 Task: Add a stop at the Intrepid Sea, Air & Space Museum while en route to Hudson River Park.
Action: Mouse moved to (198, 88)
Screenshot: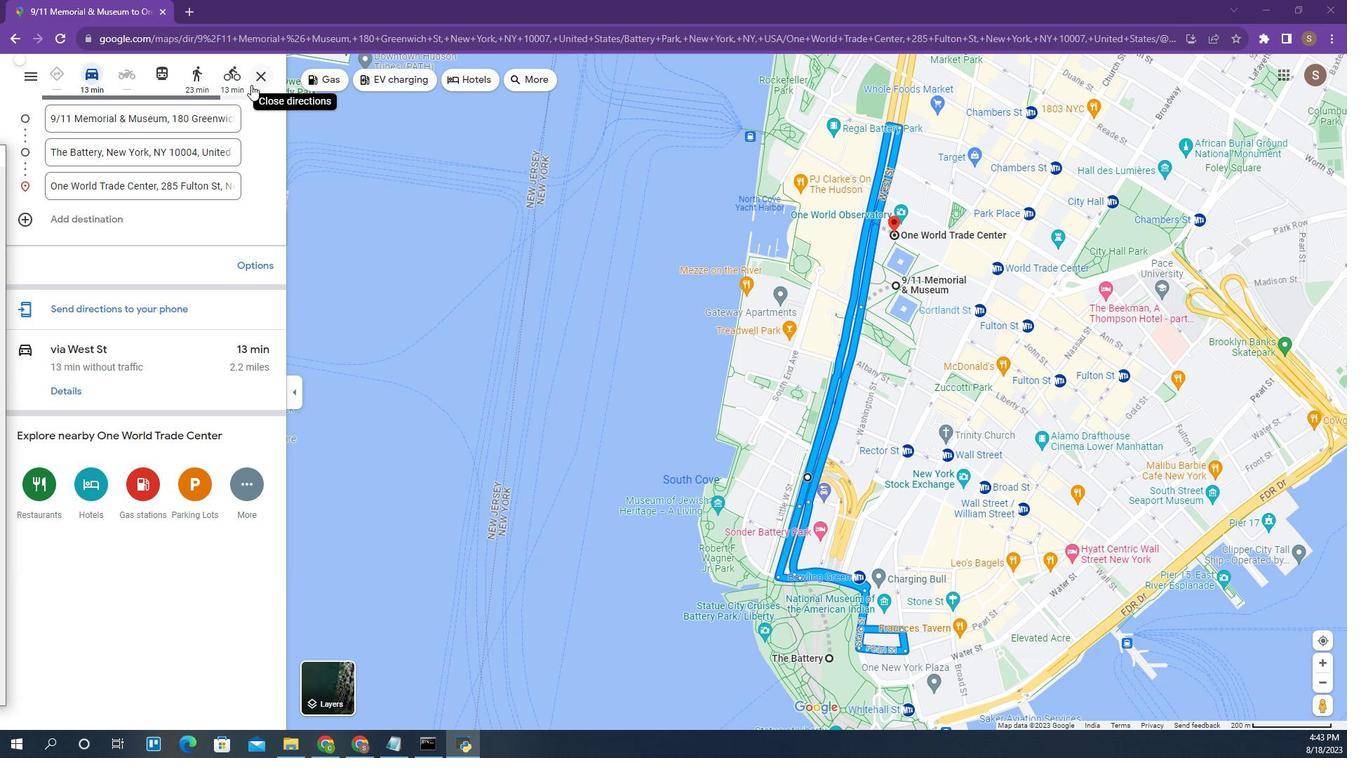 
Action: Mouse pressed left at (198, 88)
Screenshot: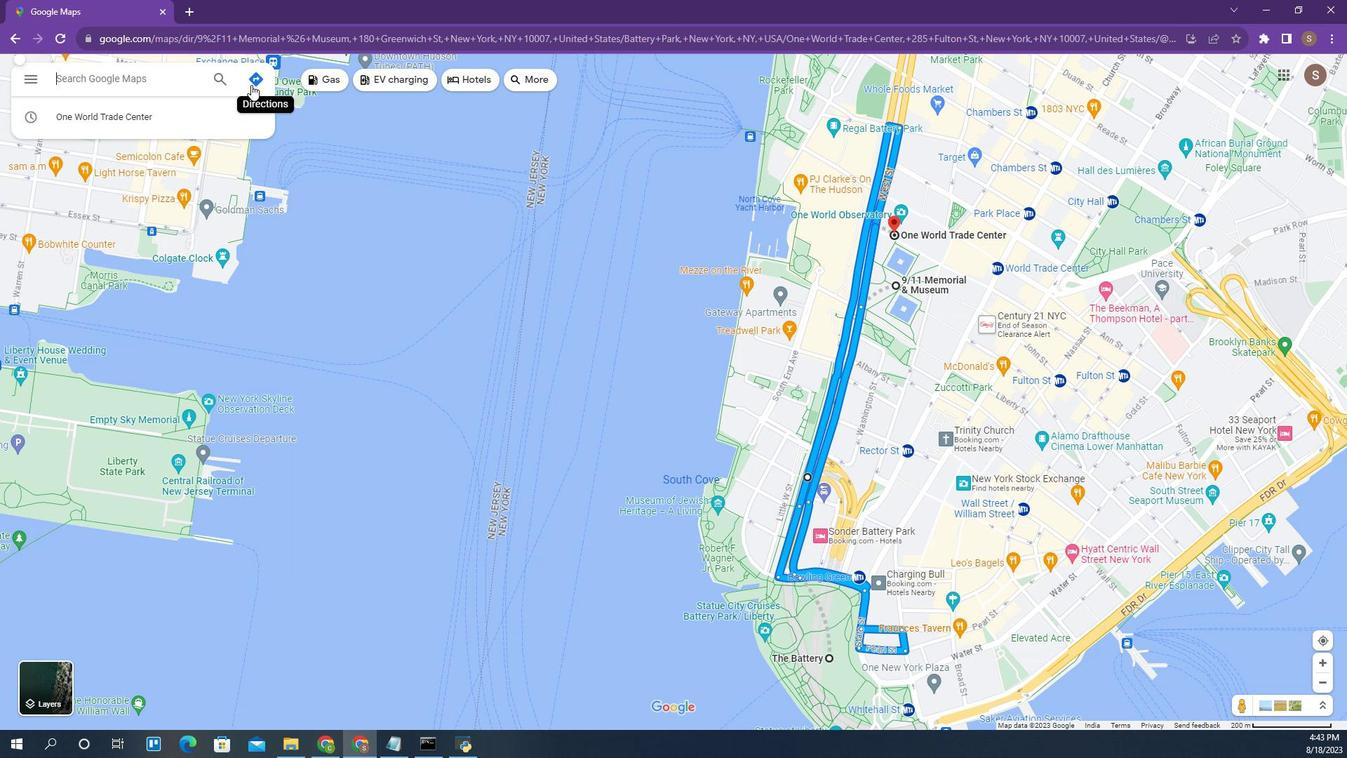 
Action: Mouse moved to (174, 84)
Screenshot: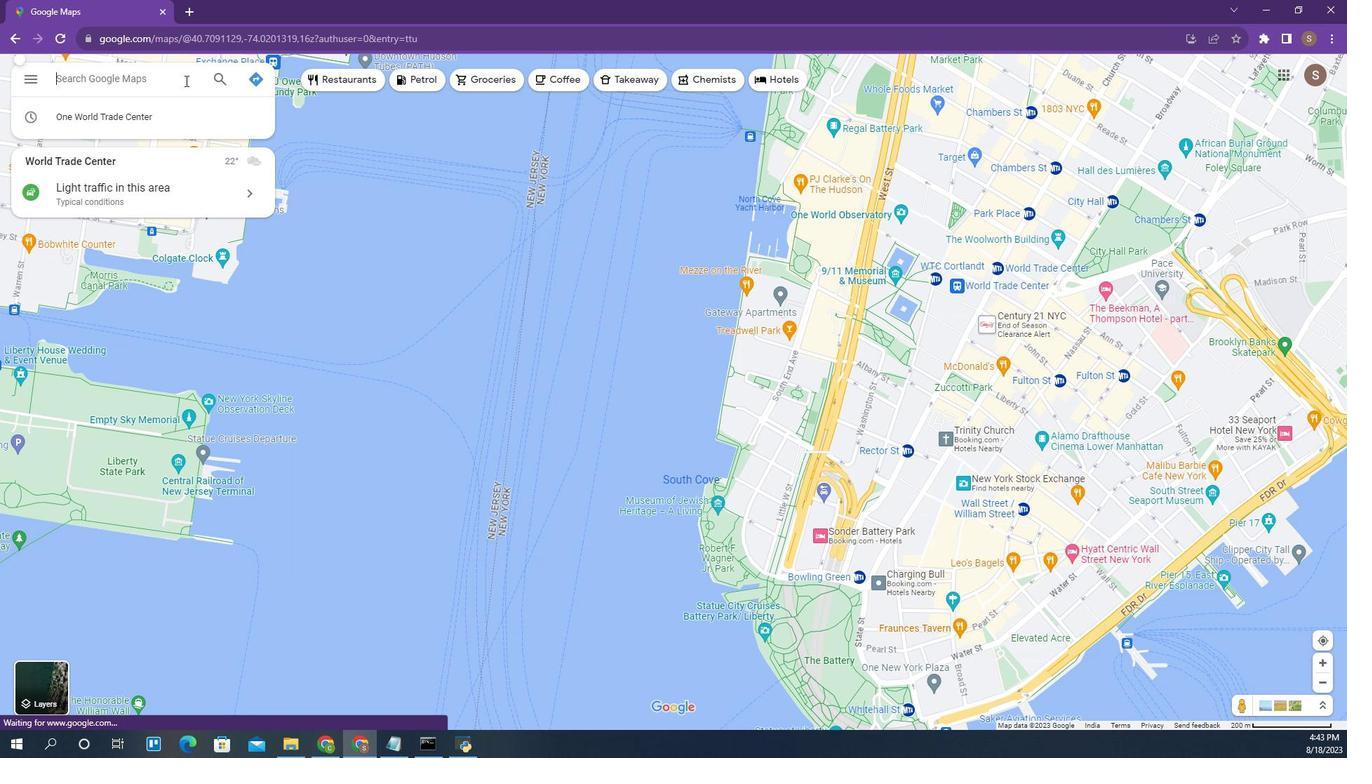 
Action: Mouse pressed left at (174, 84)
Screenshot: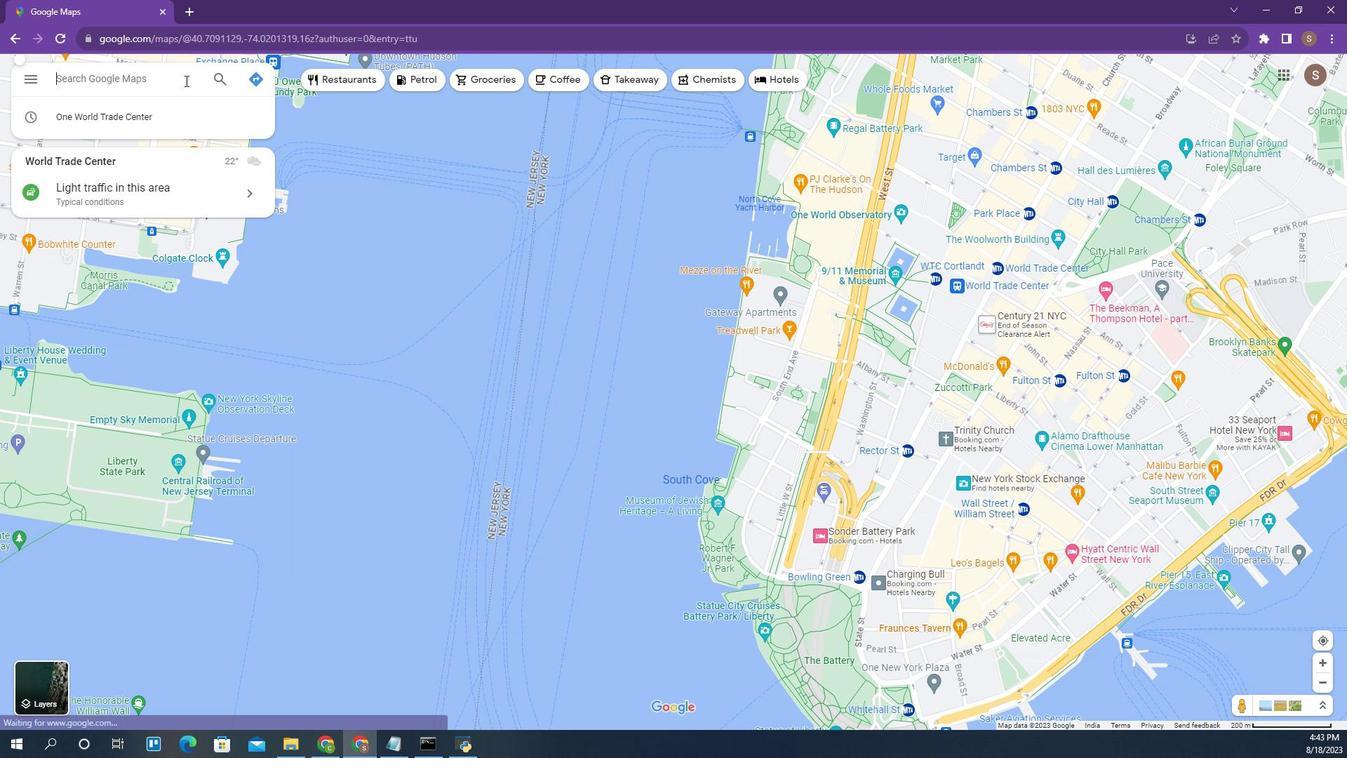 
Action: Mouse moved to (199, 86)
Screenshot: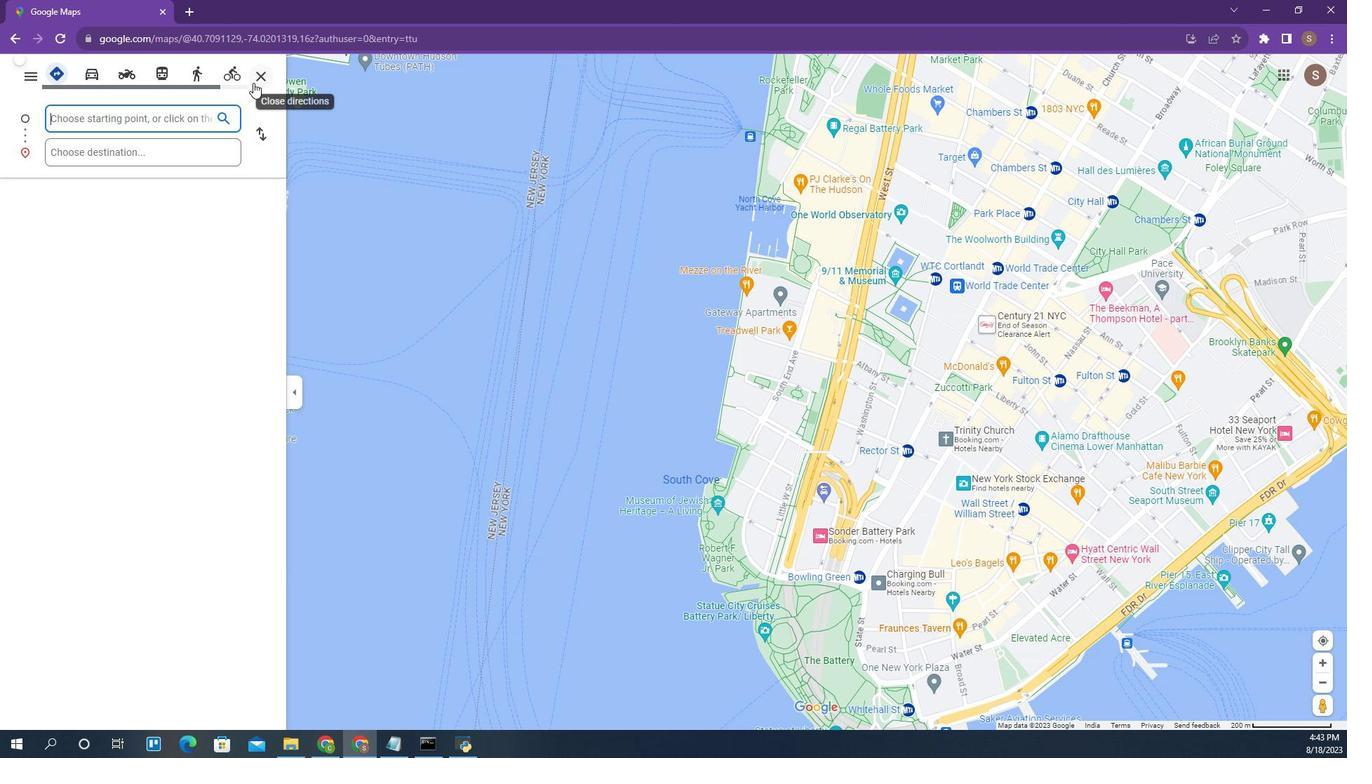
Action: Mouse pressed left at (199, 86)
Screenshot: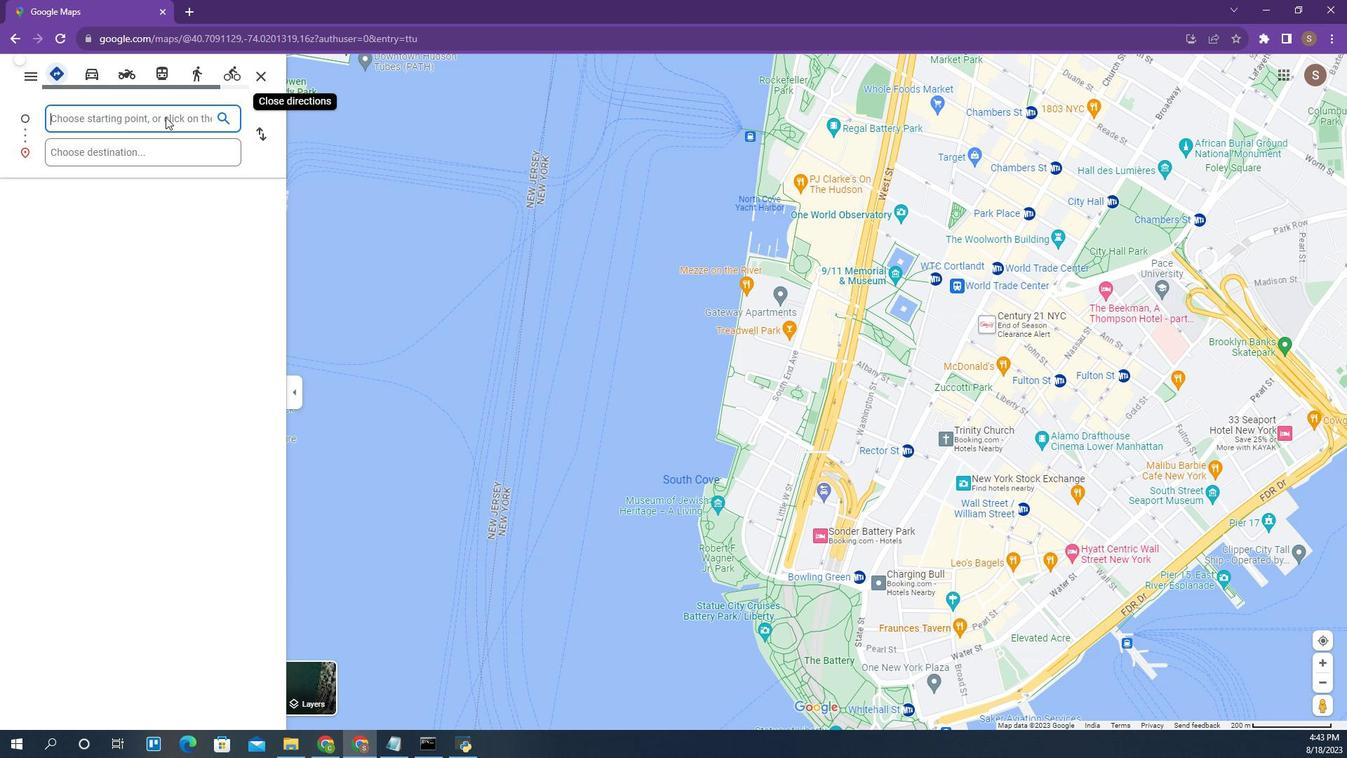 
Action: Mouse moved to (162, 116)
Screenshot: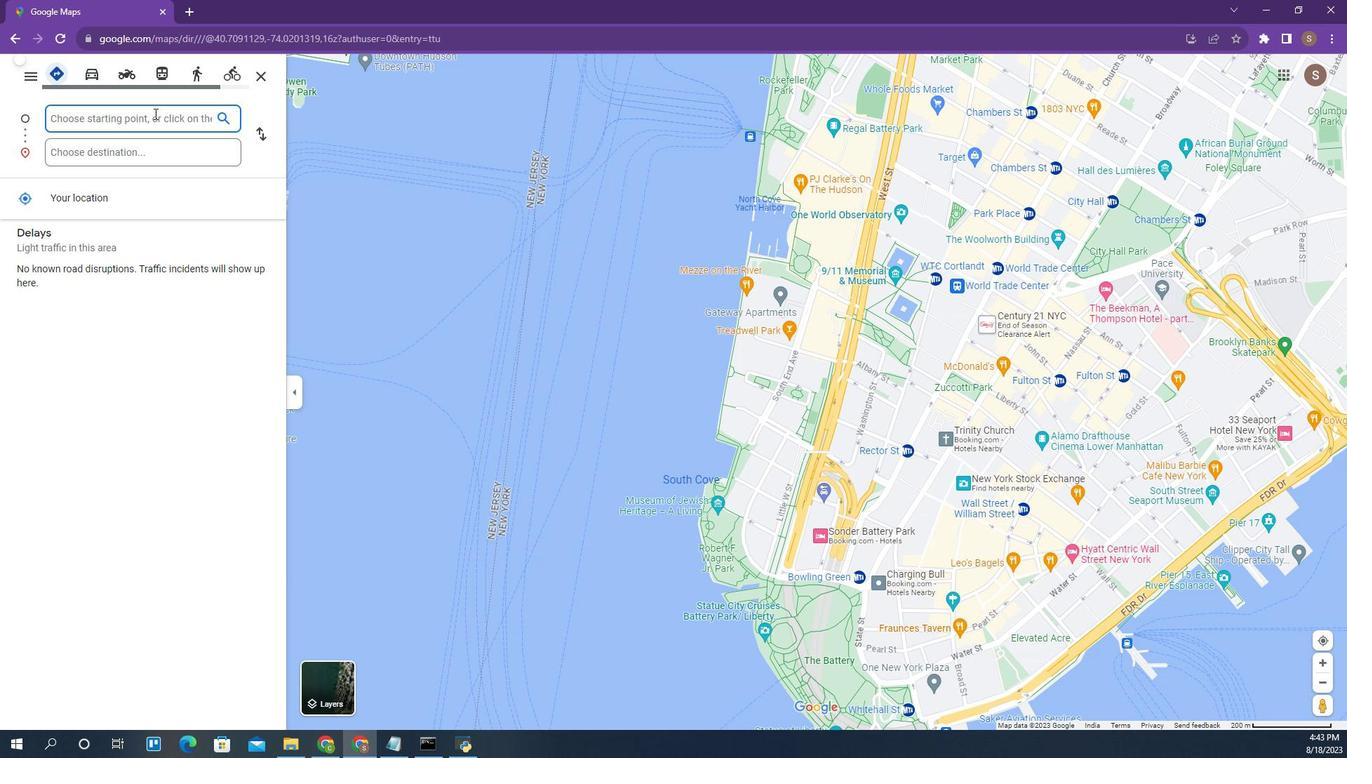 
Action: Mouse pressed left at (162, 116)
Screenshot: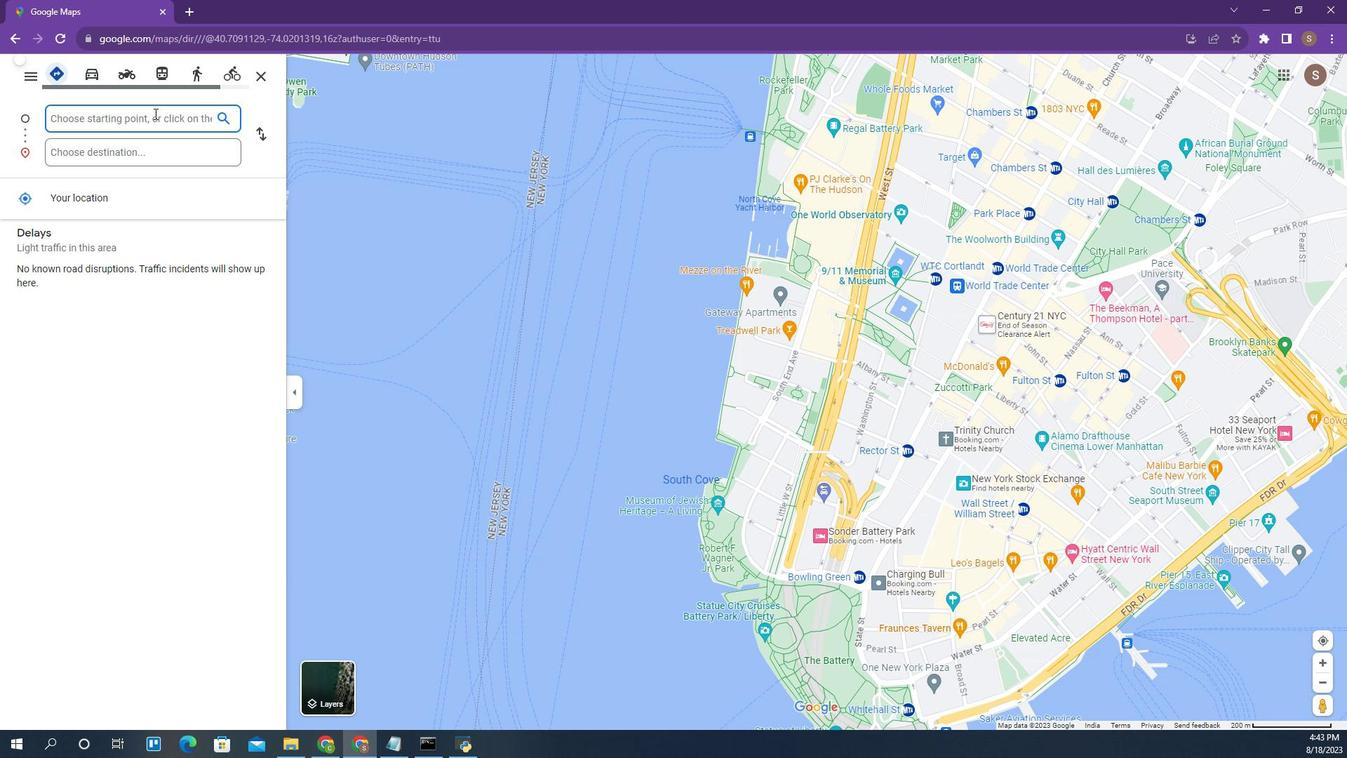 
Action: Mouse moved to (156, 121)
Screenshot: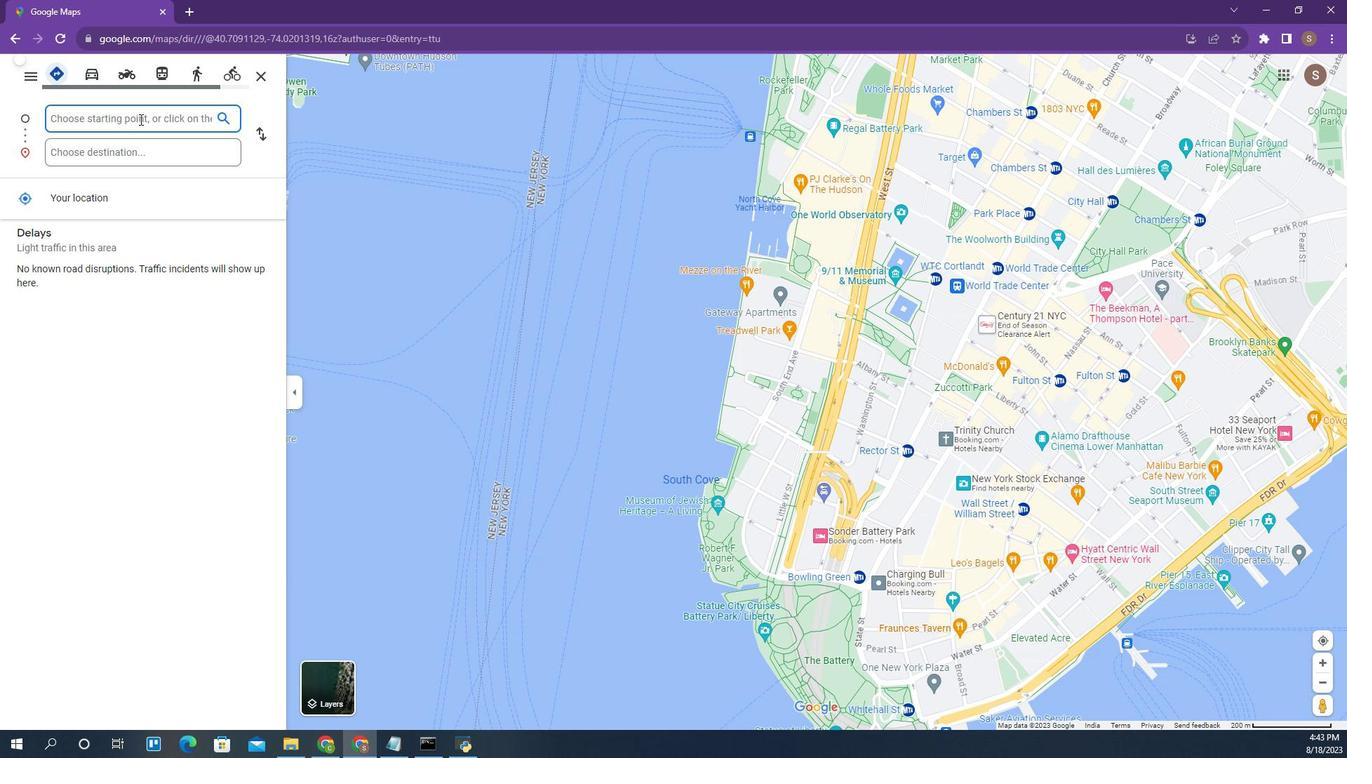 
Action: Mouse pressed left at (156, 121)
Screenshot: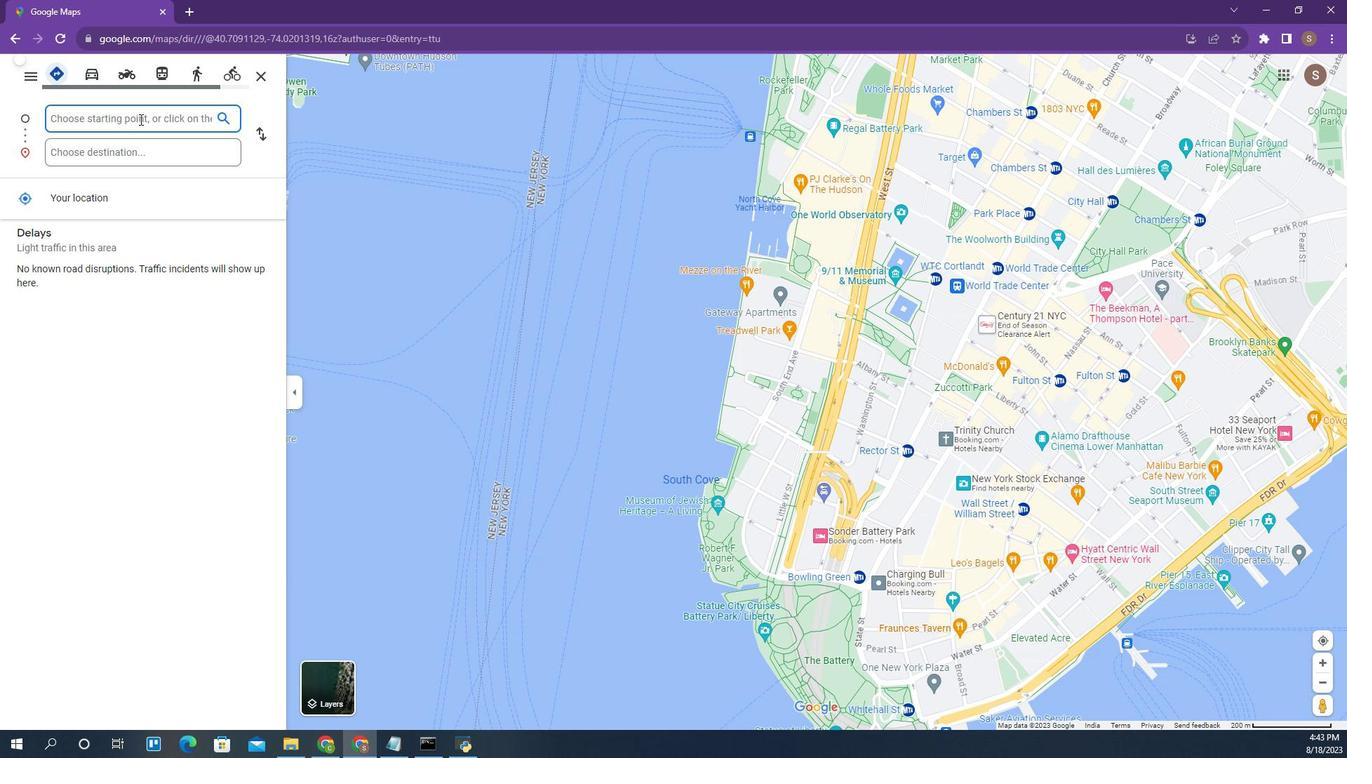 
Action: Mouse moved to (156, 122)
Screenshot: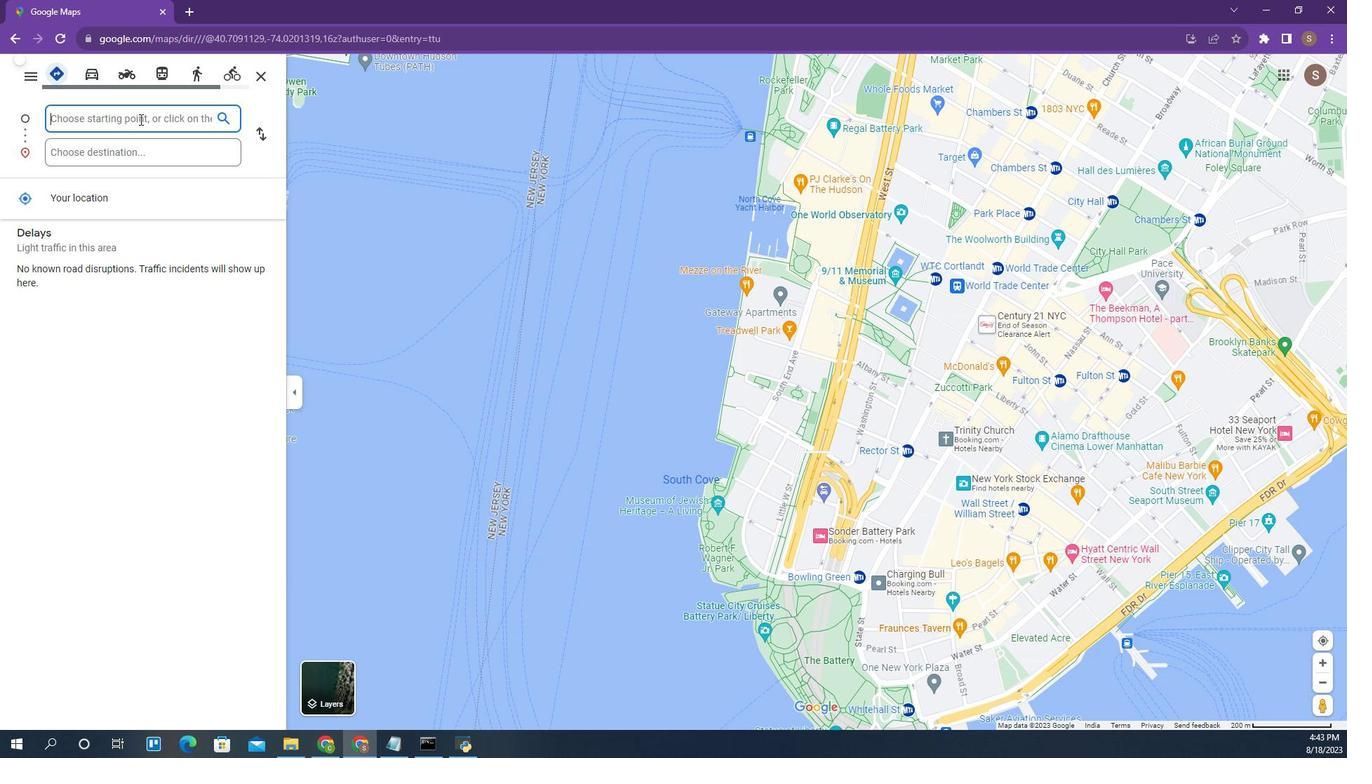 
Action: Key pressed <Key.caps_lock>A<Key.caps_lock>ir<Key.space><Key.shift><Key.shift><Key.shift><Key.shift><Key.shift>$<Key.backspace><Key.shift>&<Key.space>space<Key.space><Key.caps_lock>M<Key.caps_lock>useum<Key.space>e<Key.backspace>while<Key.space>en<Key.space>route
Screenshot: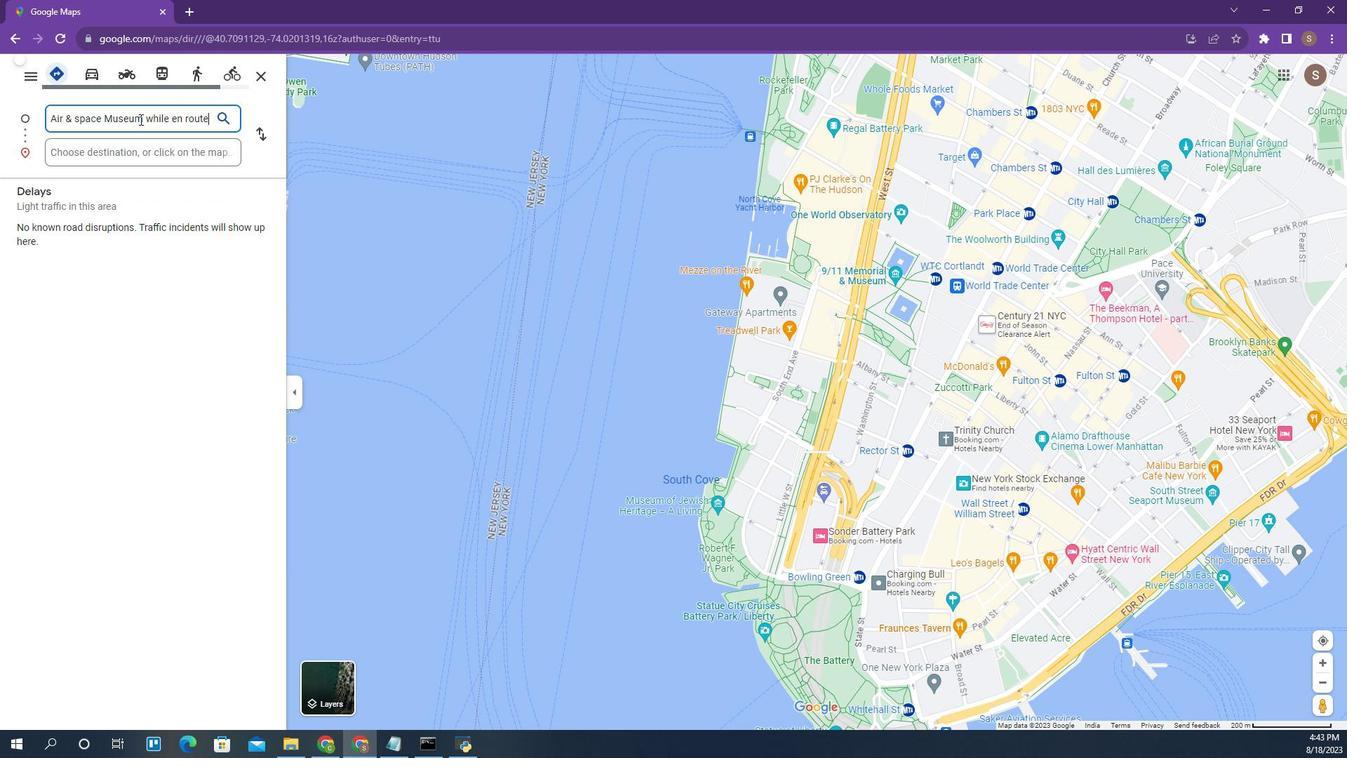 
Action: Mouse moved to (153, 155)
Screenshot: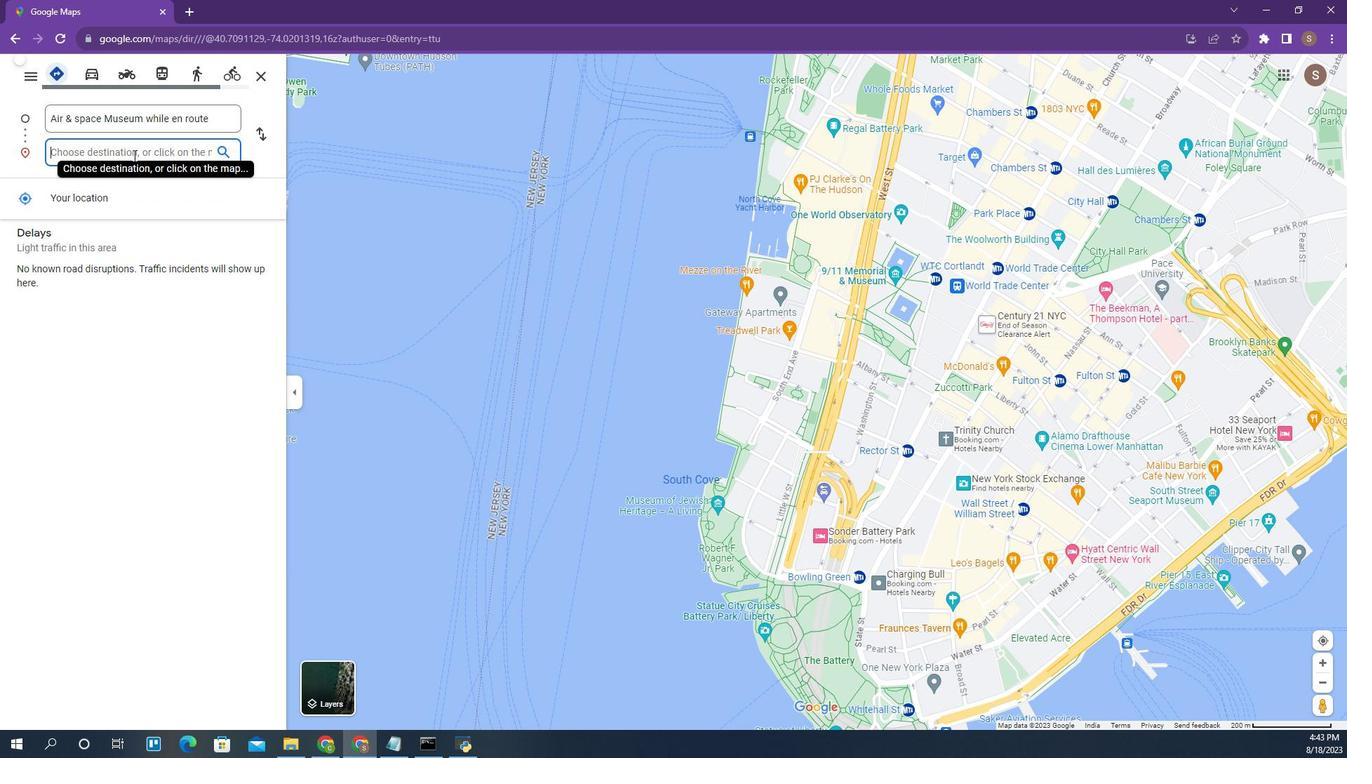 
Action: Mouse pressed left at (153, 155)
Screenshot: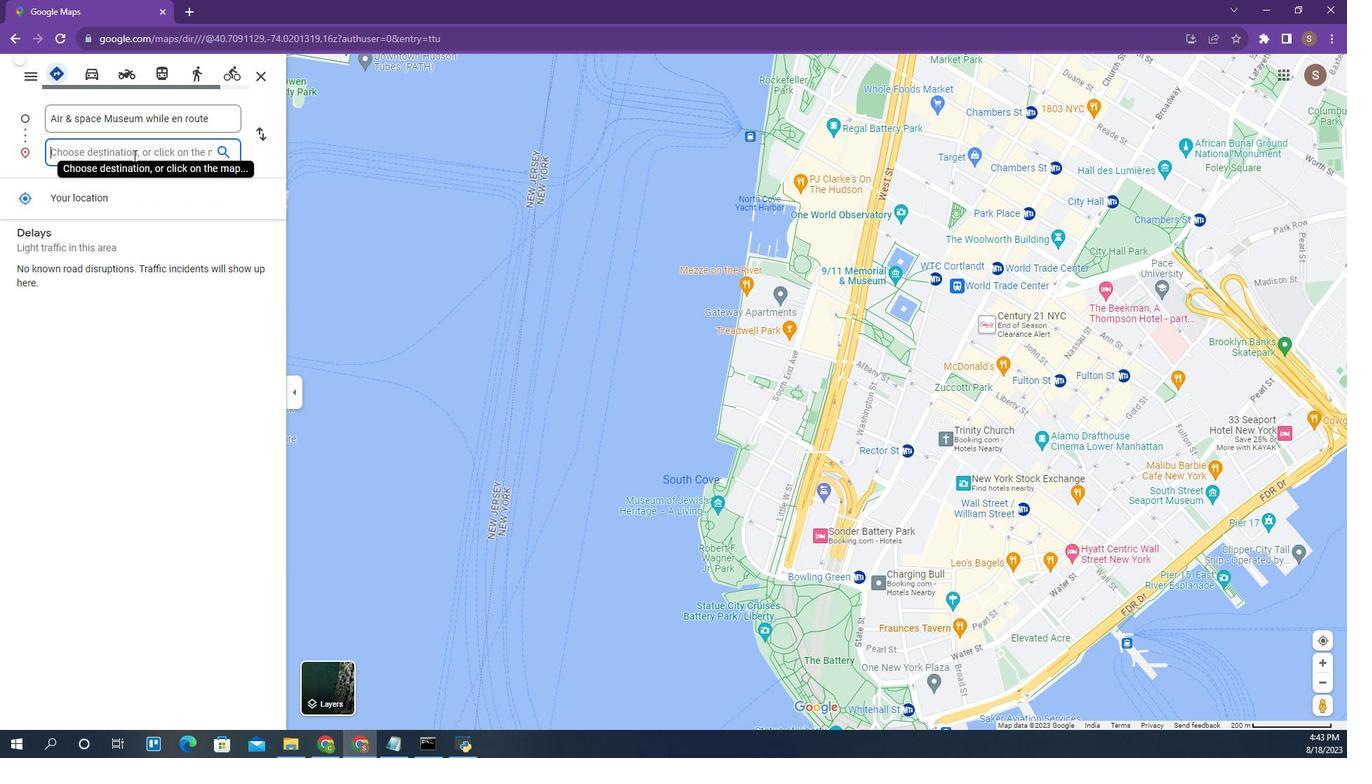 
Action: Mouse moved to (154, 157)
Screenshot: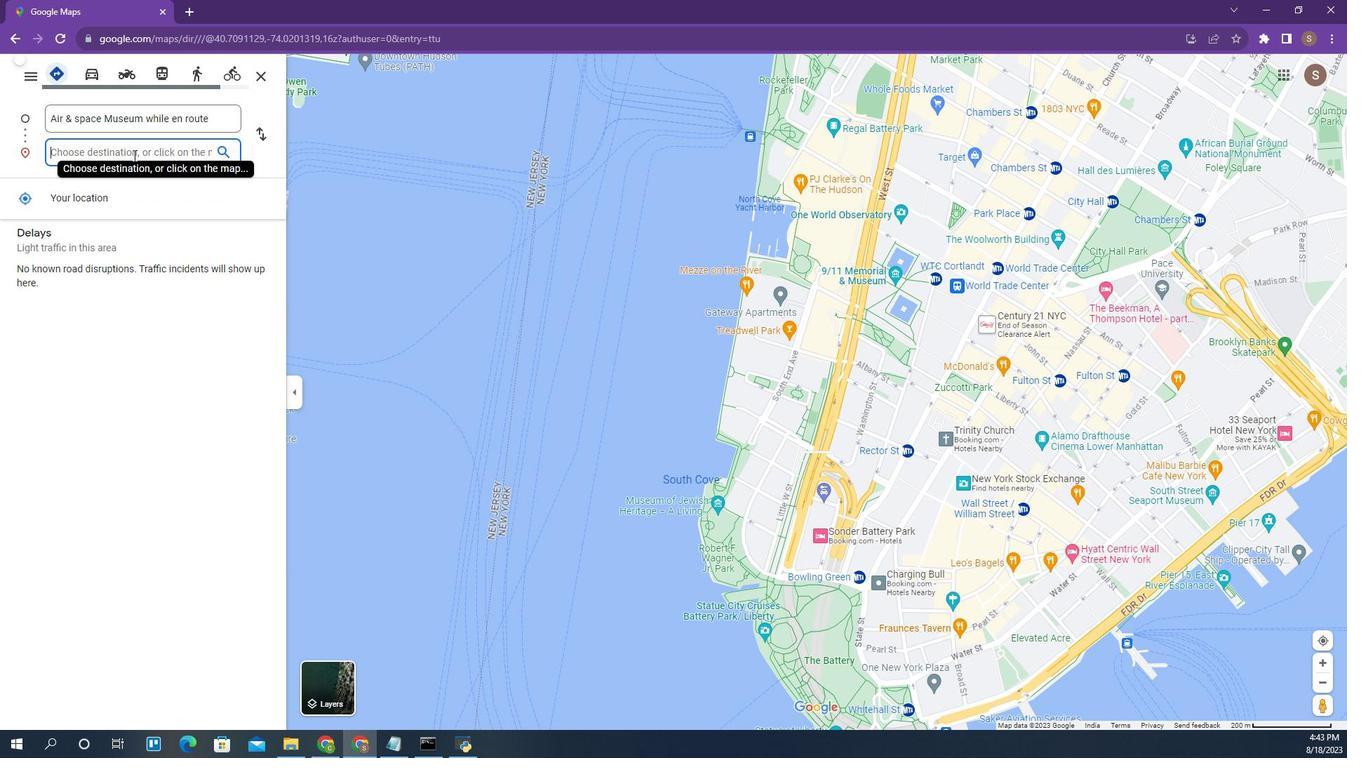 
Action: Key pressed <Key.caps_lock>H<Key.caps_lock>udson<Key.space><Key.caps_lock>R<Key.caps_lock>iver<Key.space><Key.caps_lock>P<Key.caps_lock>ark
Screenshot: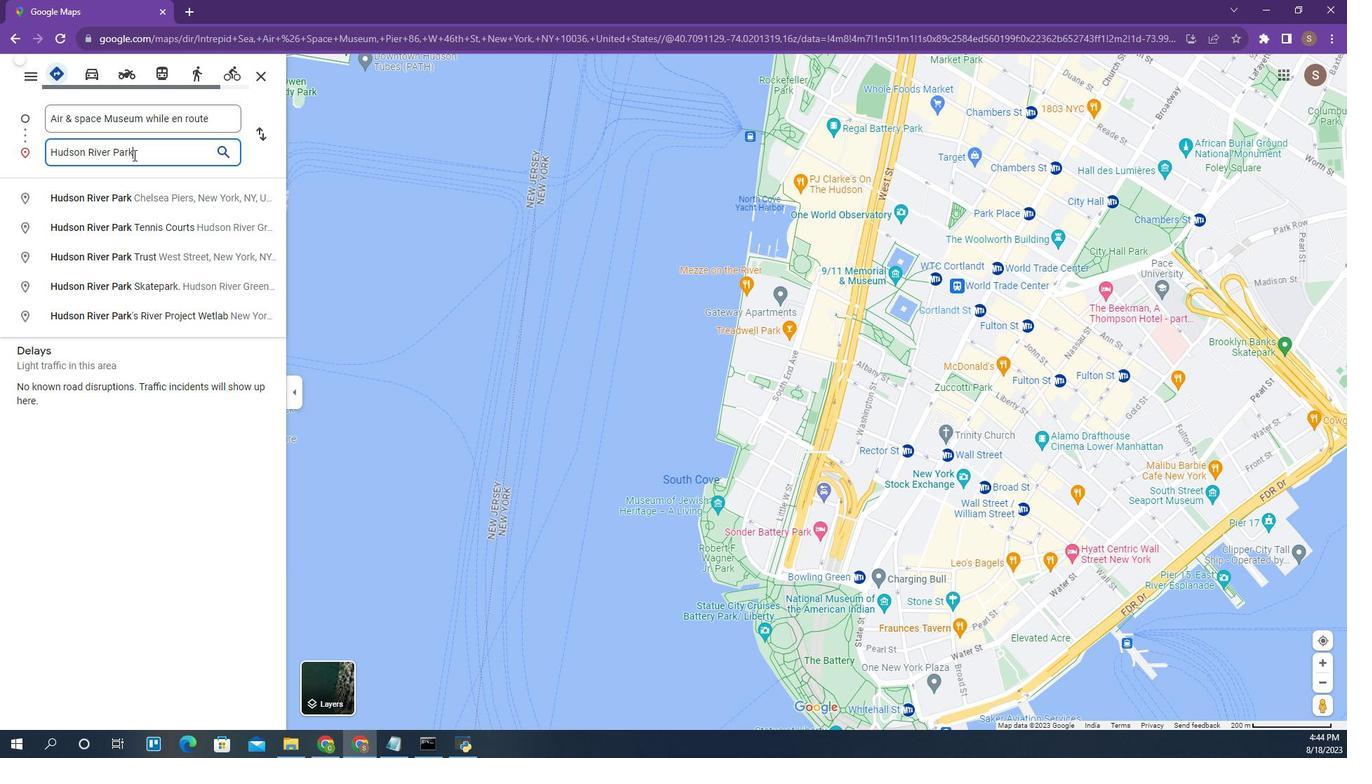 
Action: Mouse moved to (168, 195)
Screenshot: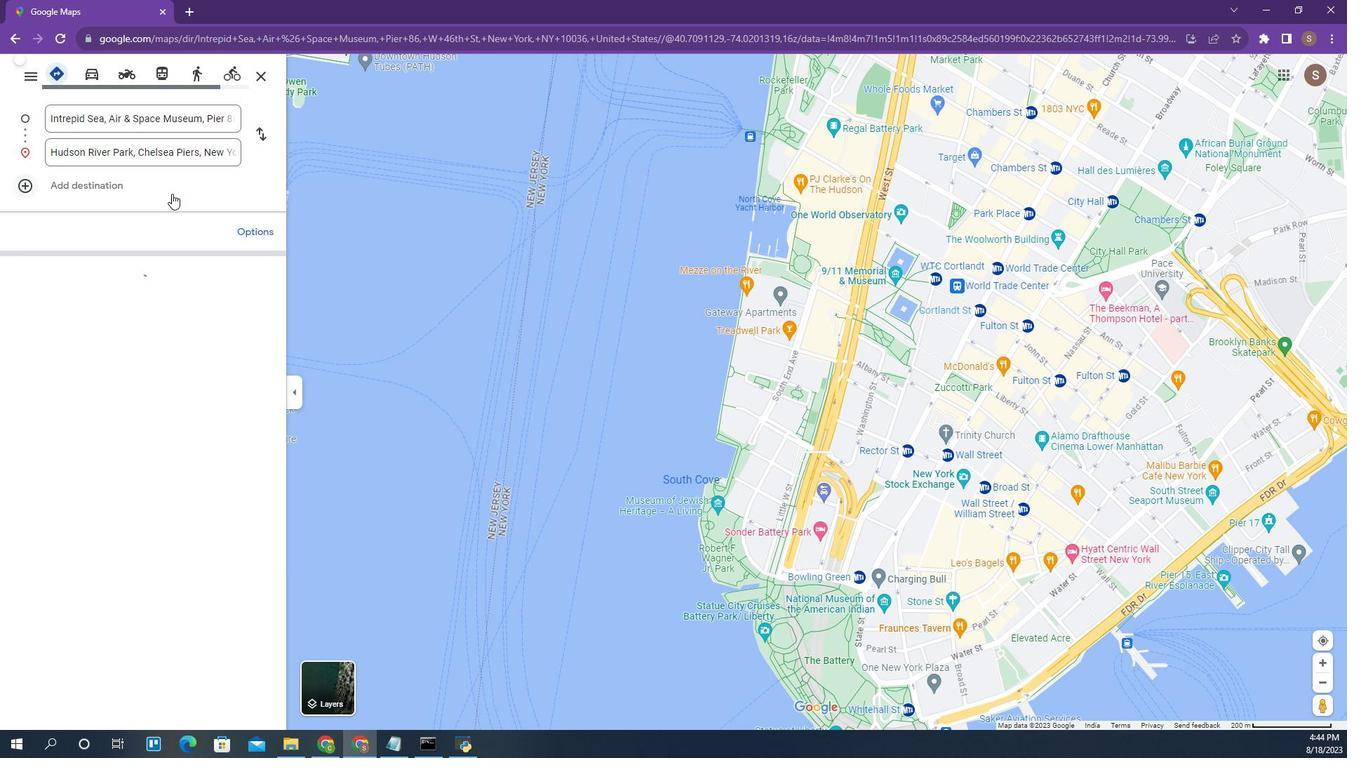 
Action: Mouse pressed left at (168, 195)
Screenshot: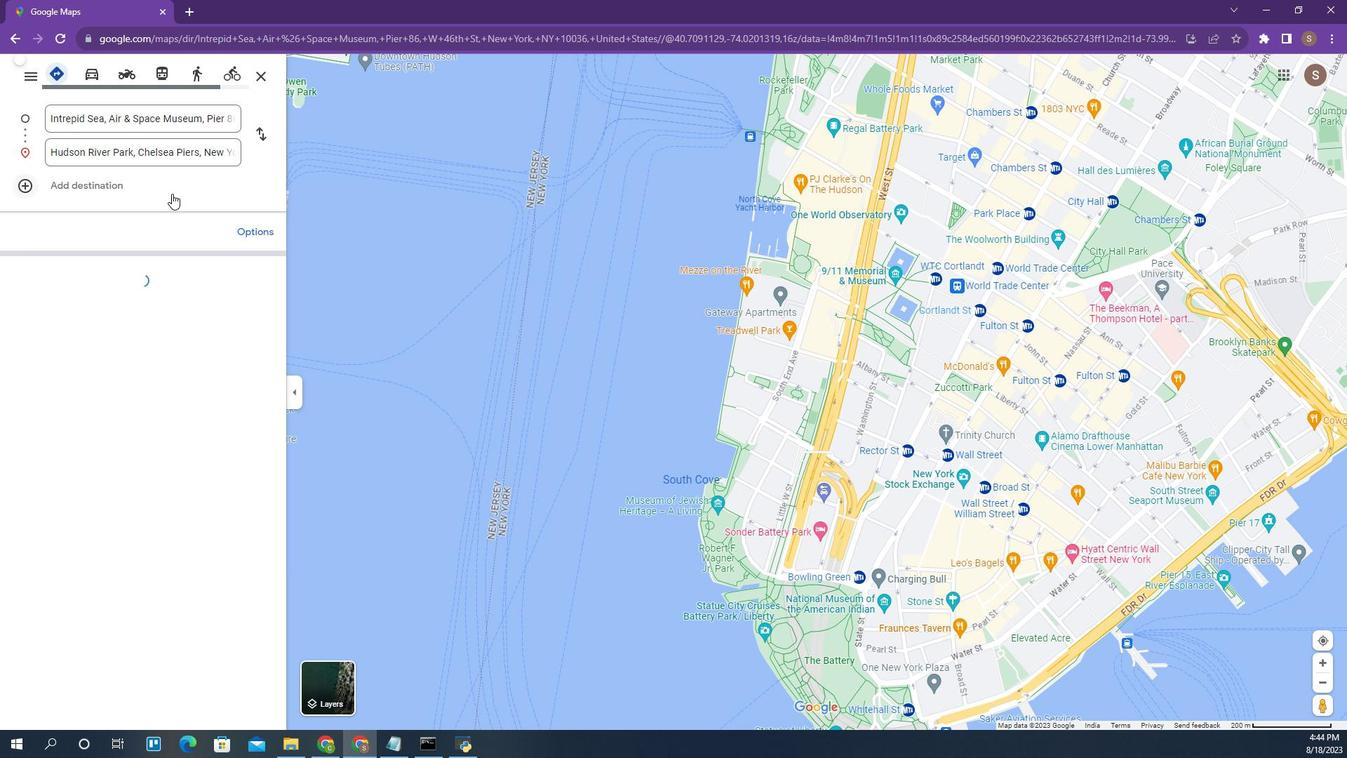 
Action: Mouse moved to (385, 514)
Screenshot: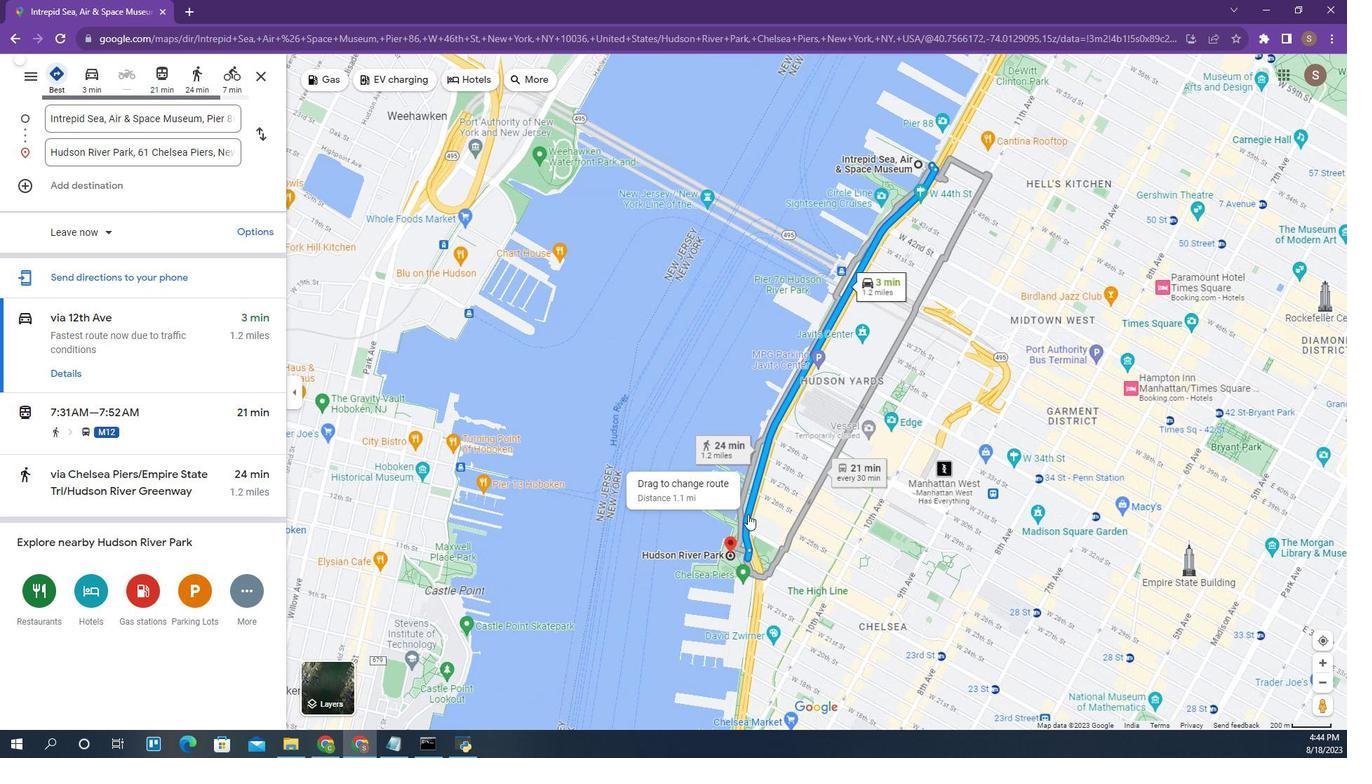 
Action: Mouse scrolled (385, 515) with delta (0, 0)
Screenshot: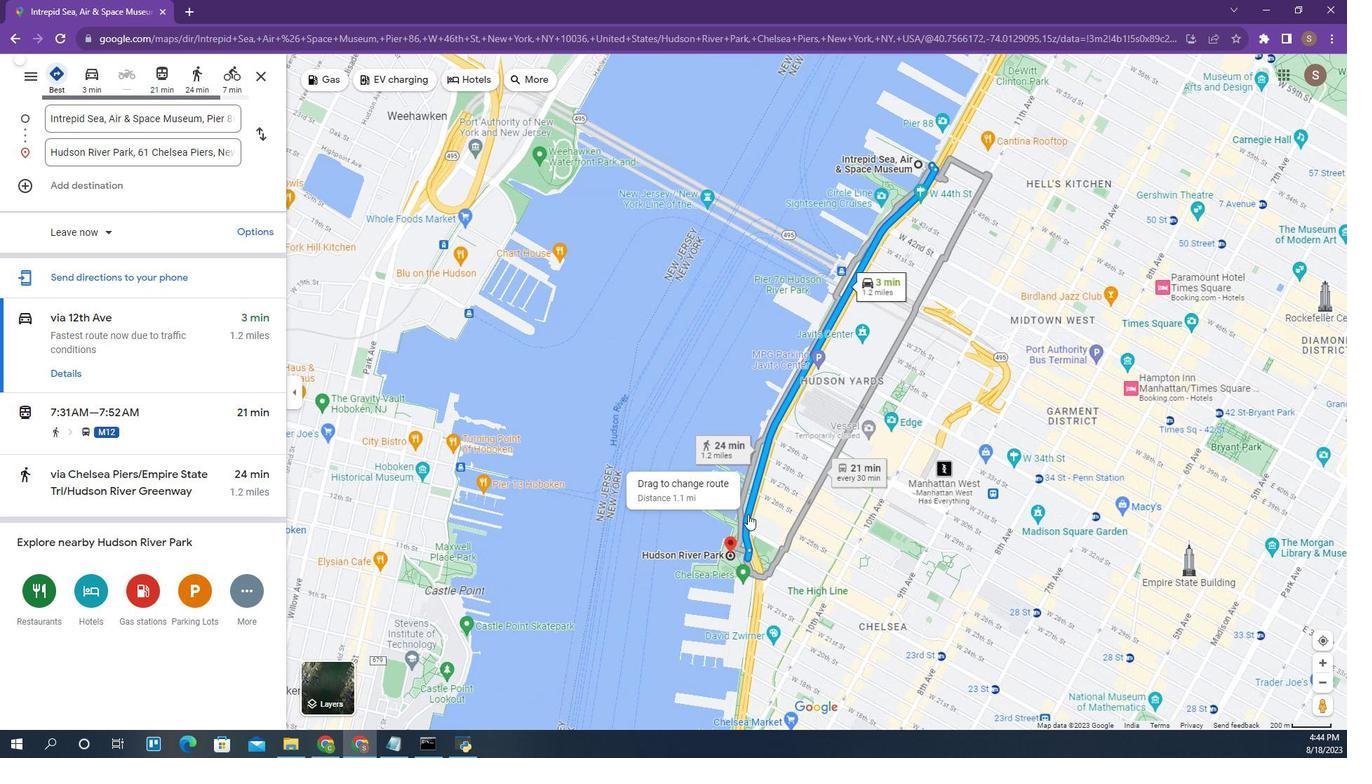 
Action: Mouse moved to (386, 508)
Screenshot: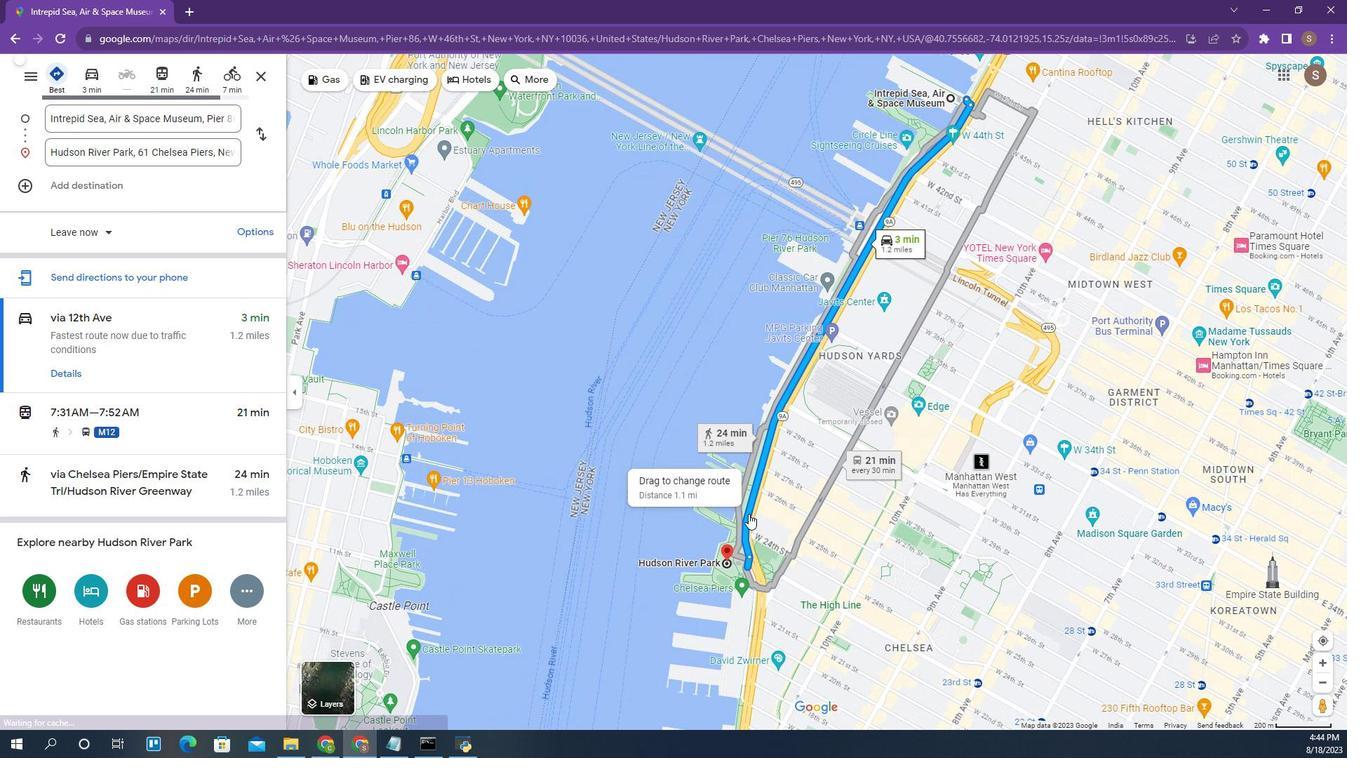 
Action: Mouse scrolled (386, 509) with delta (0, 0)
Screenshot: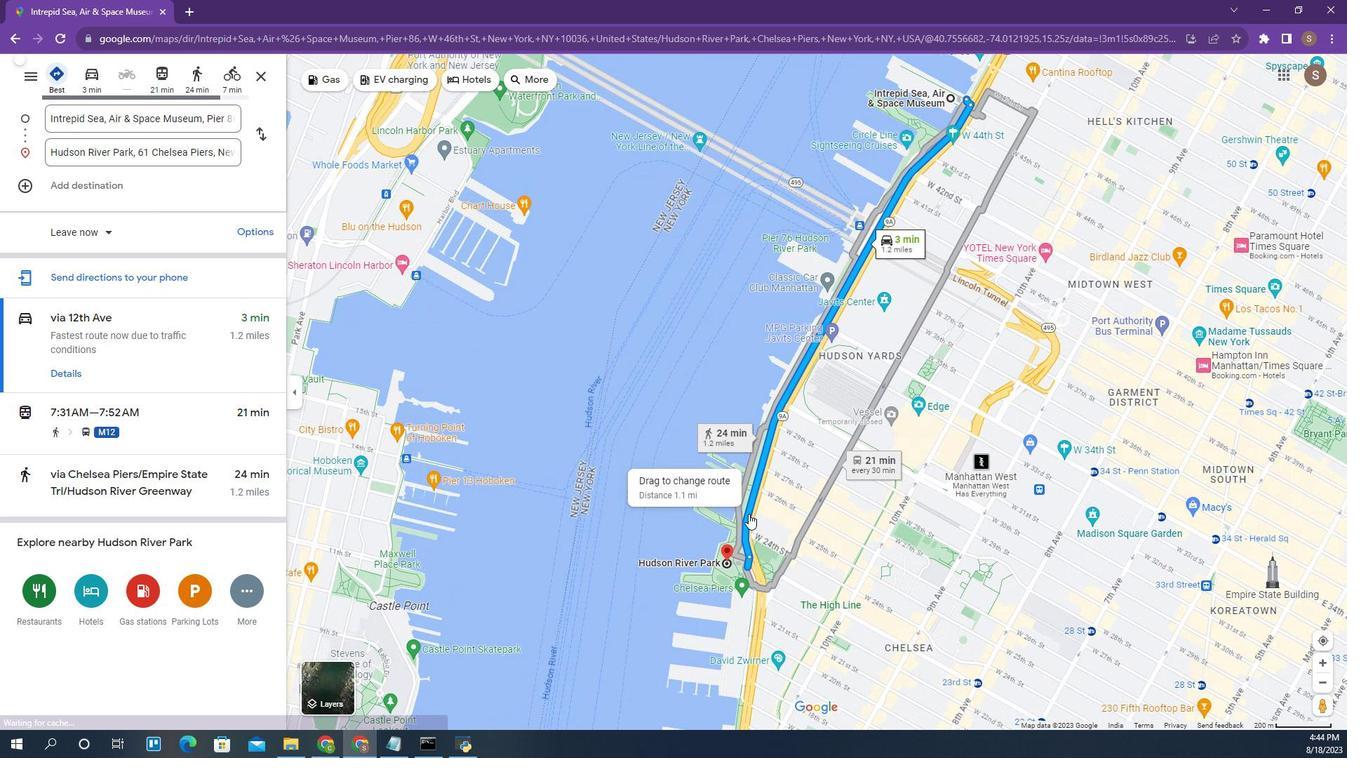 
Action: Mouse moved to (391, 476)
Screenshot: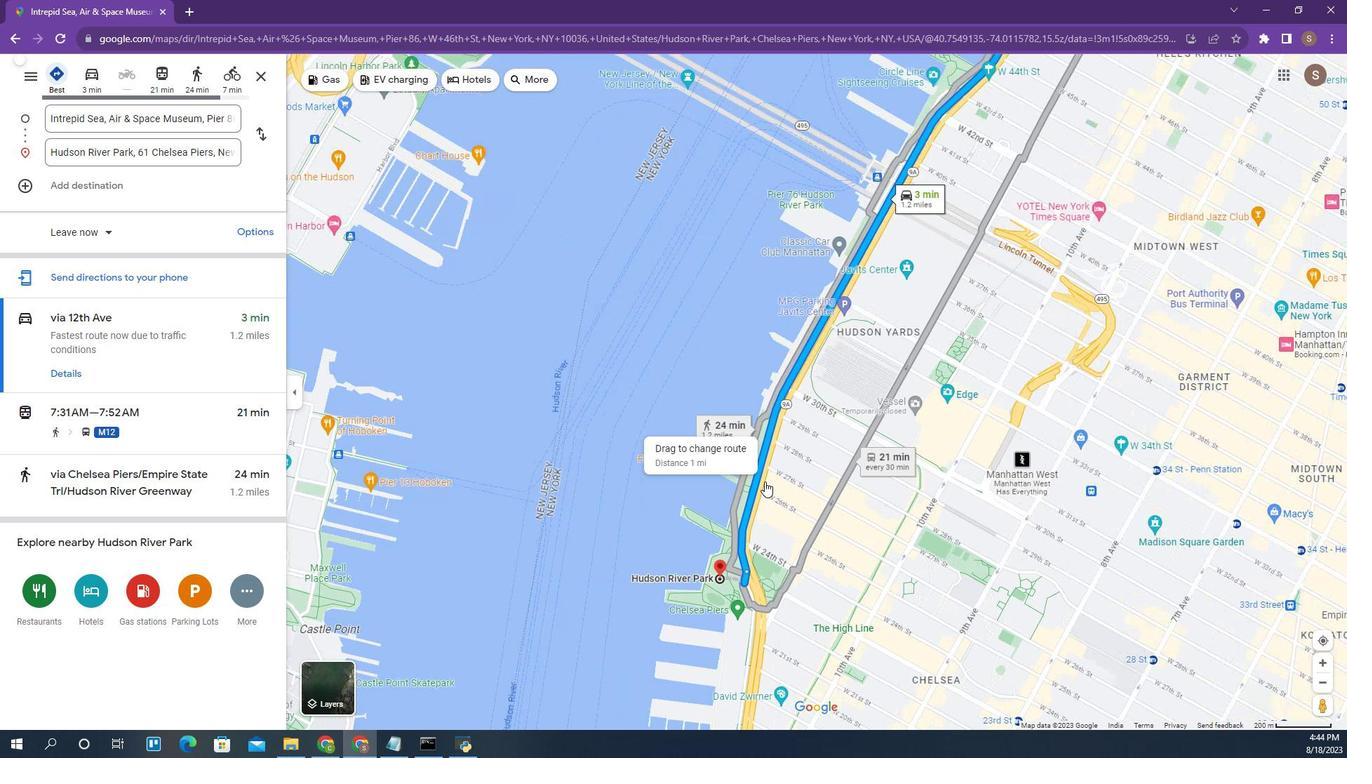 
Action: Mouse scrolled (391, 477) with delta (0, 0)
Screenshot: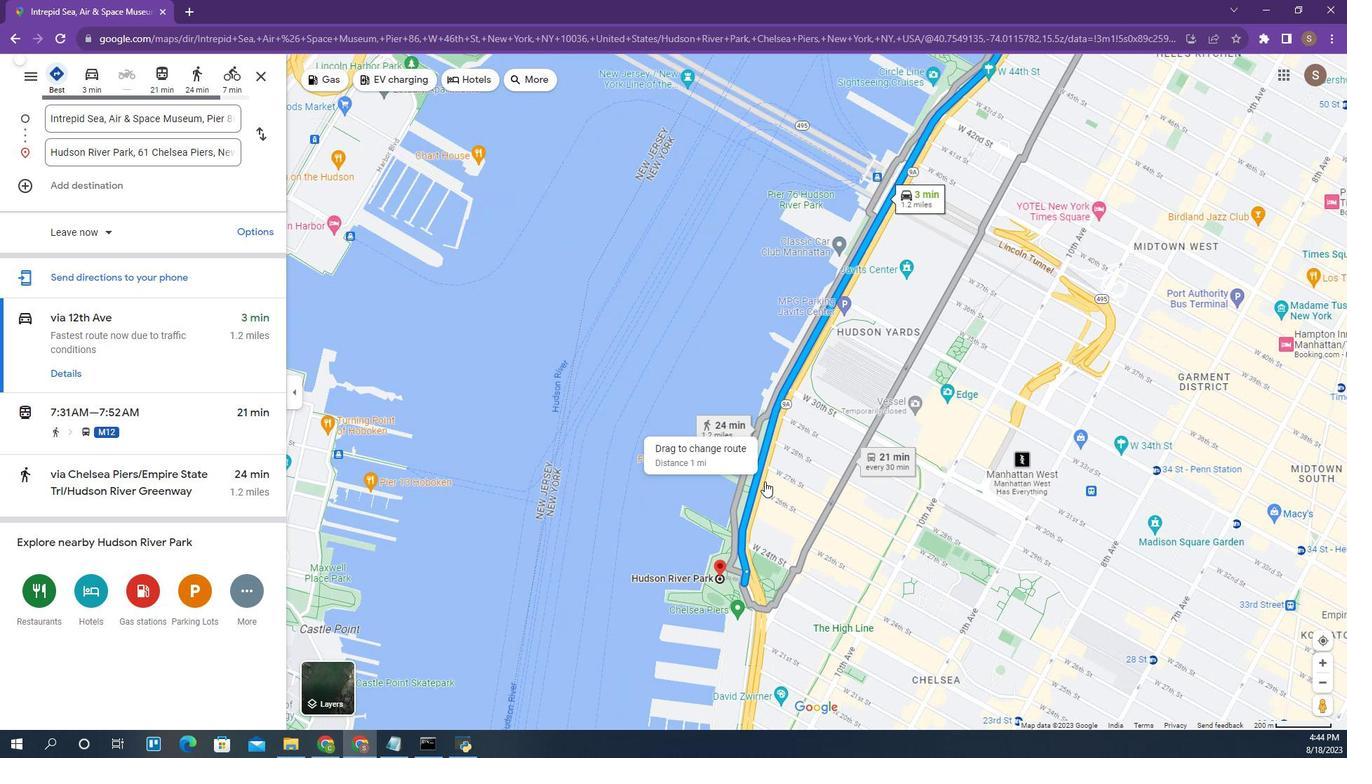 
Action: Mouse scrolled (391, 477) with delta (0, 0)
Screenshot: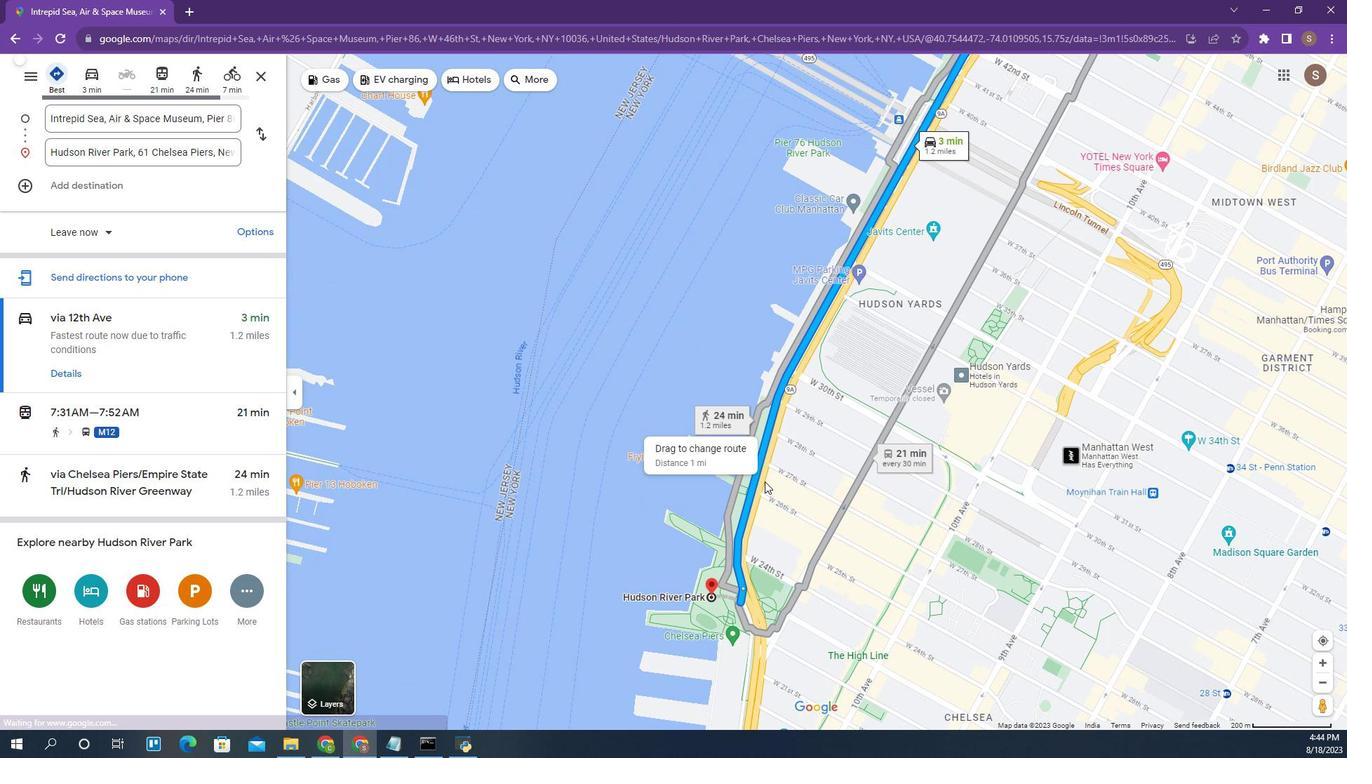 
Action: Mouse moved to (431, 222)
Screenshot: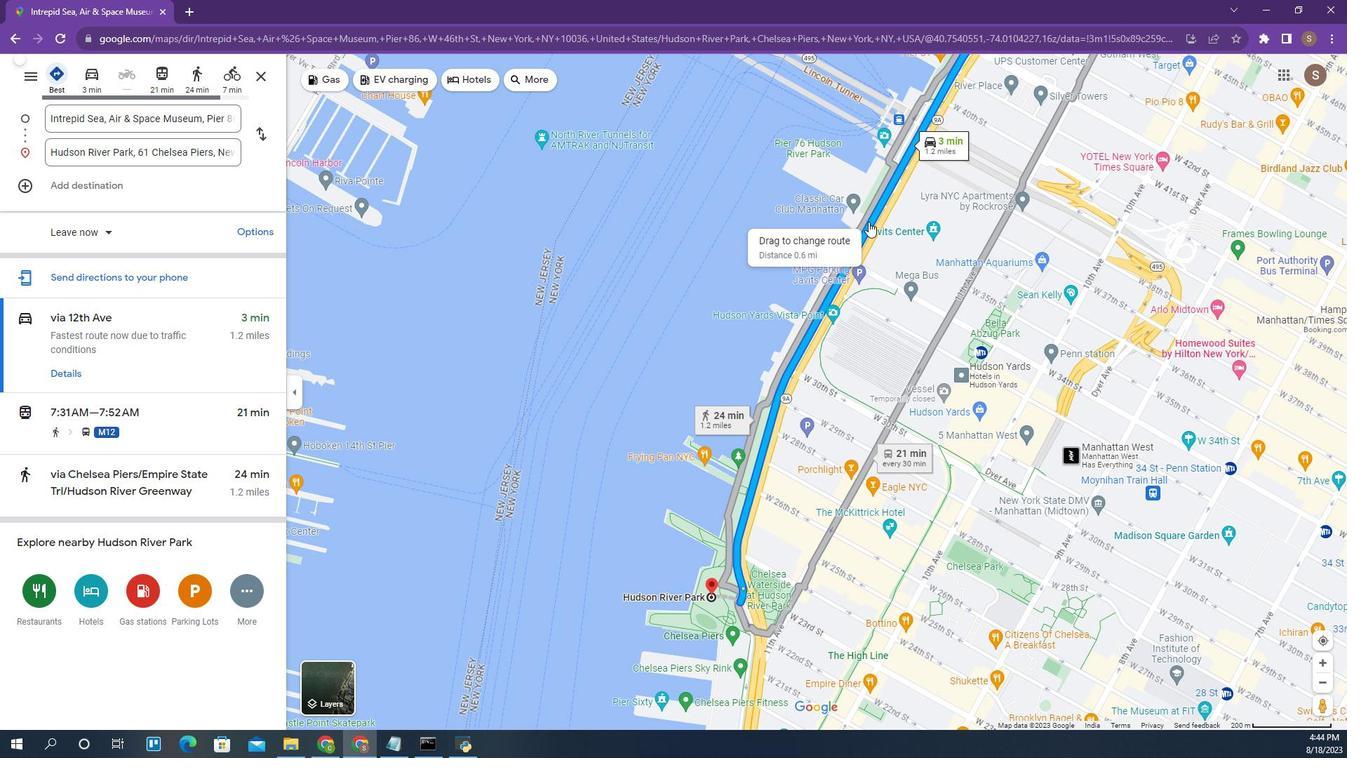 
Action: Mouse scrolled (431, 223) with delta (0, 0)
Screenshot: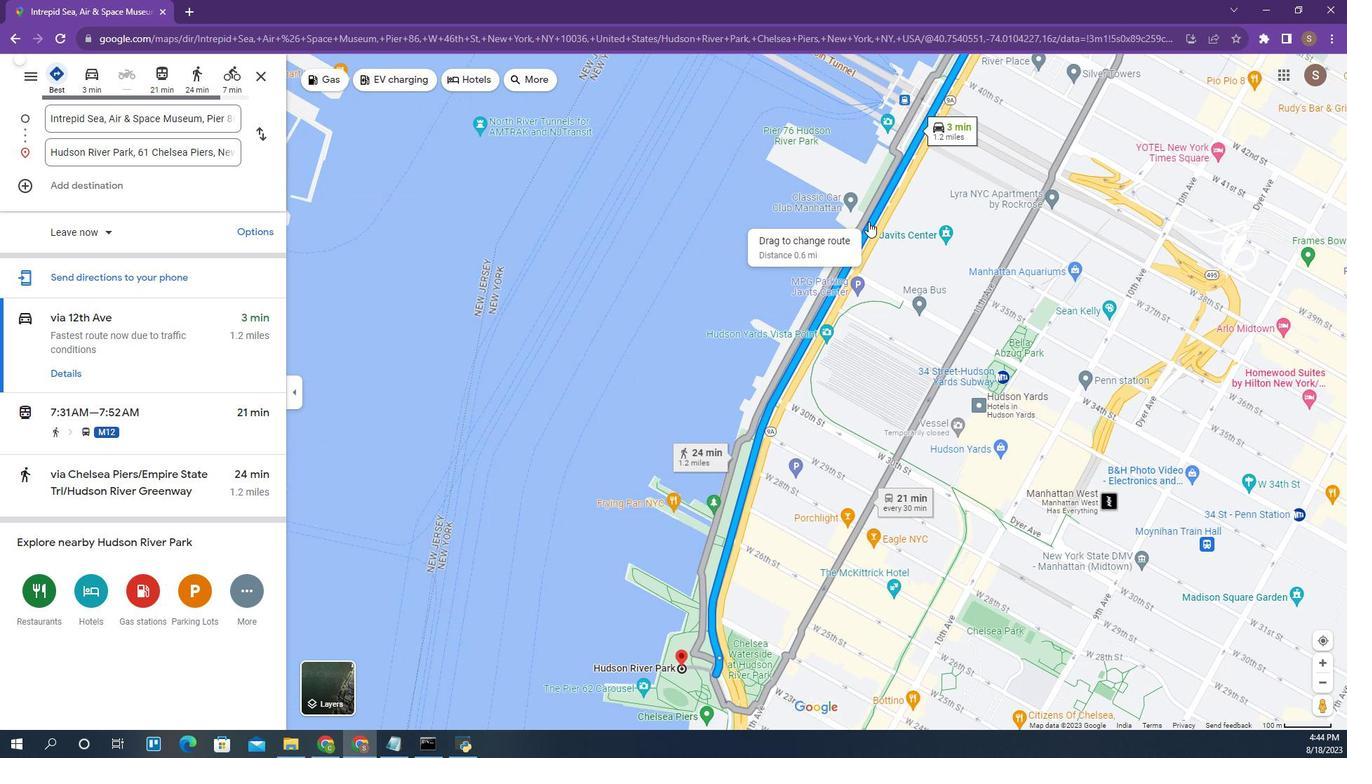 
Action: Mouse moved to (434, 226)
Screenshot: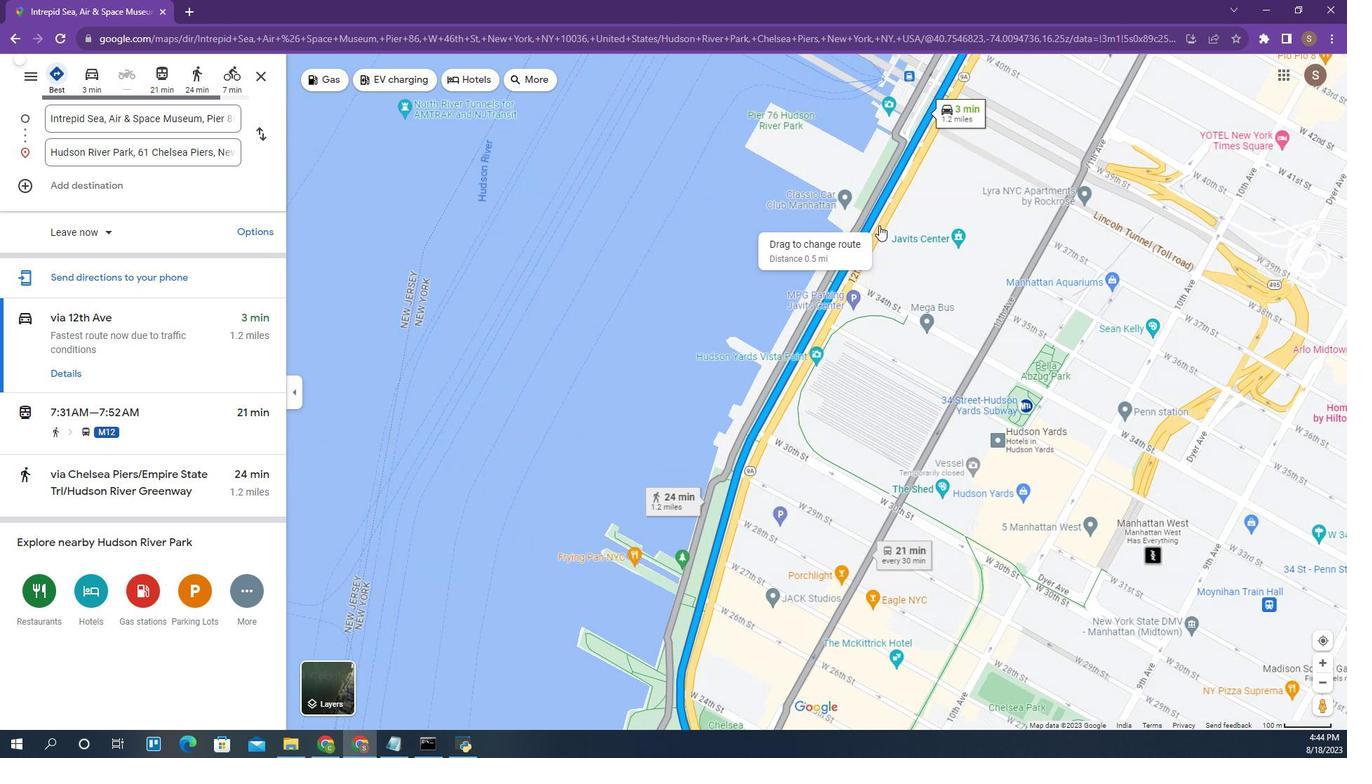 
Action: Mouse scrolled (434, 226) with delta (0, 0)
Screenshot: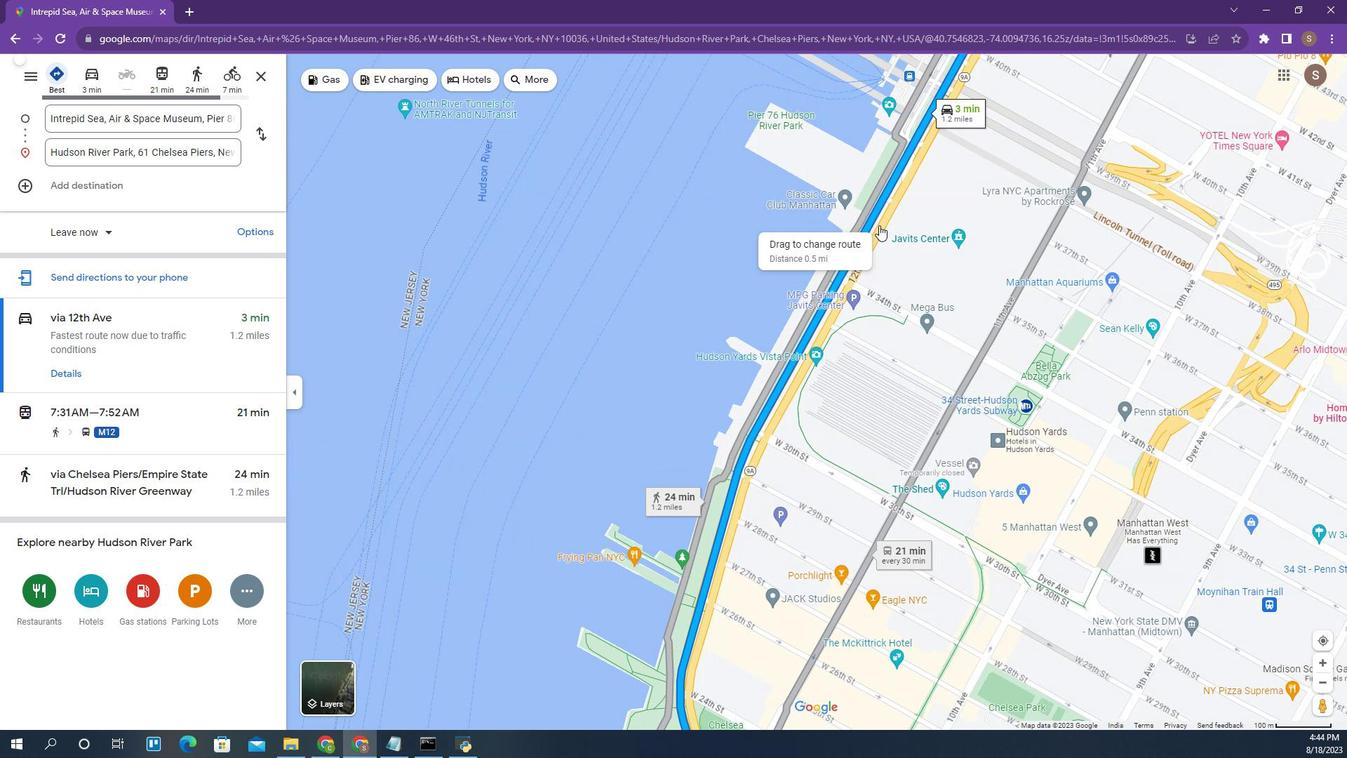
Action: Mouse moved to (442, 170)
Screenshot: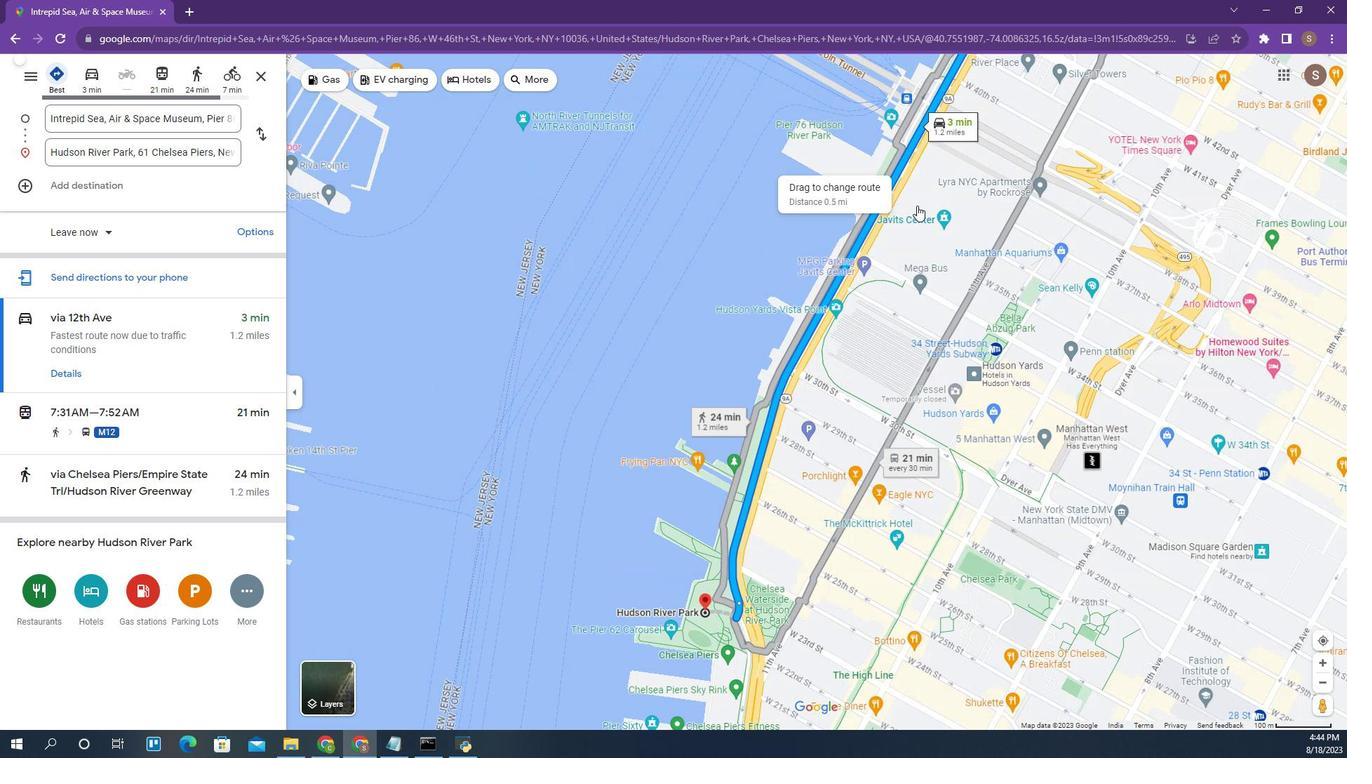 
Action: Mouse scrolled (442, 169) with delta (0, 0)
Screenshot: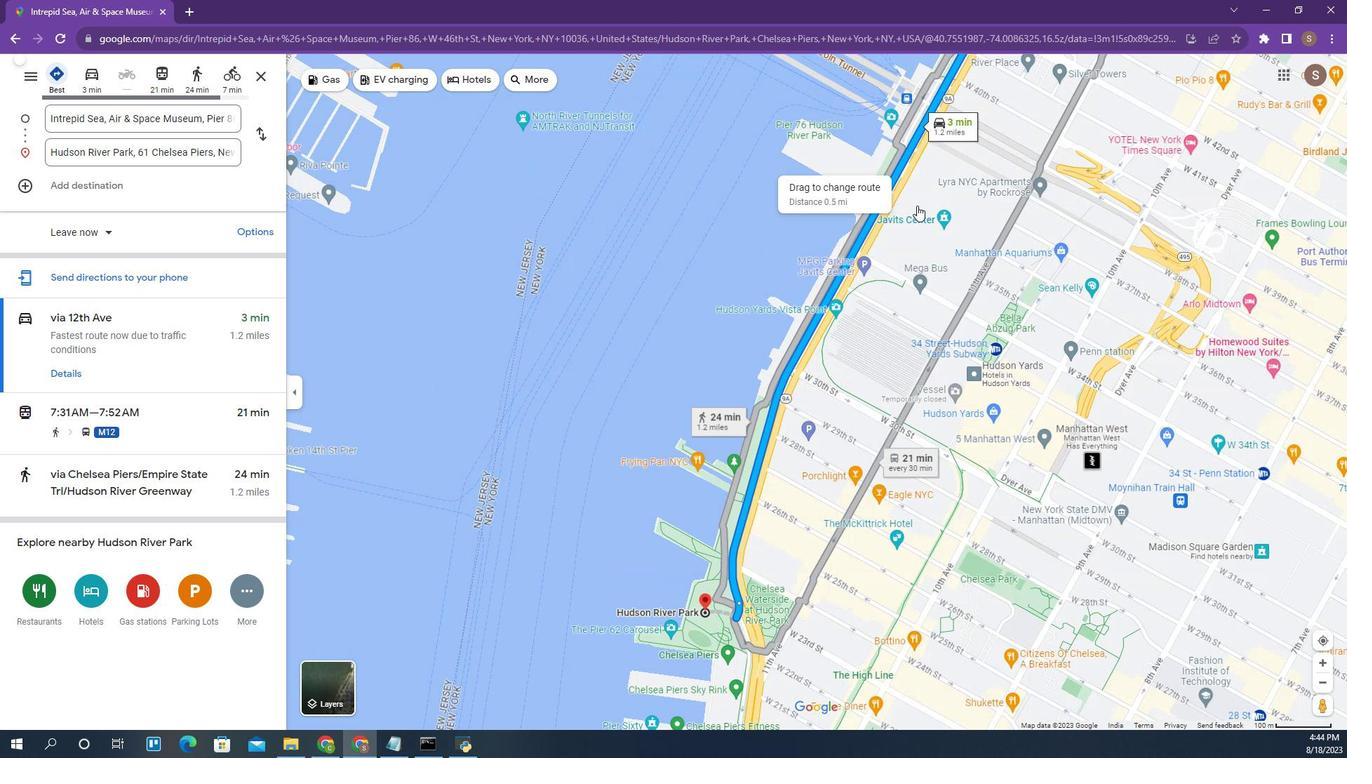 
Action: Mouse scrolled (442, 169) with delta (0, 0)
Screenshot: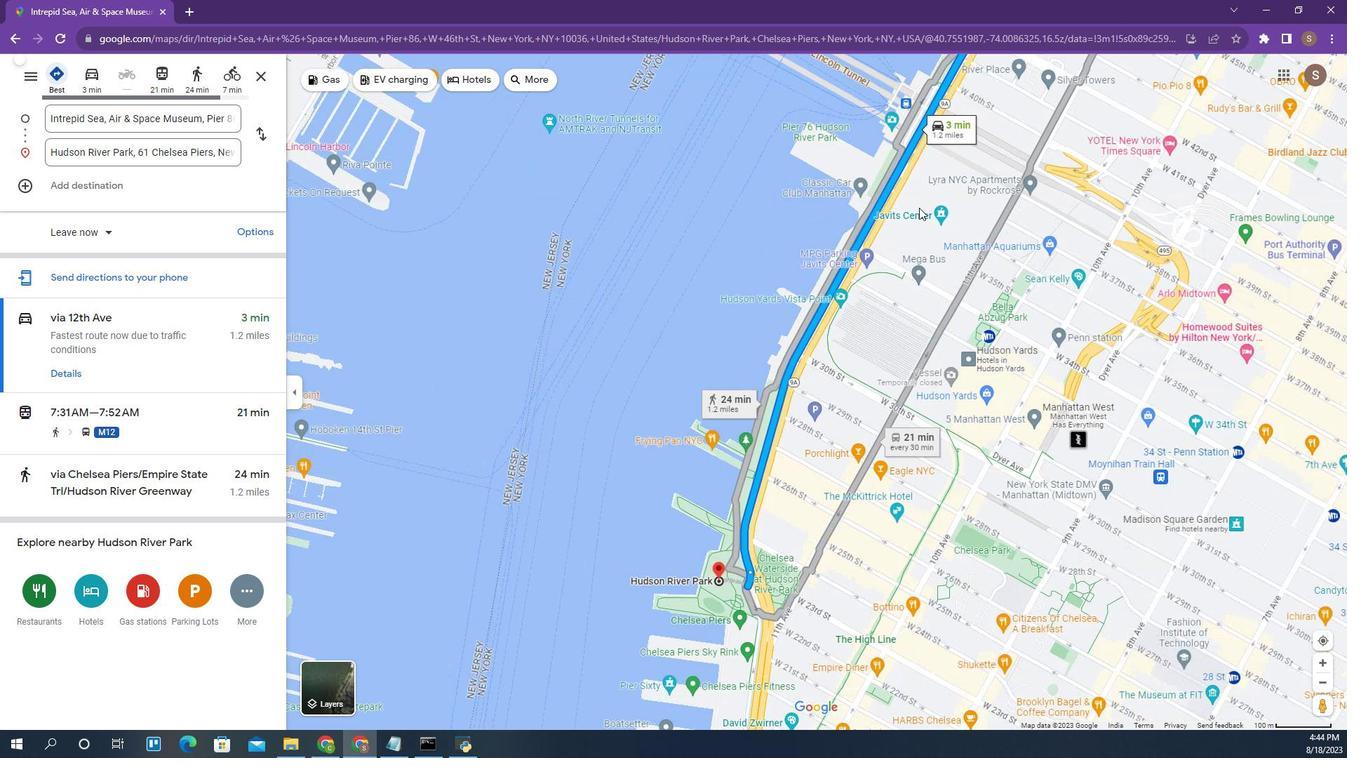 
Action: Mouse moved to (450, 208)
Screenshot: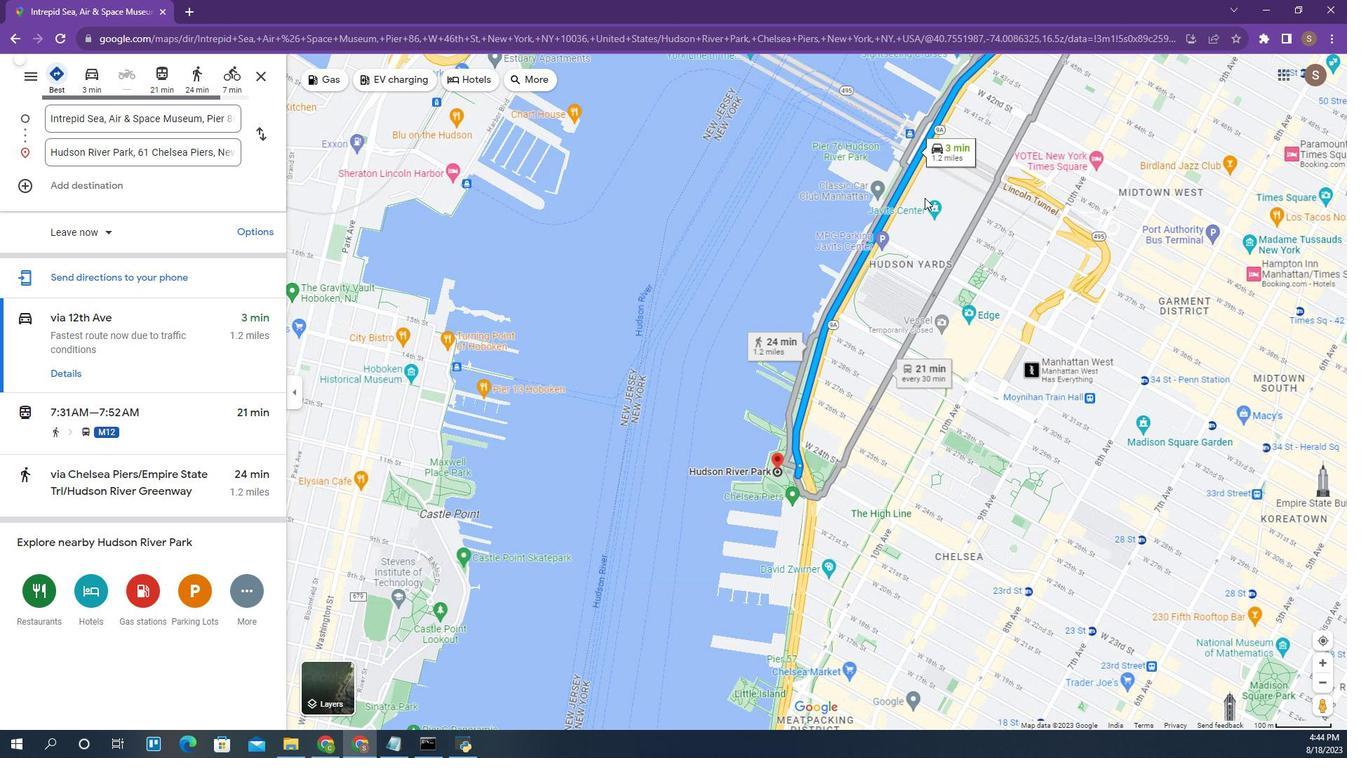 
Action: Mouse scrolled (450, 207) with delta (0, 0)
Screenshot: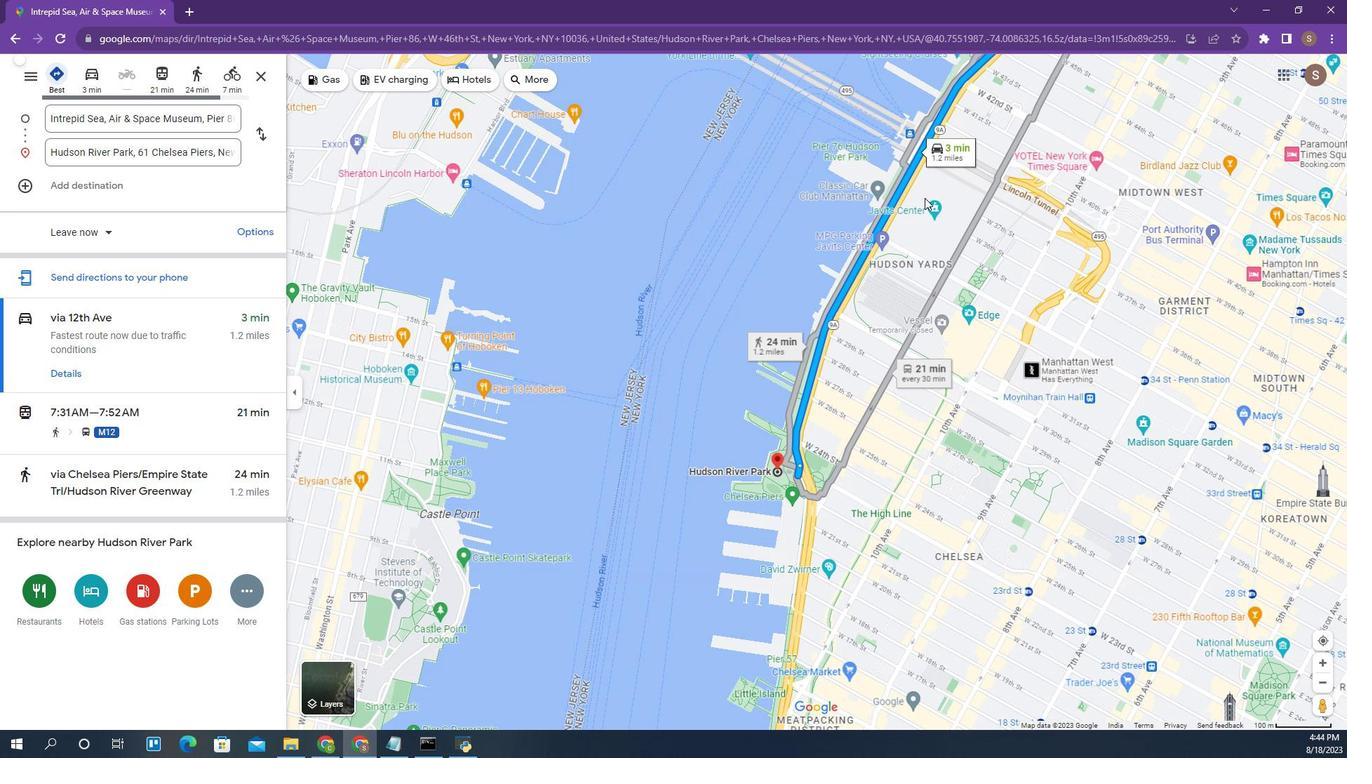 
Action: Mouse scrolled (450, 207) with delta (0, 0)
Screenshot: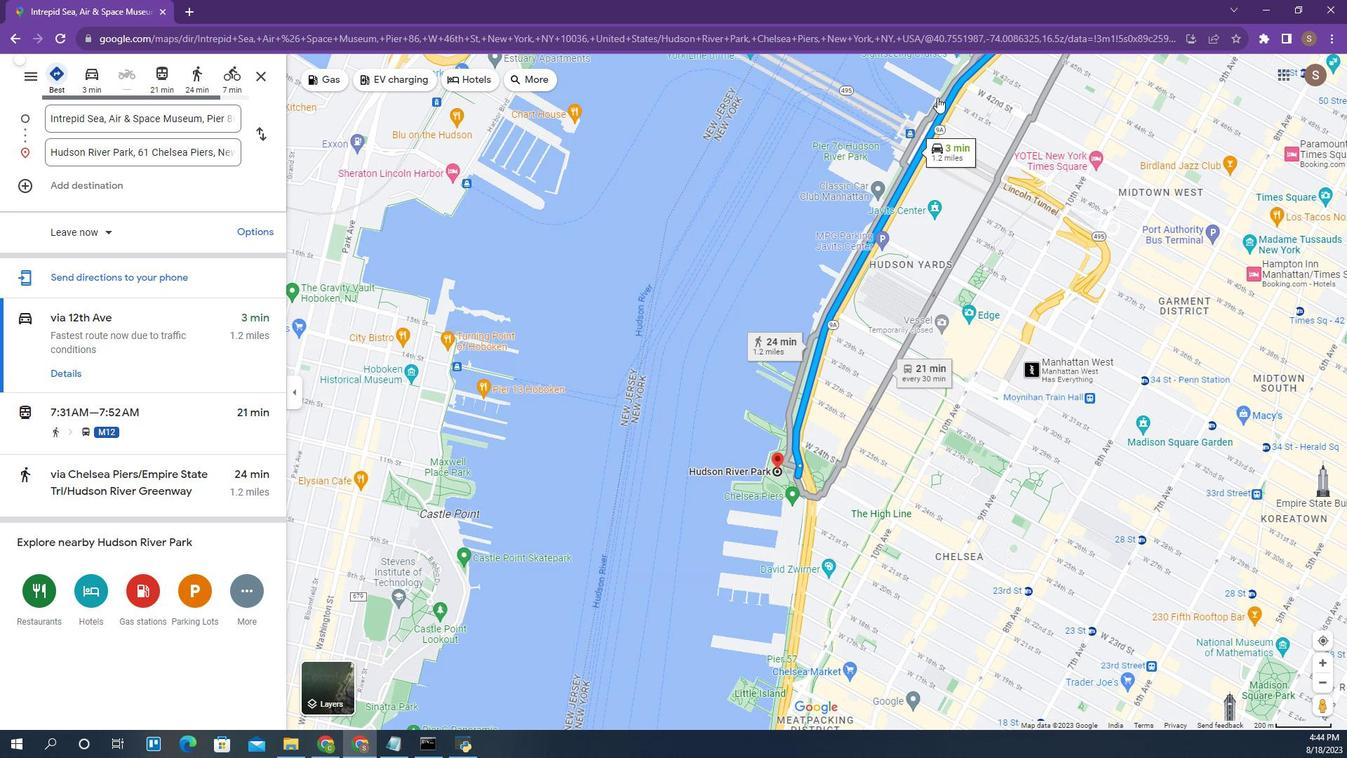 
Action: Mouse moved to (457, 142)
Screenshot: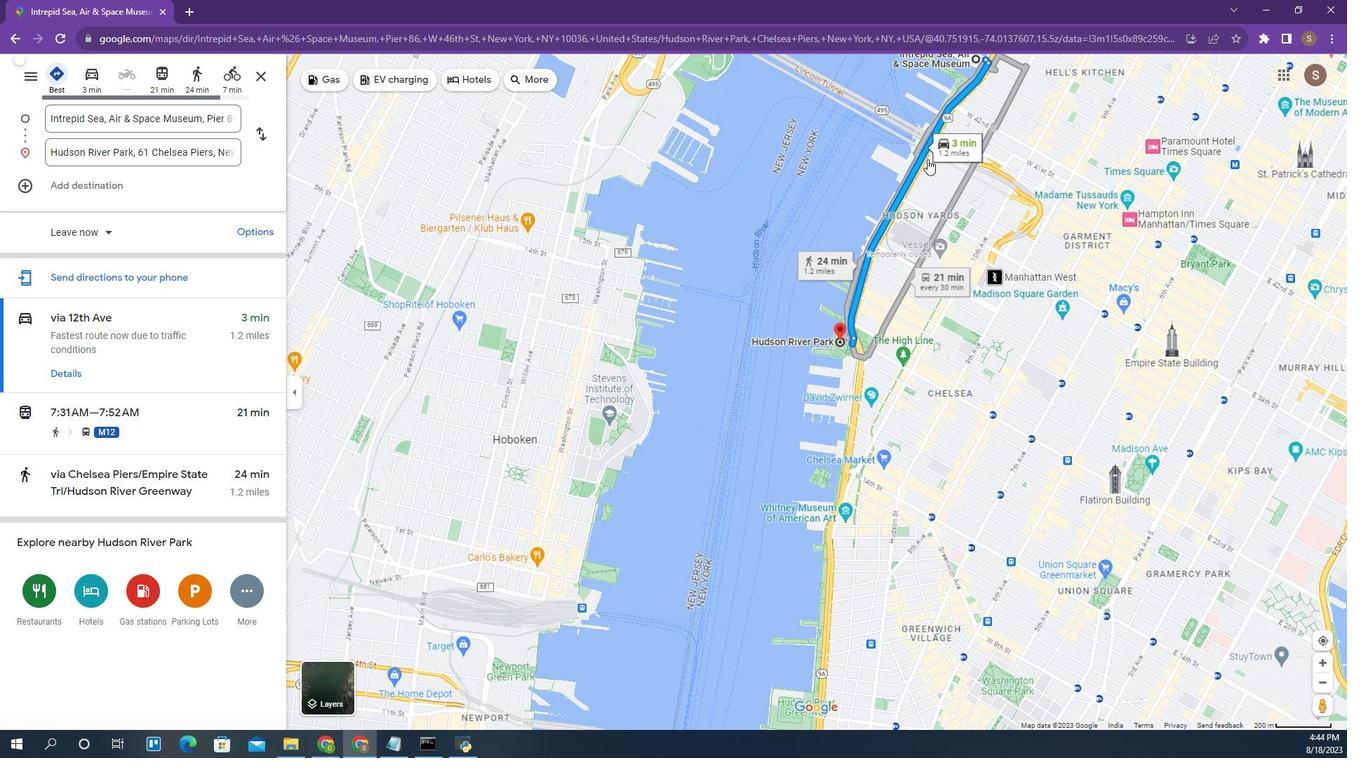 
Action: Mouse scrolled (457, 141) with delta (0, 0)
Screenshot: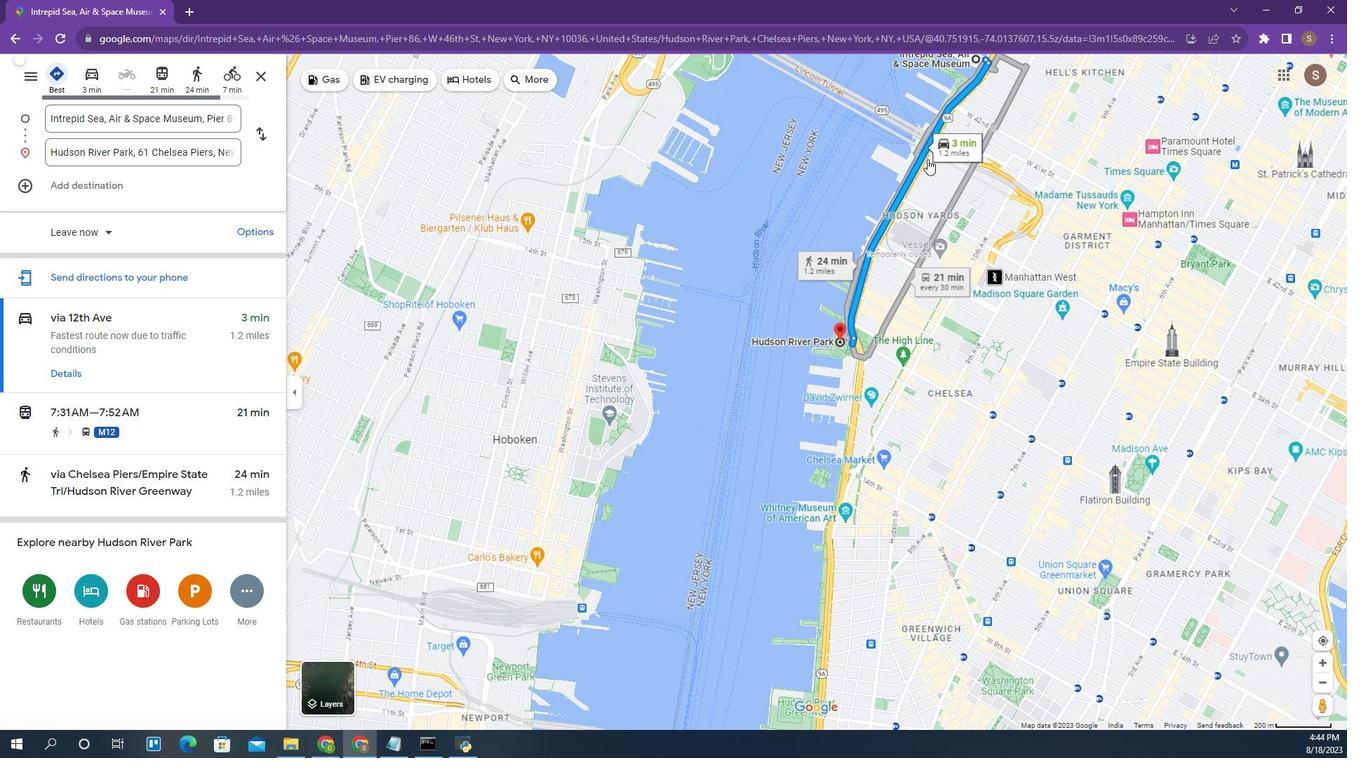 
Action: Mouse moved to (457, 142)
Screenshot: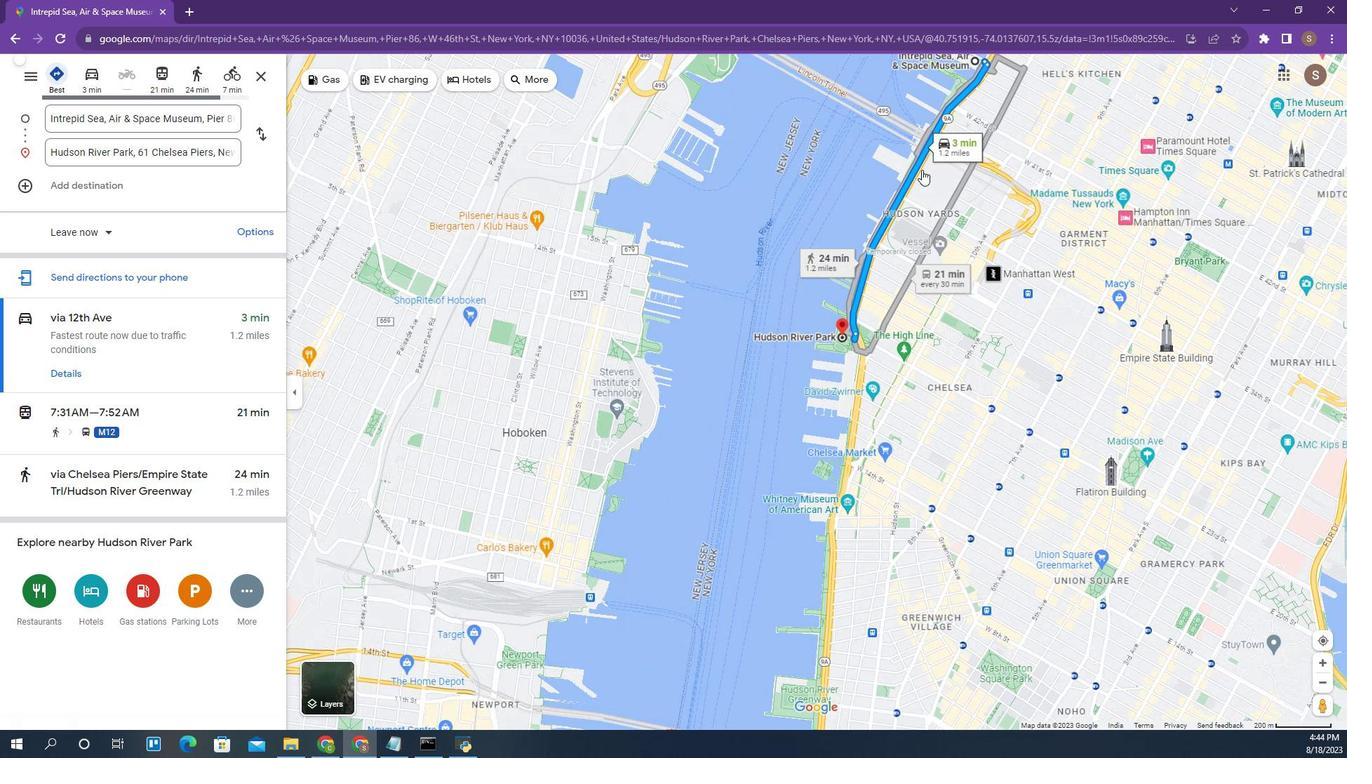
Action: Mouse scrolled (457, 141) with delta (0, 0)
Screenshot: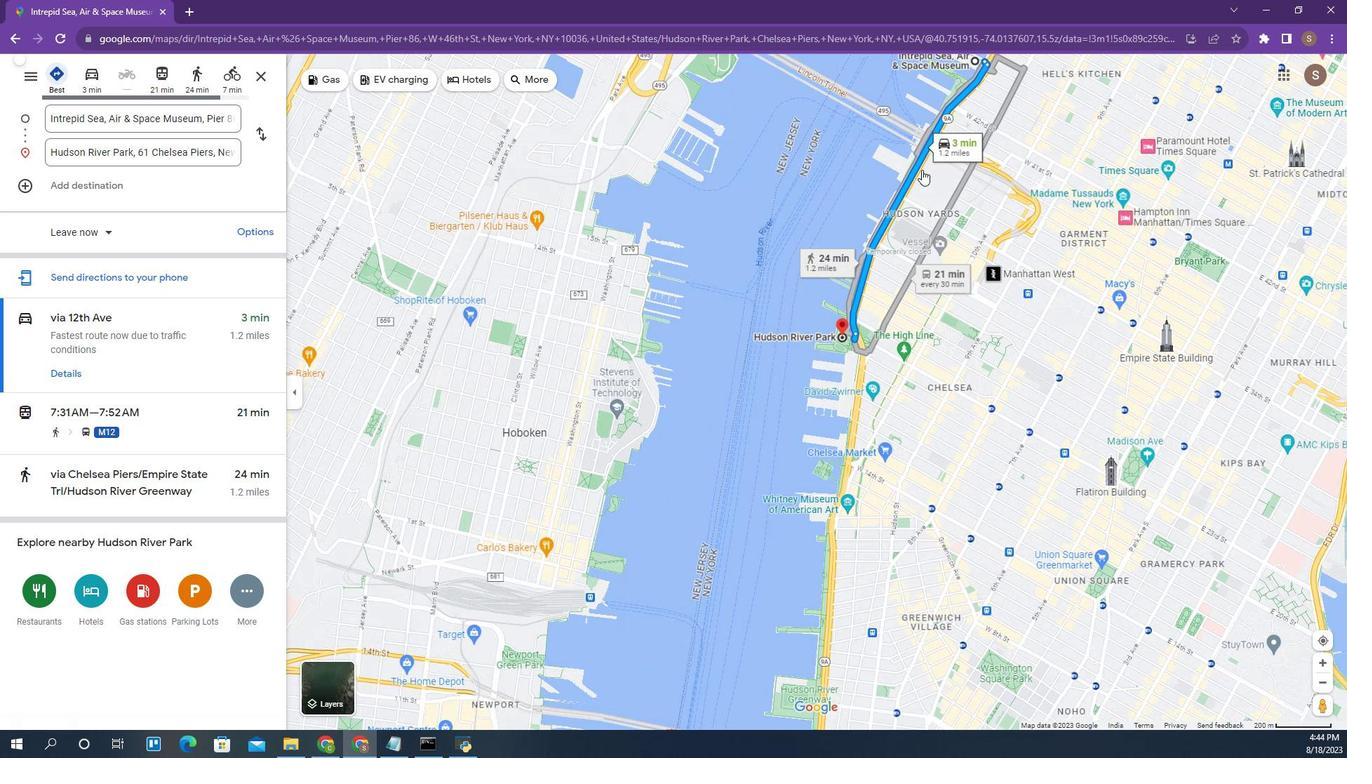 
Action: Mouse scrolled (457, 141) with delta (0, 0)
Screenshot: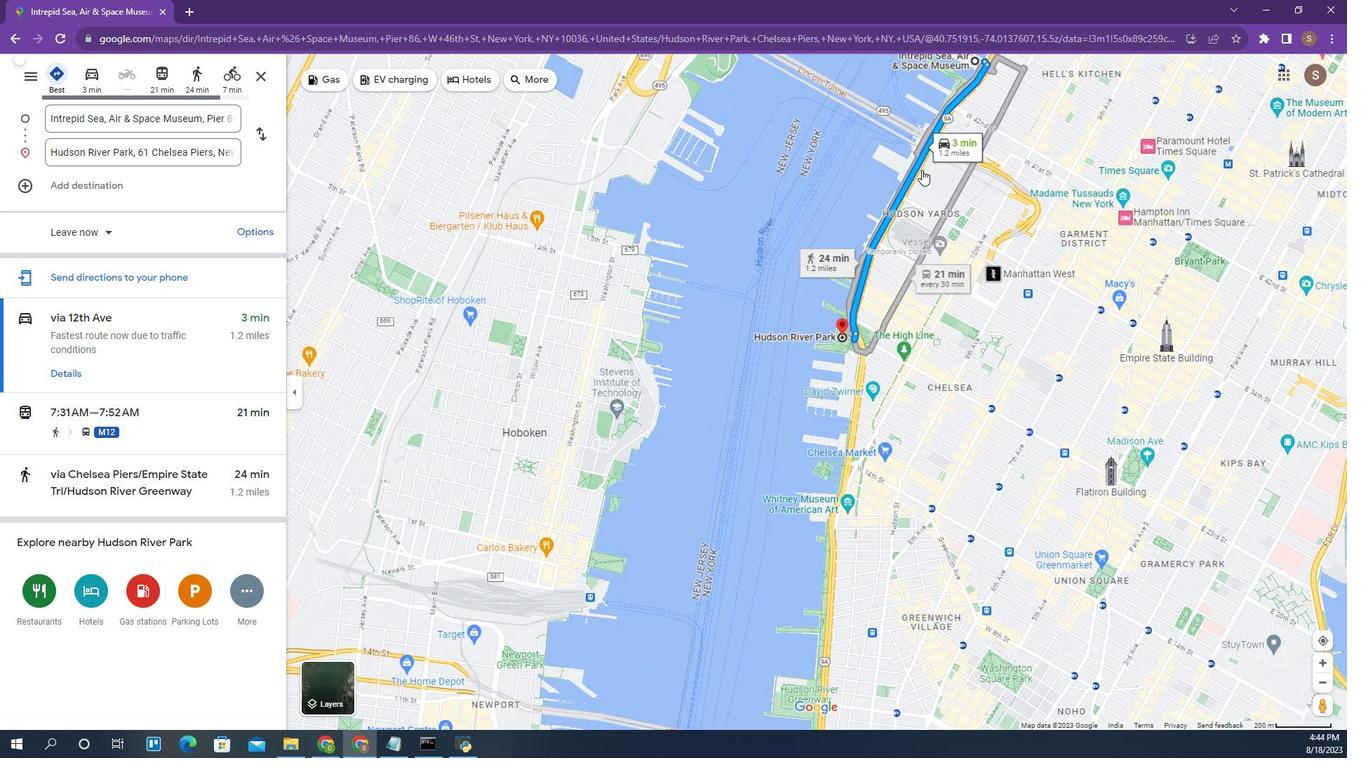 
Action: Mouse moved to (450, 172)
Screenshot: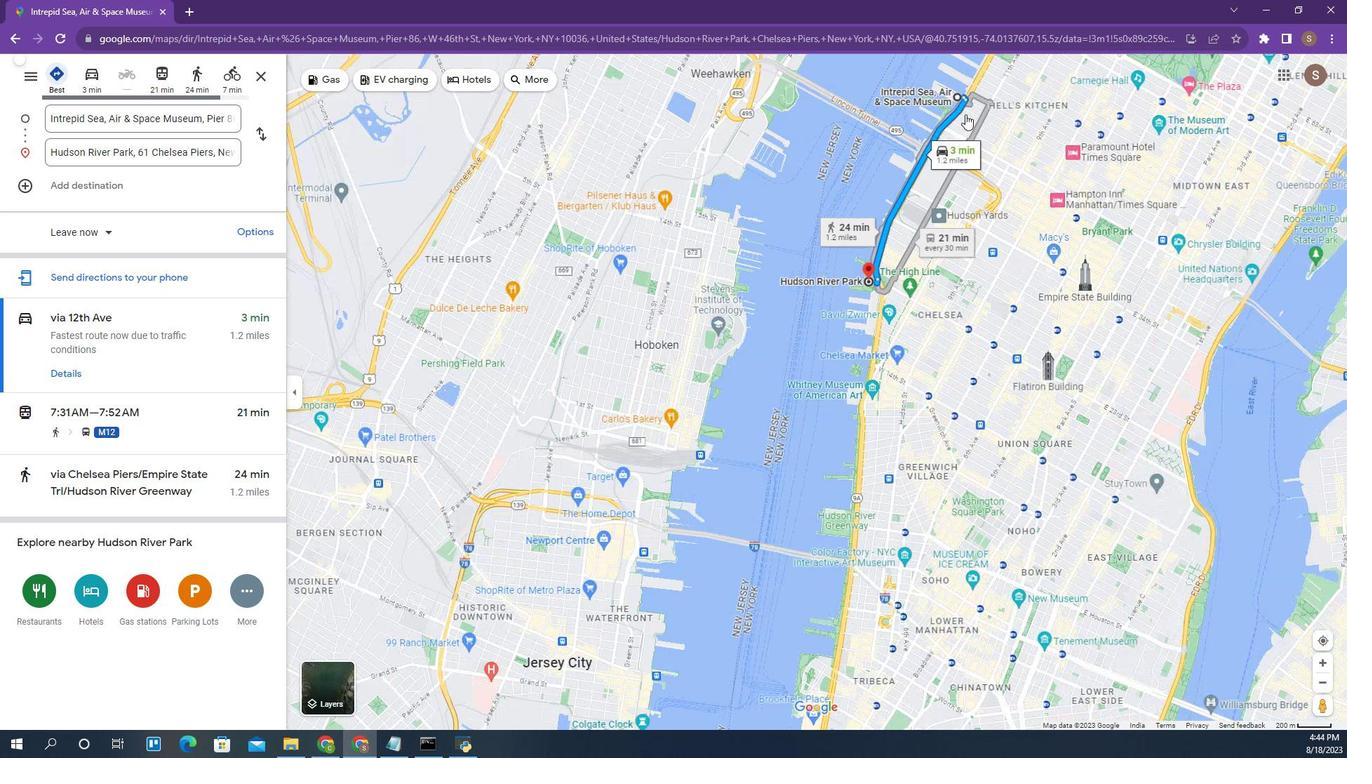 
Action: Mouse scrolled (450, 171) with delta (0, 0)
Screenshot: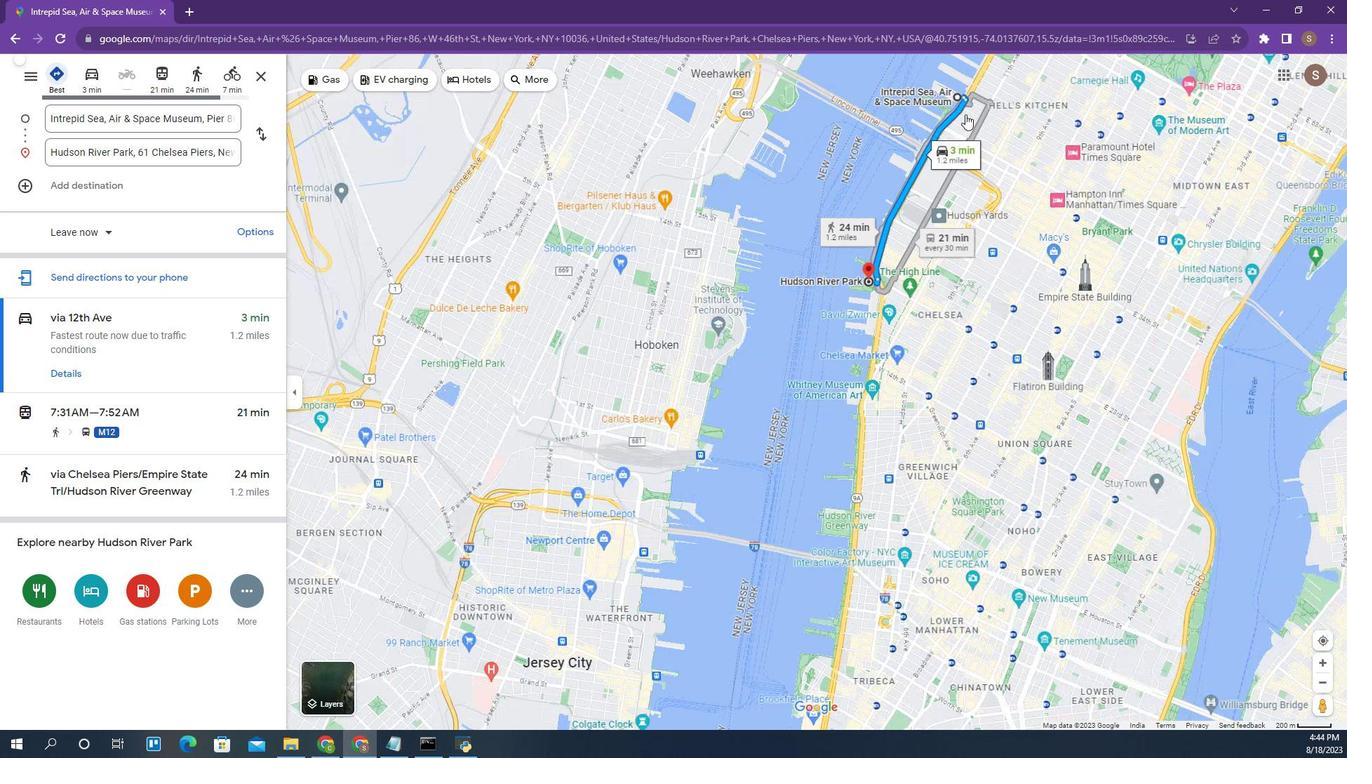 
Action: Mouse scrolled (450, 171) with delta (0, 0)
Screenshot: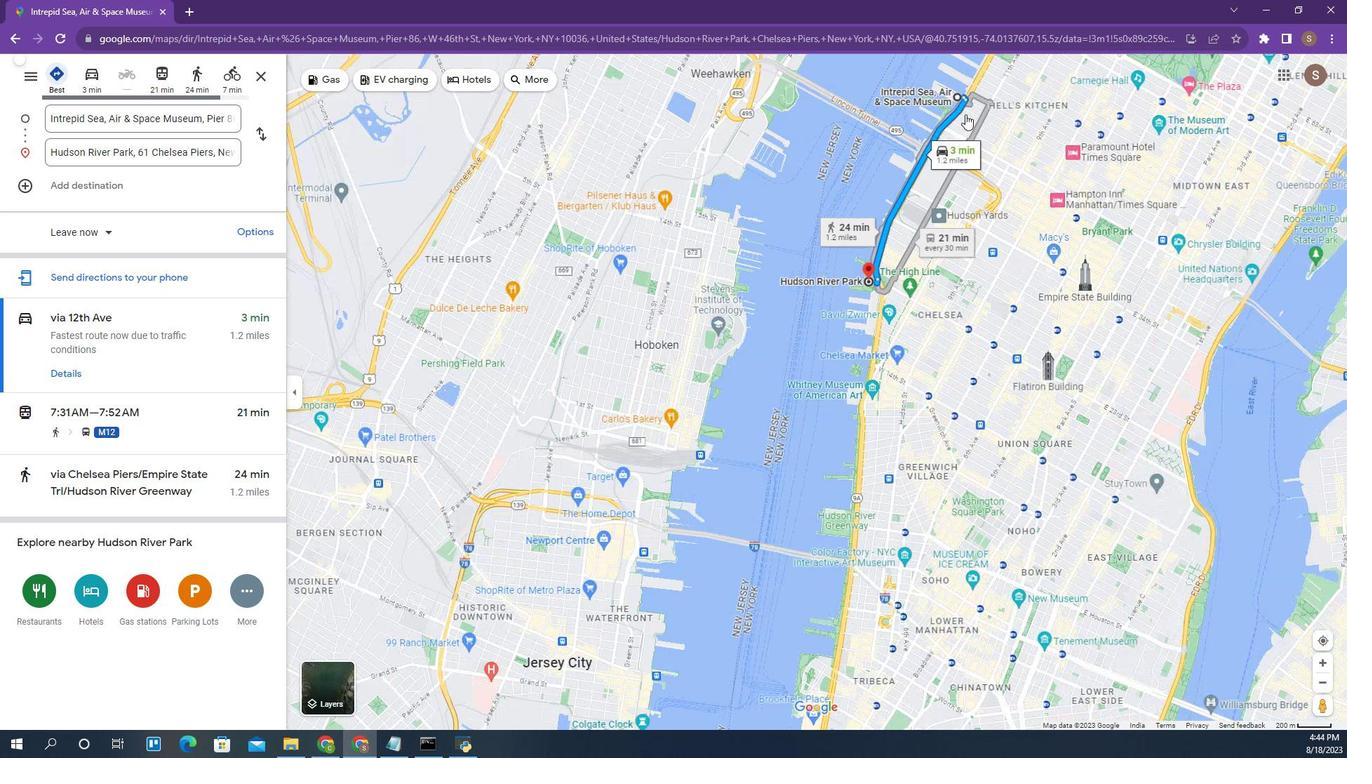 
Action: Mouse scrolled (450, 171) with delta (0, 0)
Screenshot: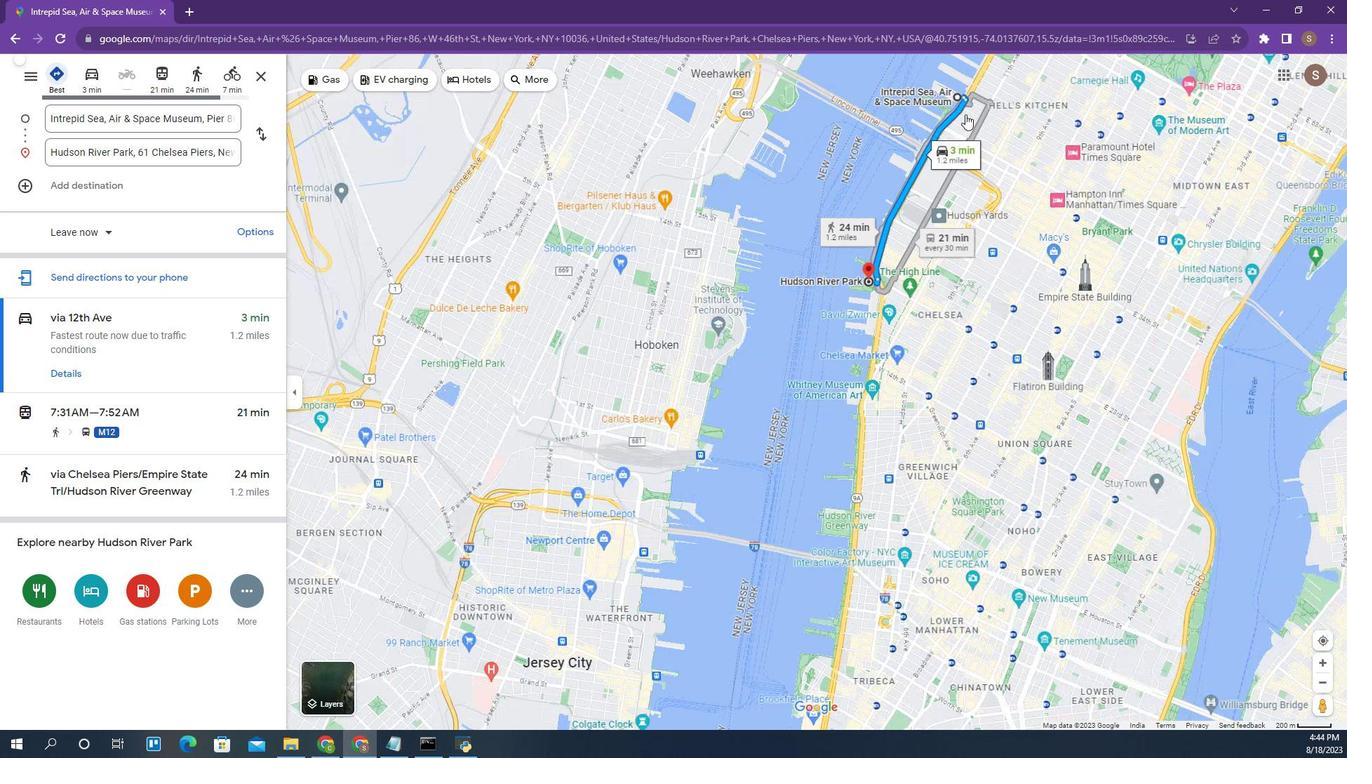 
Action: Mouse scrolled (450, 171) with delta (0, 0)
Screenshot: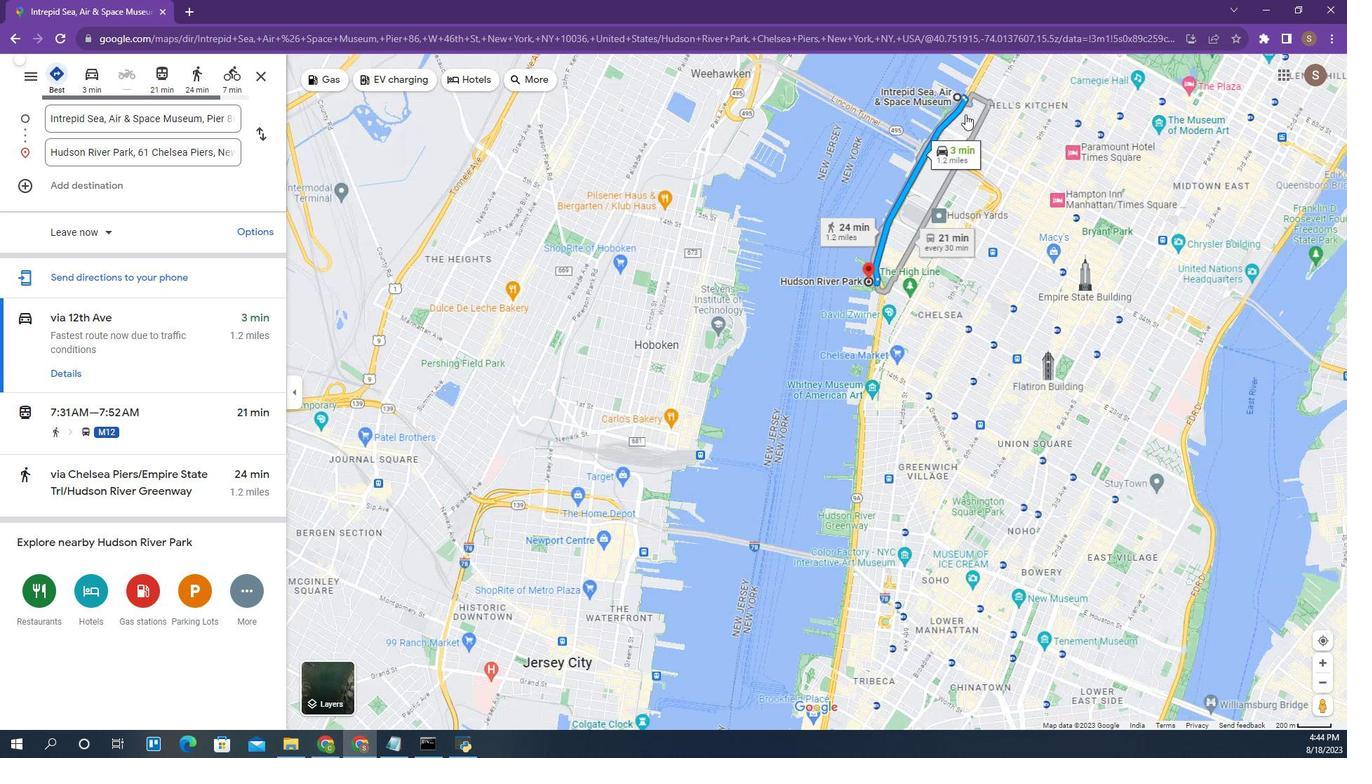 
Action: Mouse moved to (447, 97)
Screenshot: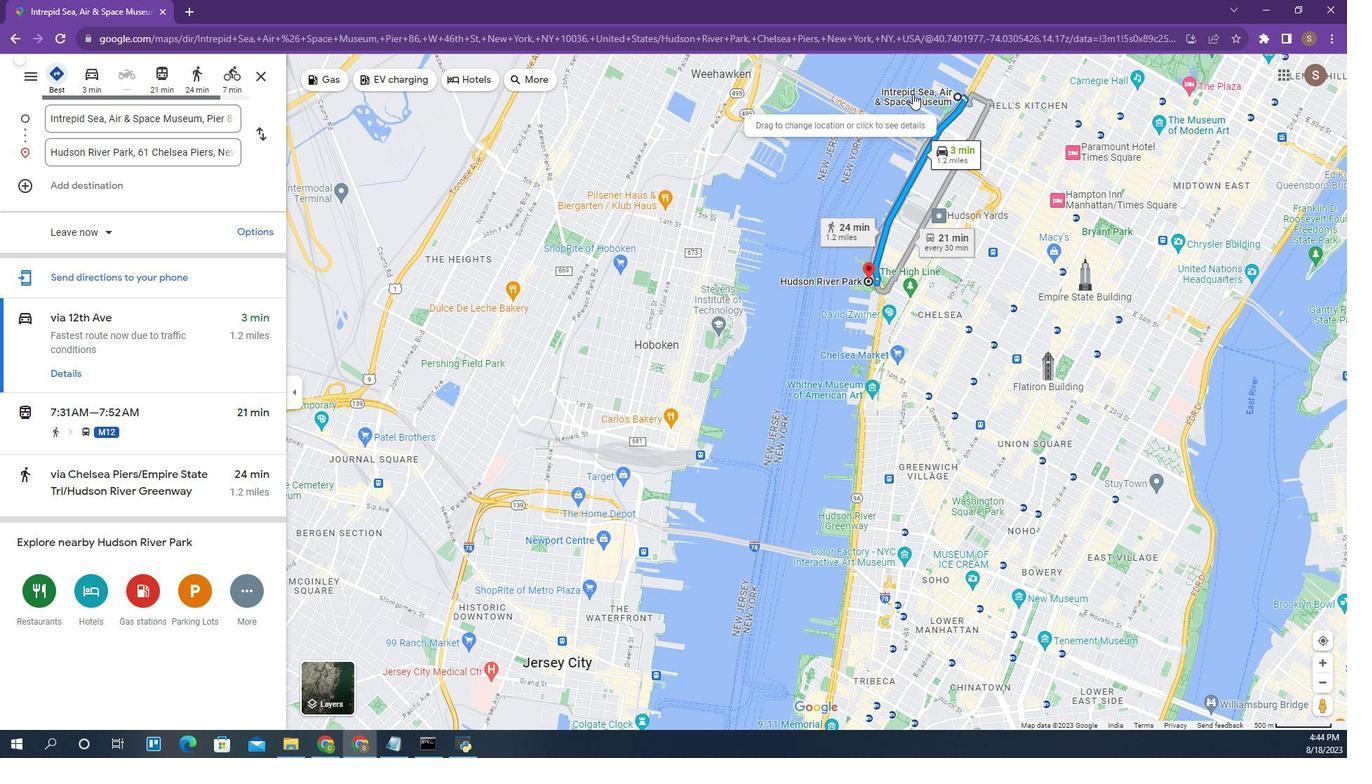 
Action: Mouse pressed left at (447, 97)
Screenshot: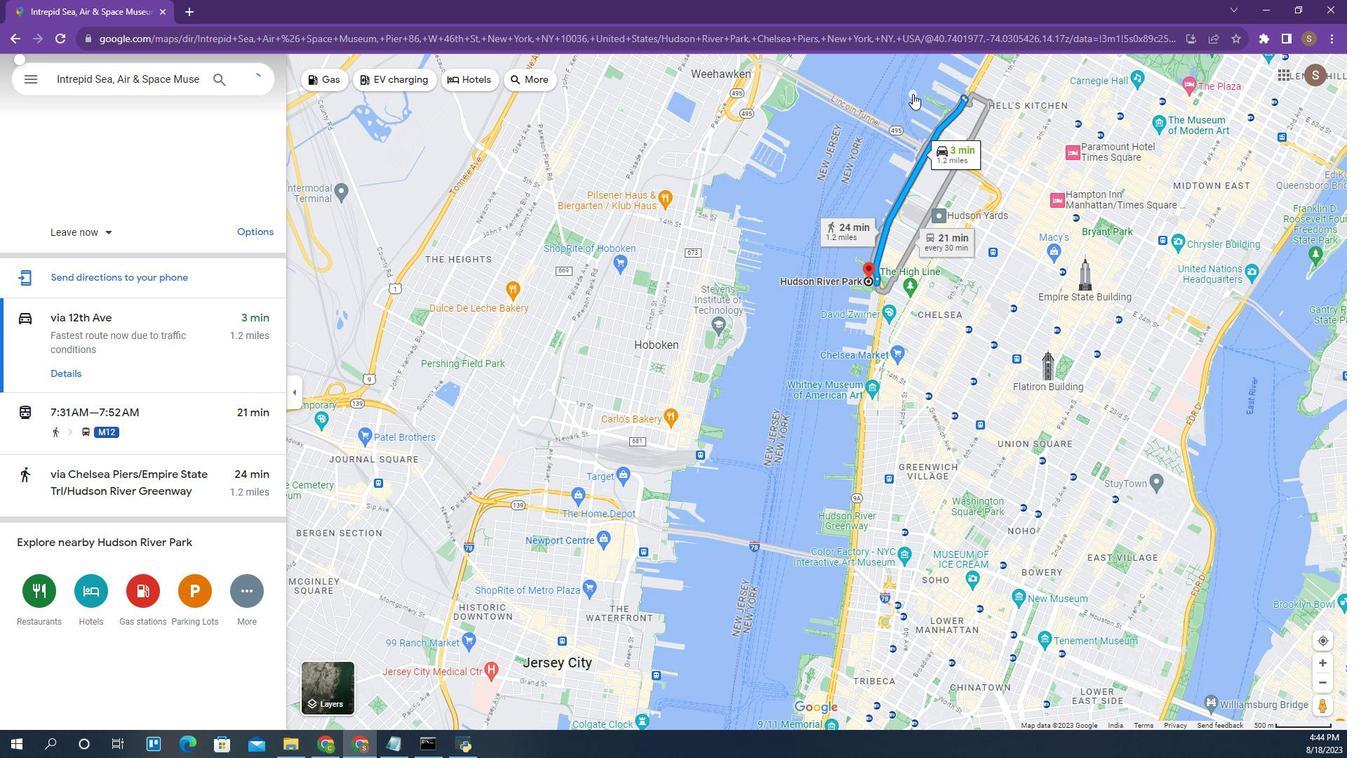 
Action: Mouse moved to (464, 100)
Screenshot: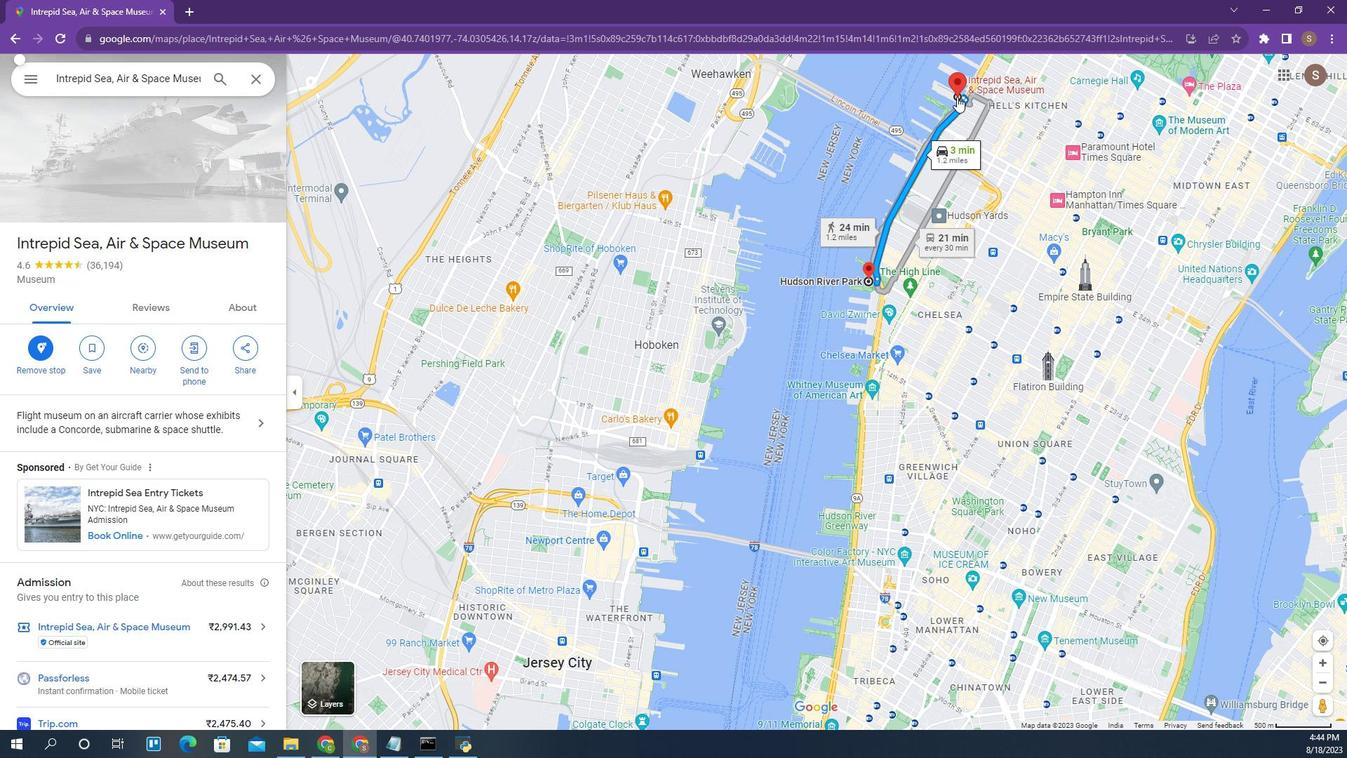 
Action: Mouse pressed left at (464, 100)
Screenshot: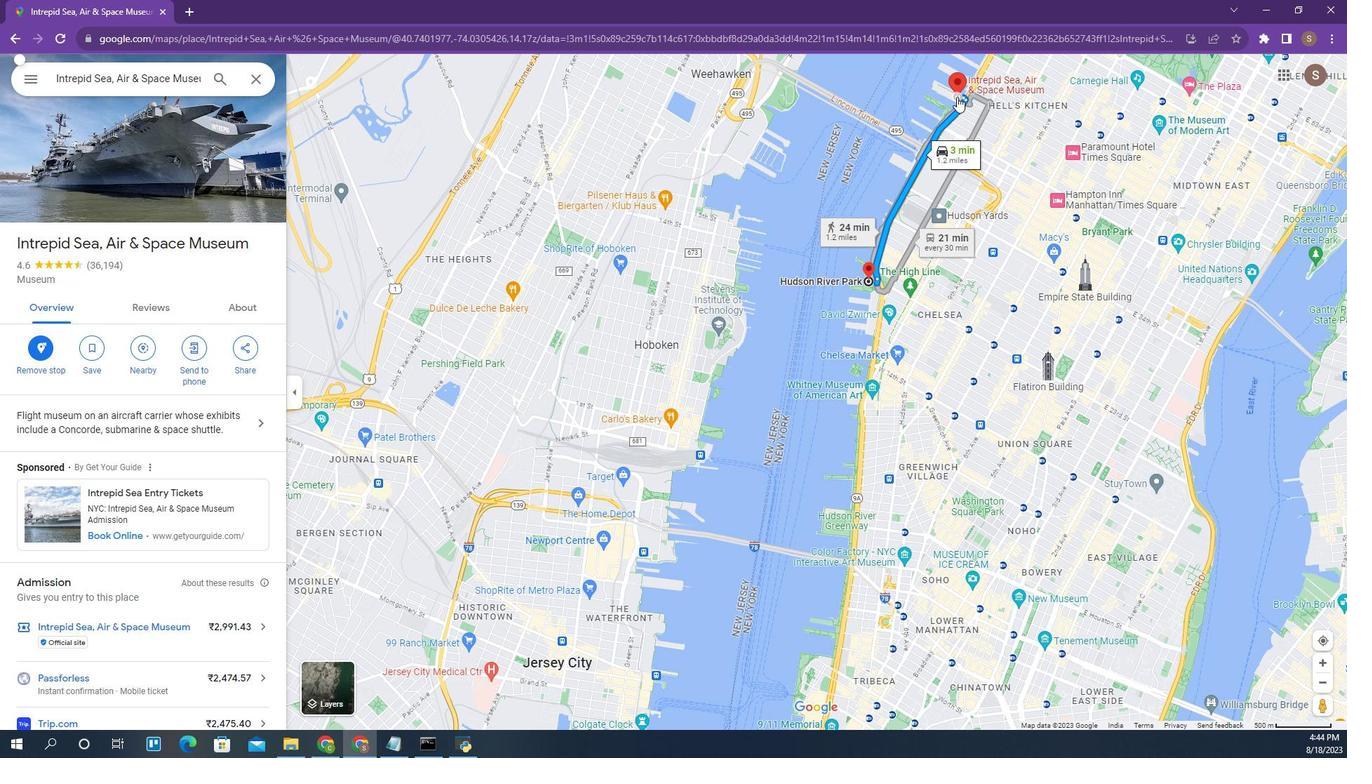 
Action: Mouse moved to (165, 373)
Screenshot: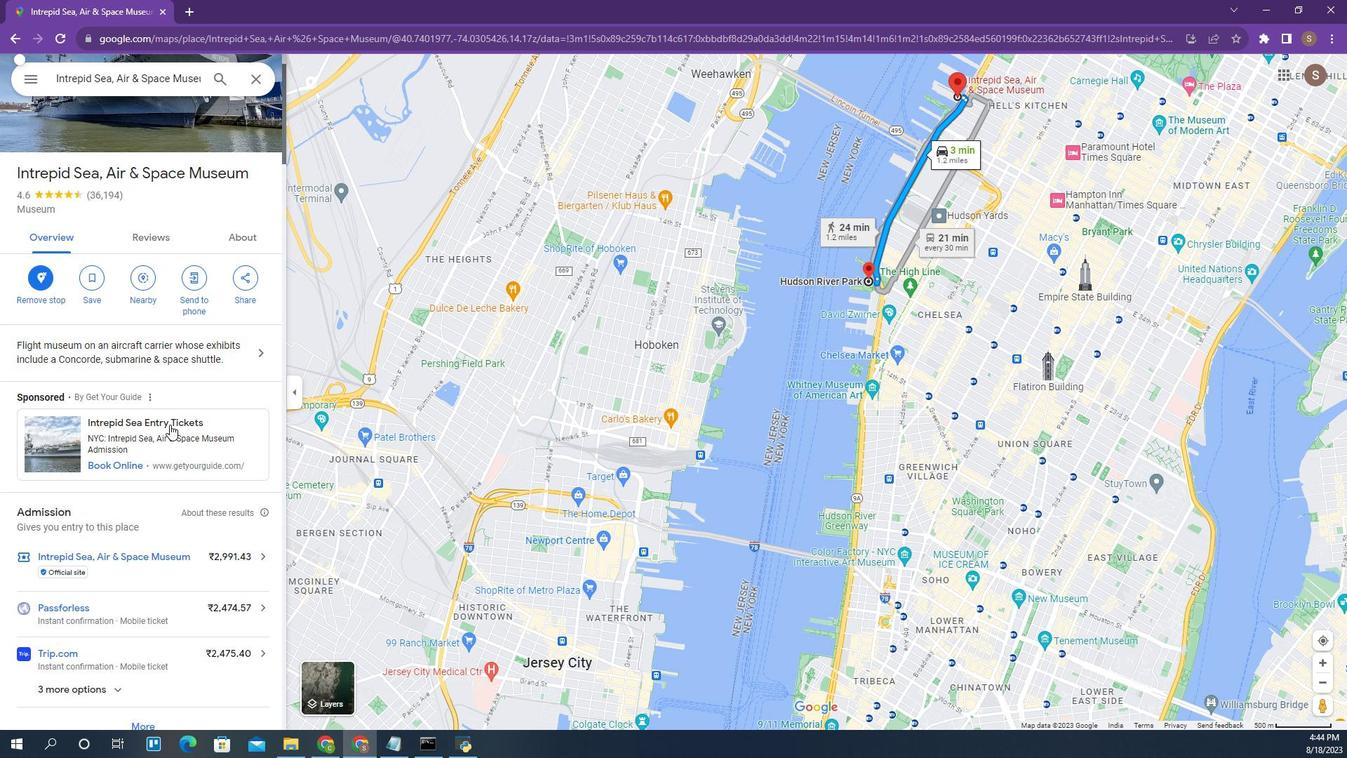 
Action: Mouse scrolled (165, 372) with delta (0, 0)
Screenshot: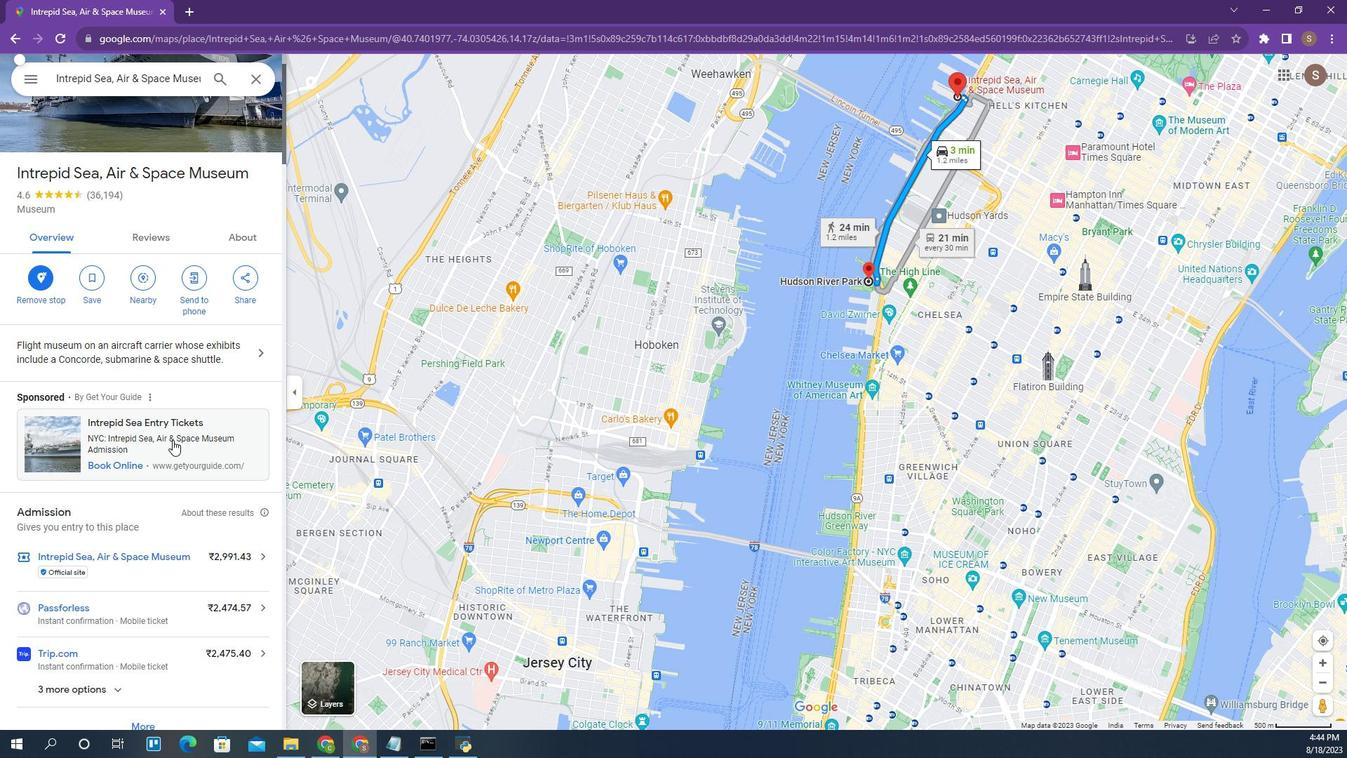 
Action: Mouse moved to (169, 436)
Screenshot: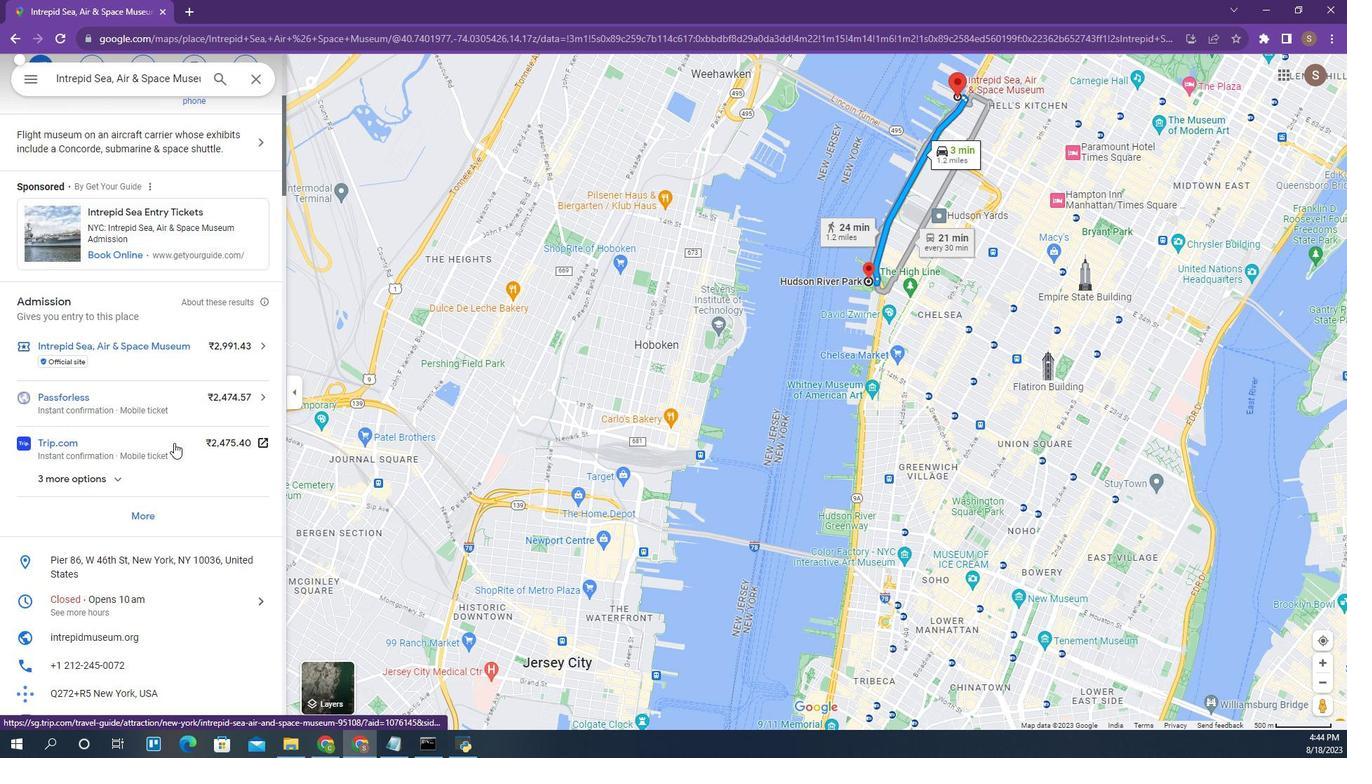
Action: Mouse scrolled (169, 435) with delta (0, 0)
Screenshot: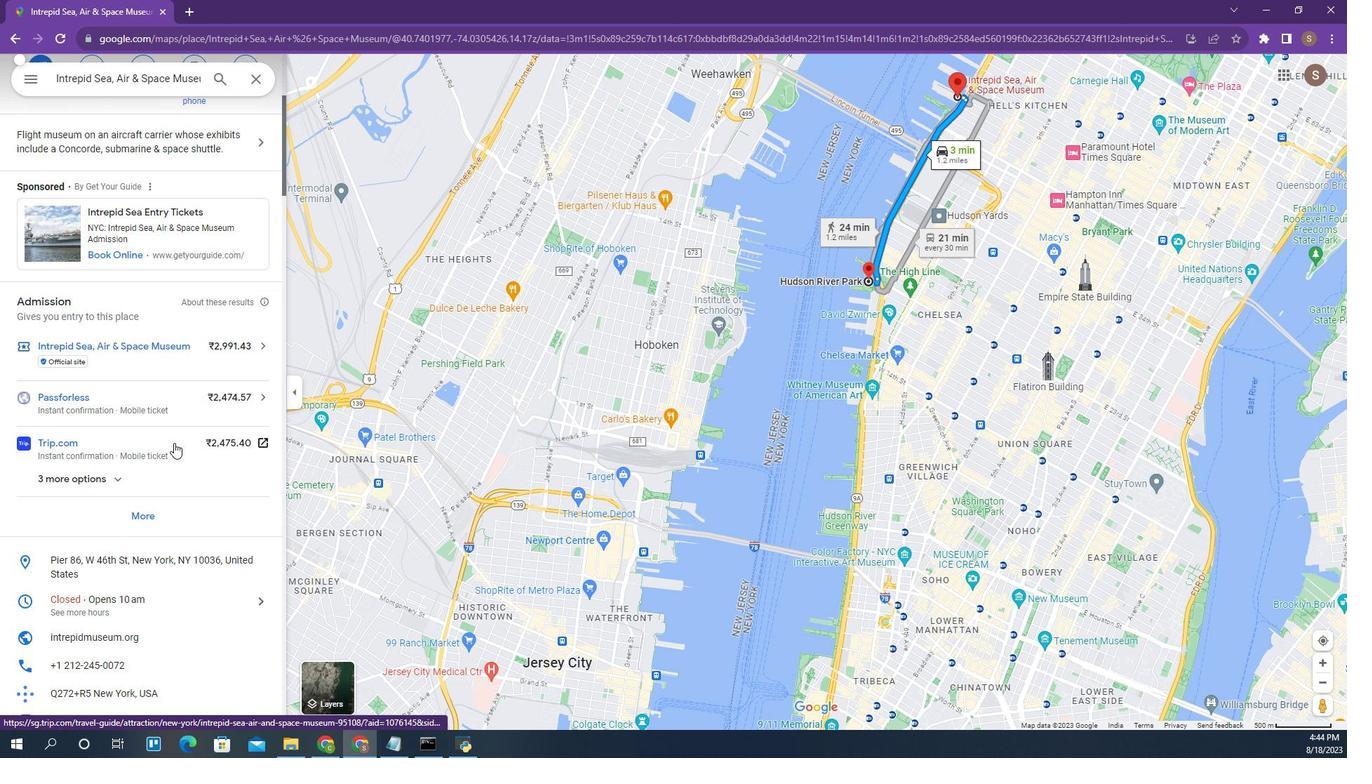 
Action: Mouse scrolled (169, 435) with delta (0, 0)
Screenshot: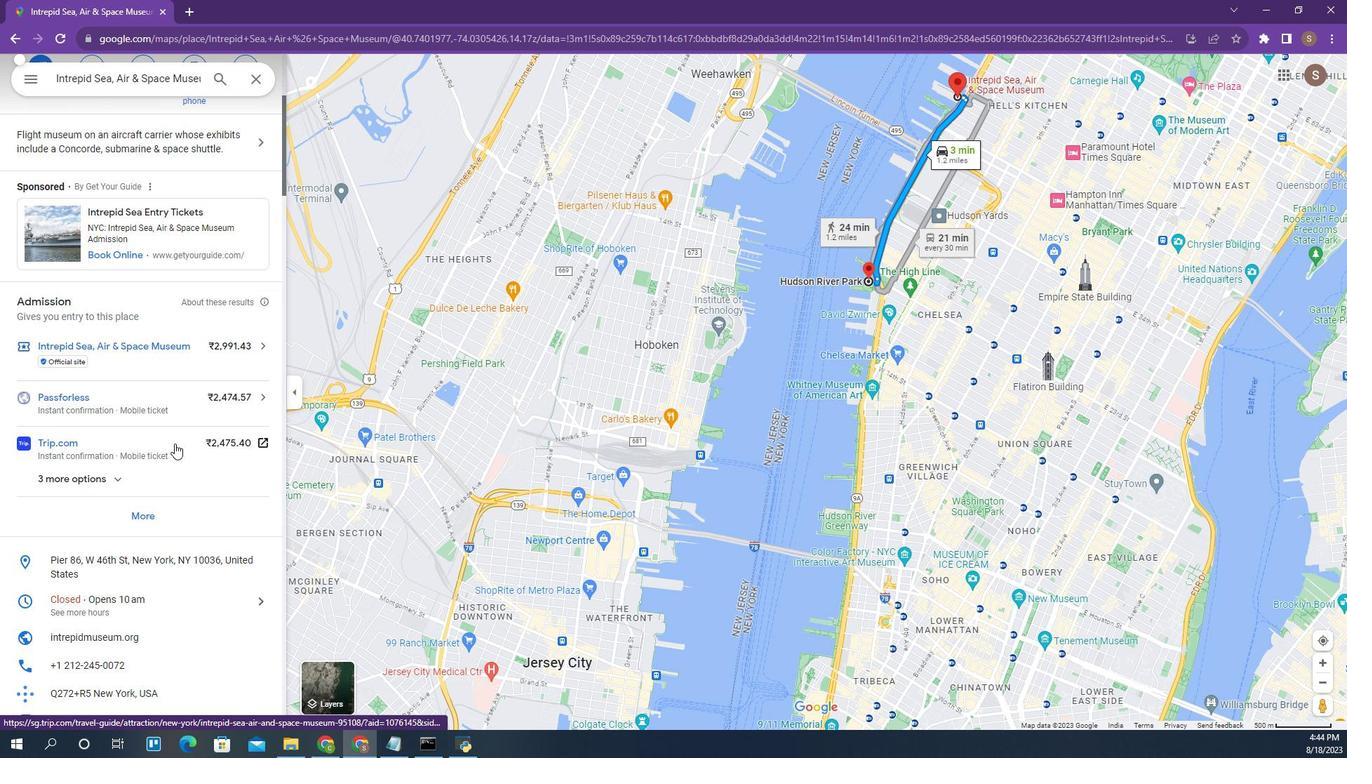 
Action: Mouse scrolled (169, 435) with delta (0, 0)
Screenshot: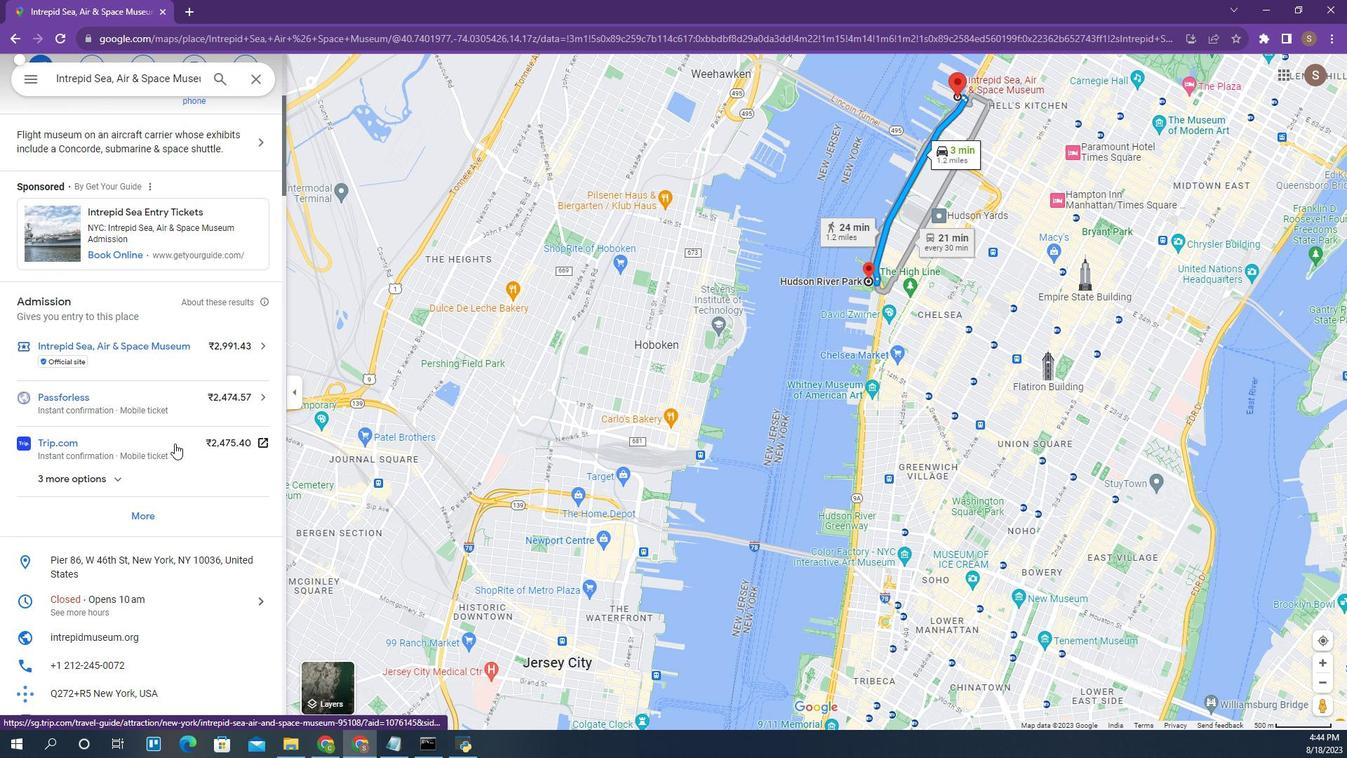 
Action: Mouse moved to (169, 440)
Screenshot: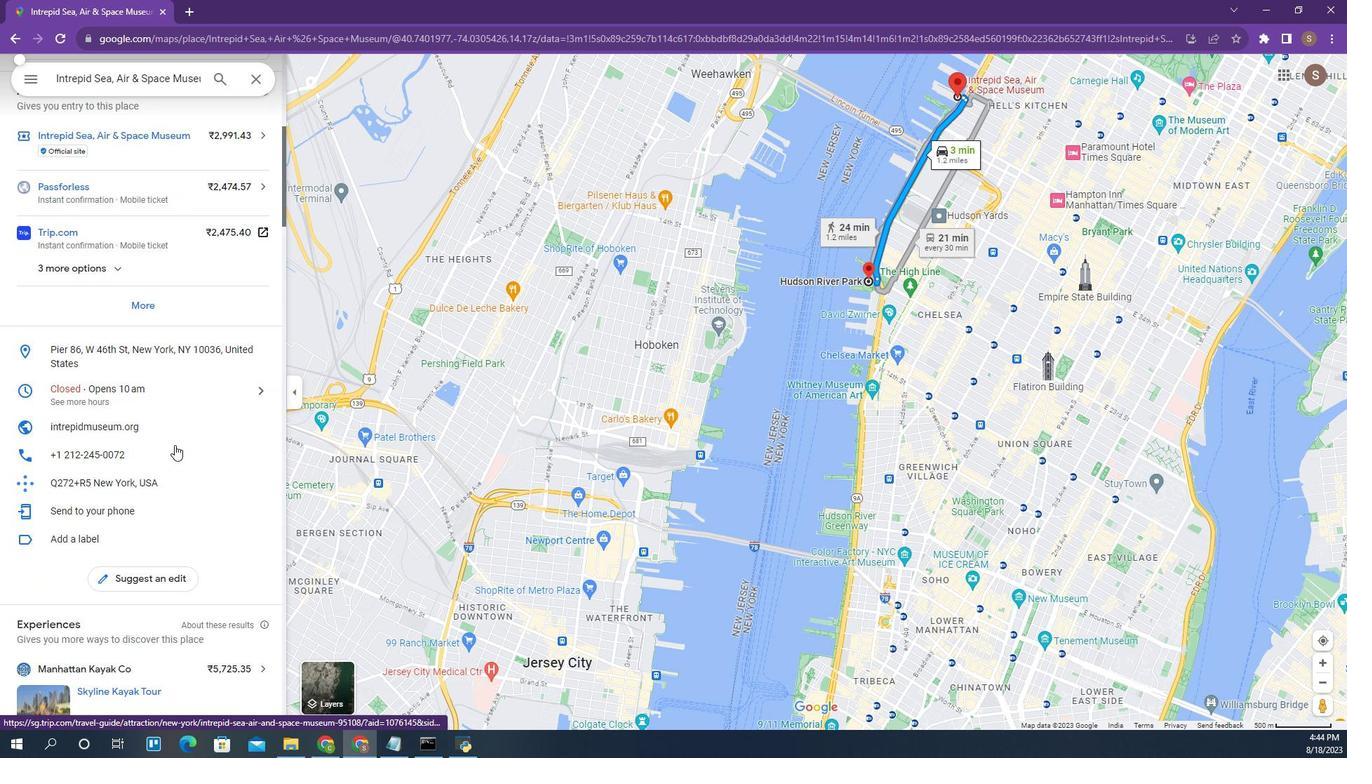 
Action: Mouse scrolled (169, 440) with delta (0, 0)
Screenshot: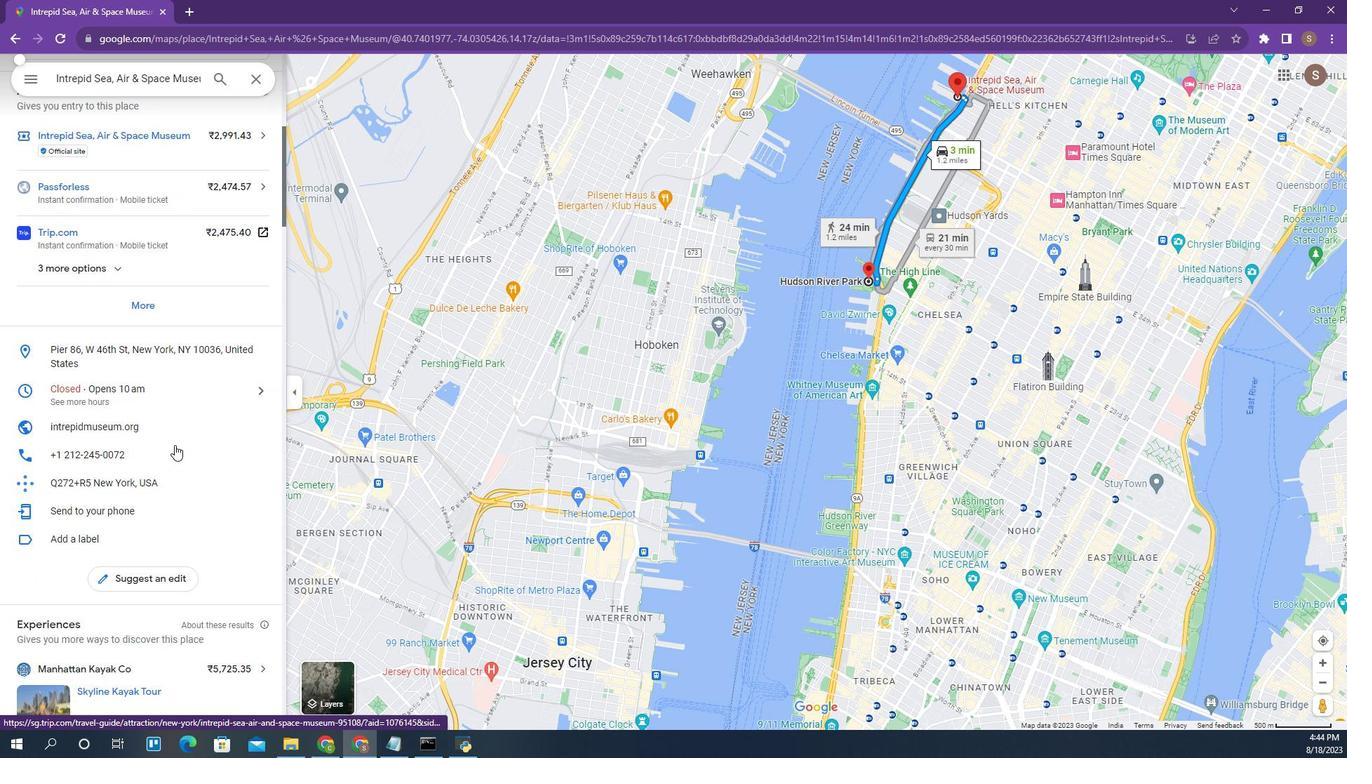 
Action: Mouse scrolled (169, 440) with delta (0, 0)
Screenshot: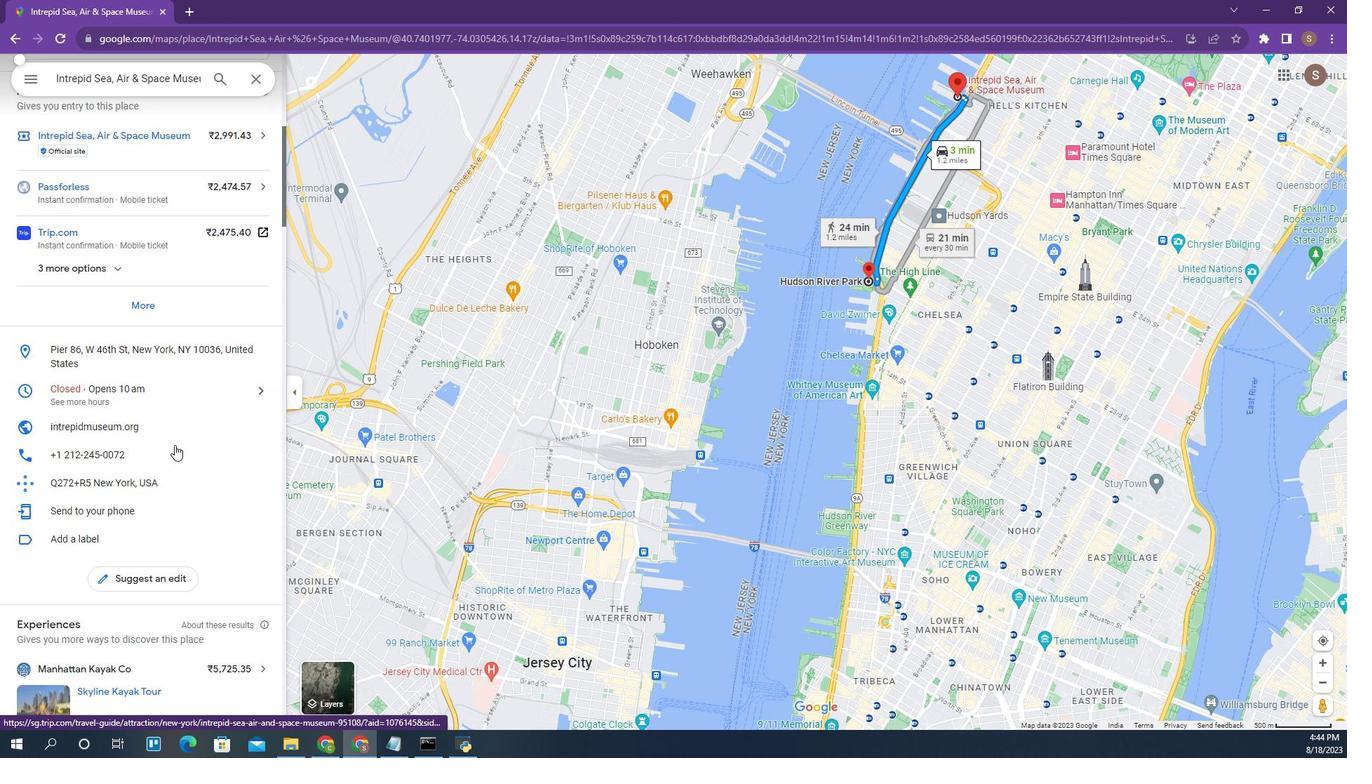 
Action: Mouse scrolled (169, 440) with delta (0, 0)
Screenshot: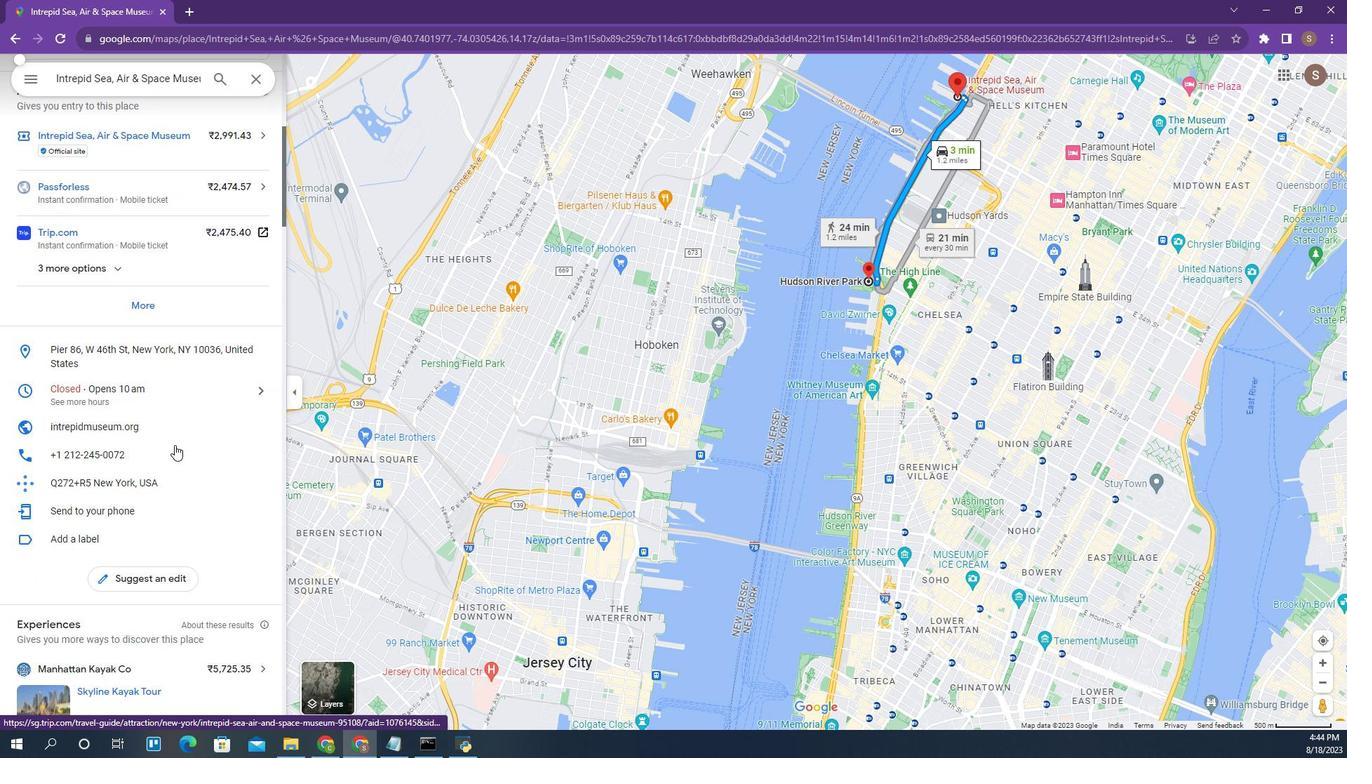 
Action: Mouse scrolled (169, 440) with delta (0, 0)
Screenshot: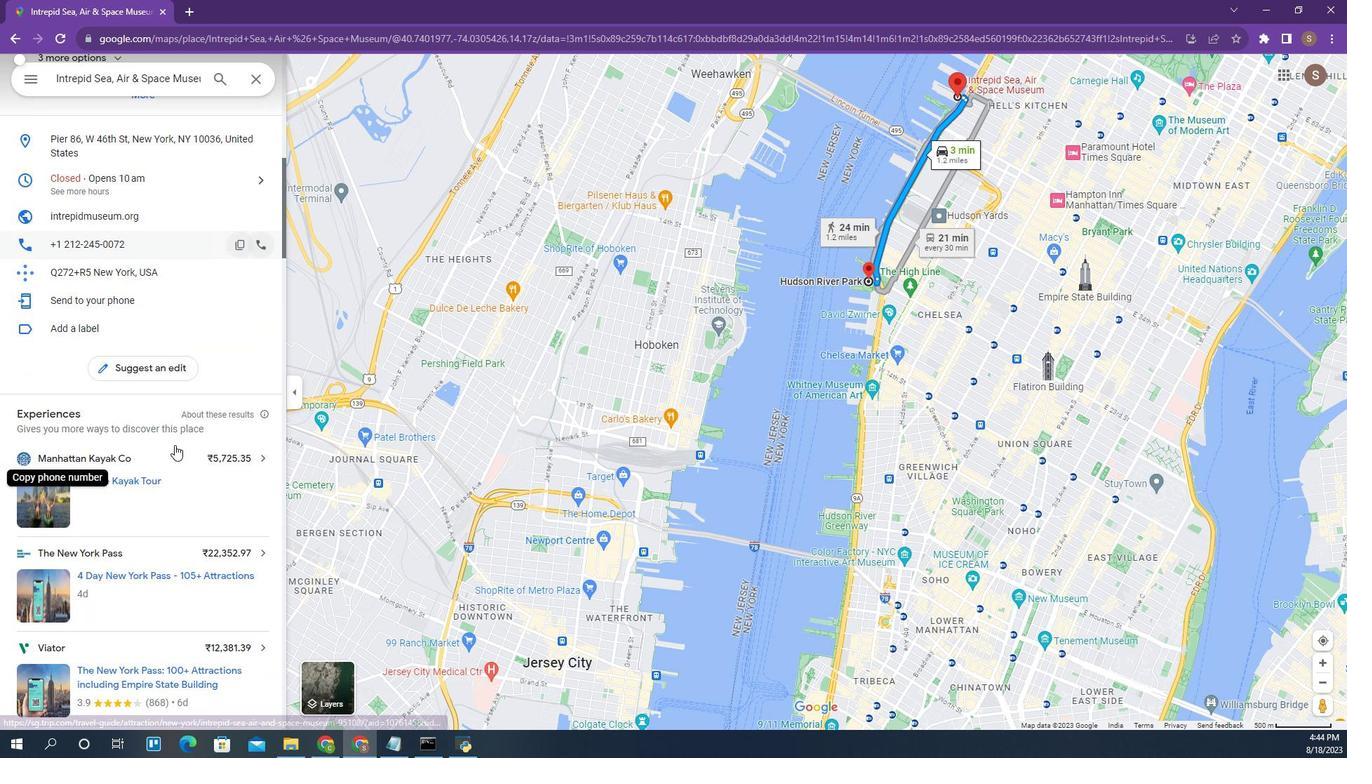
Action: Mouse scrolled (169, 440) with delta (0, 0)
Screenshot: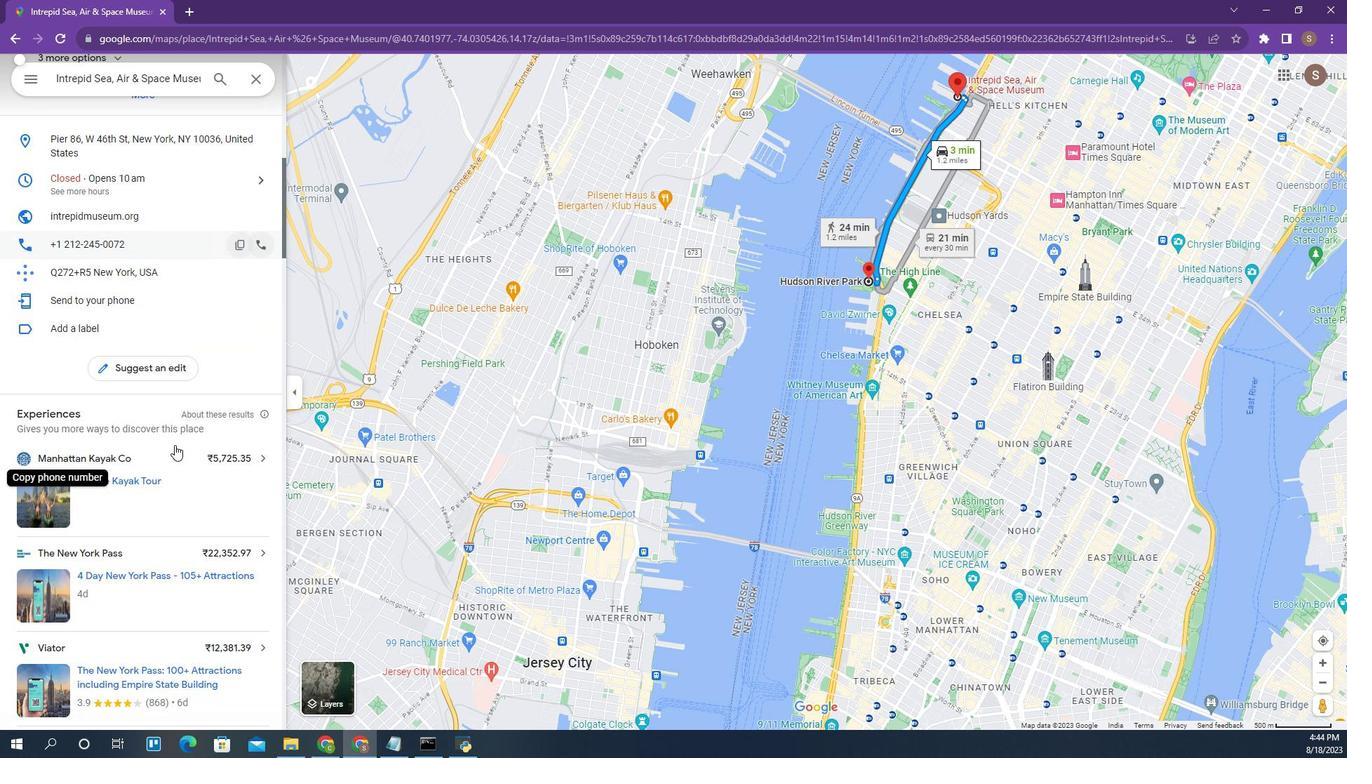 
Action: Mouse scrolled (169, 440) with delta (0, 0)
Screenshot: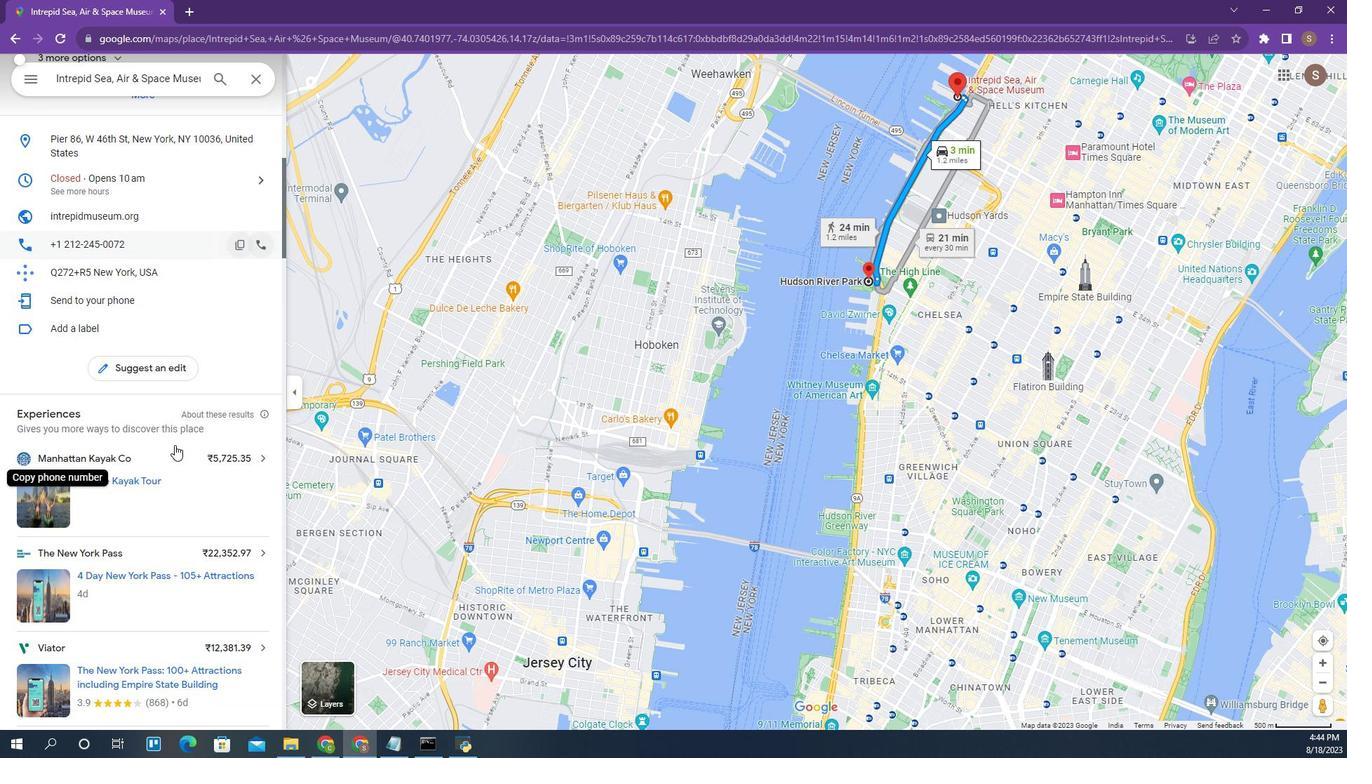 
Action: Mouse scrolled (169, 440) with delta (0, 0)
Screenshot: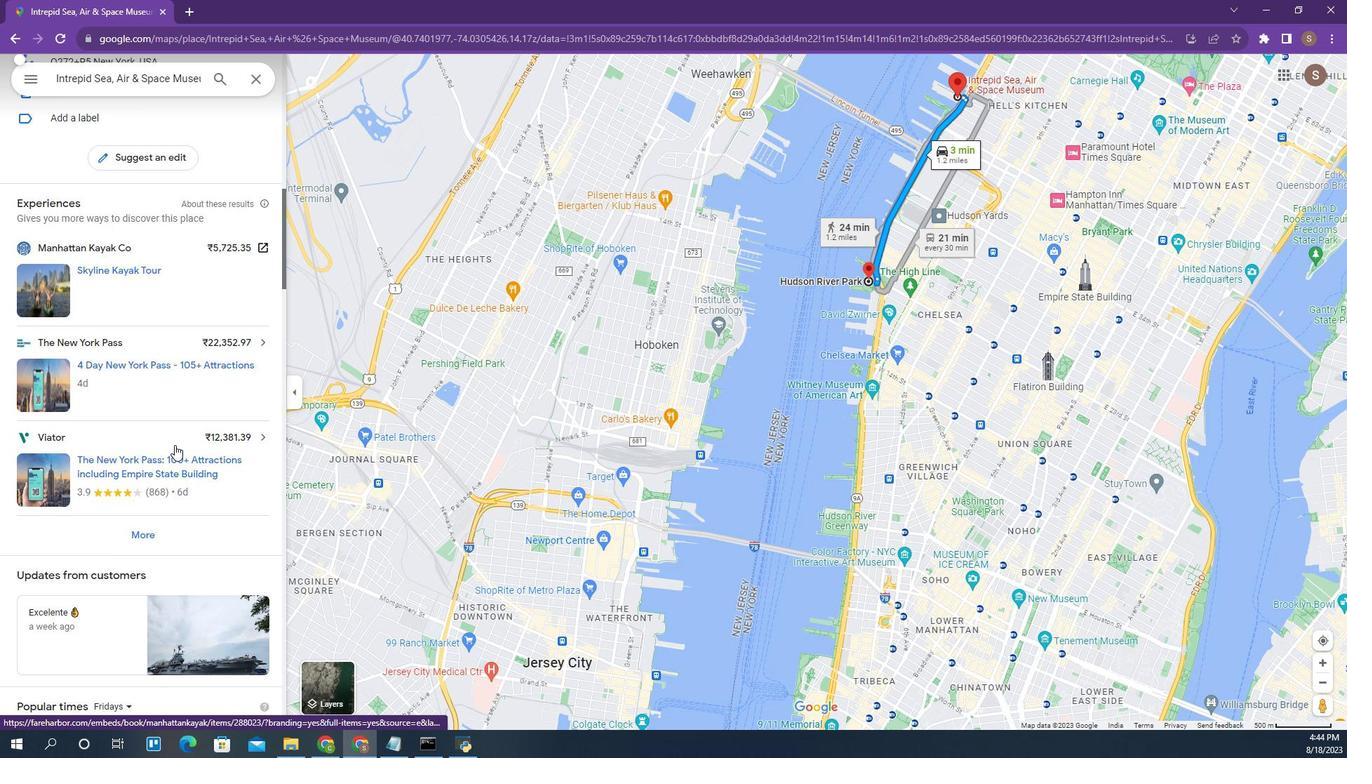 
Action: Mouse scrolled (169, 440) with delta (0, 0)
Screenshot: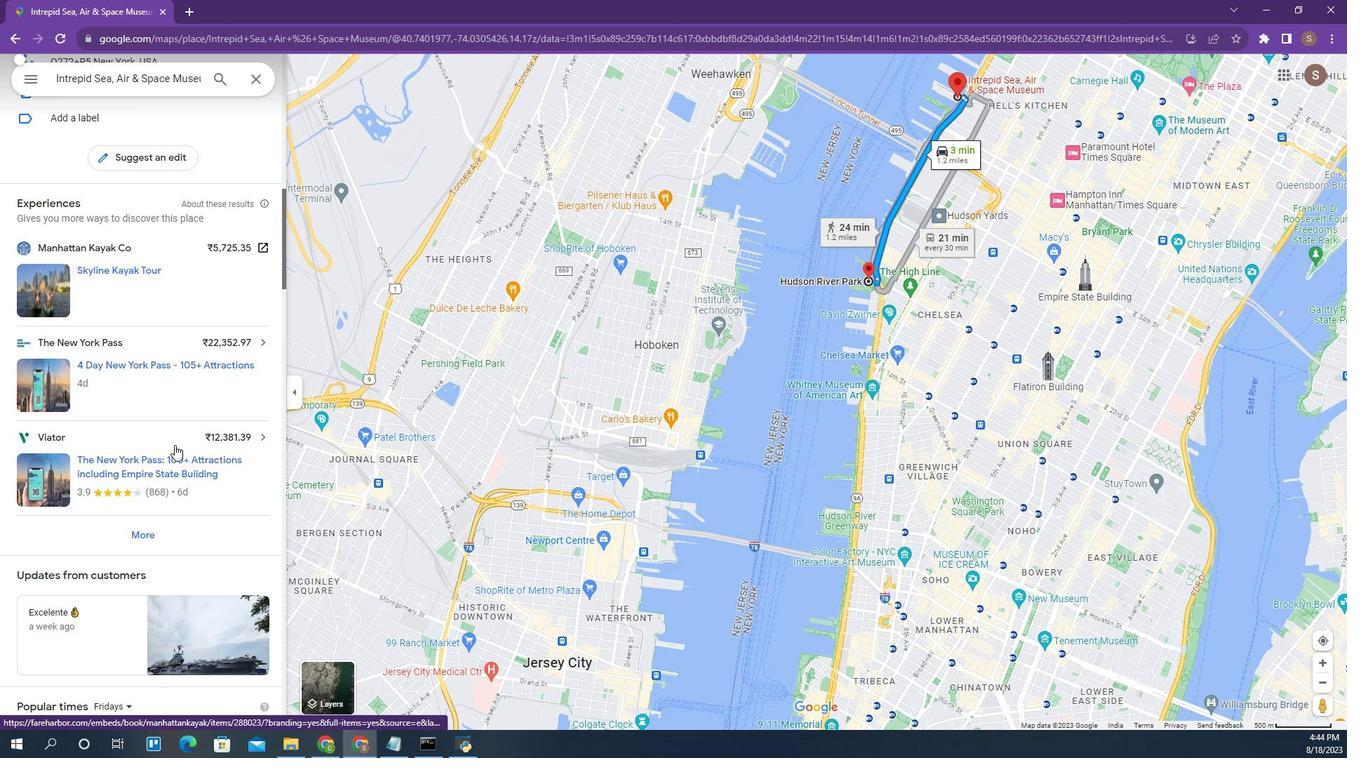 
Action: Mouse scrolled (169, 440) with delta (0, 0)
Screenshot: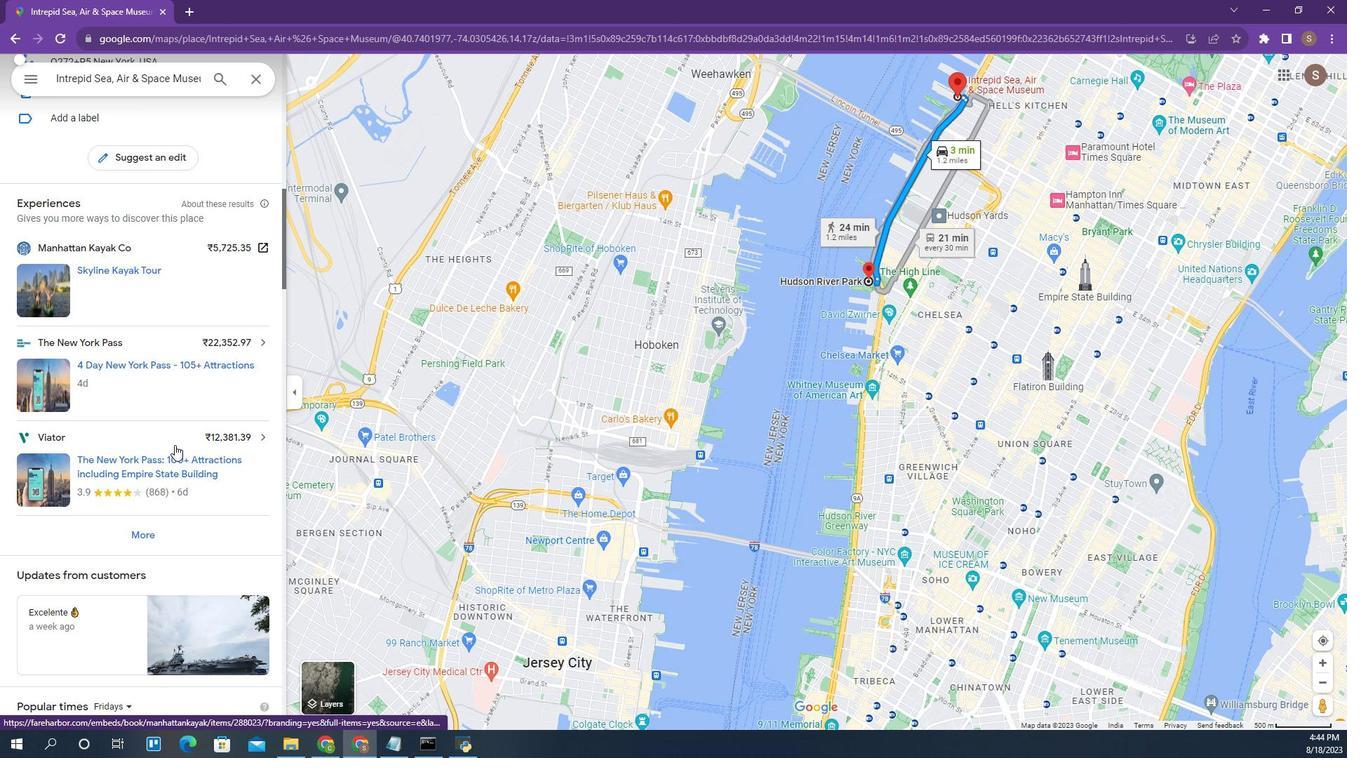 
Action: Mouse scrolled (169, 441) with delta (0, 0)
Screenshot: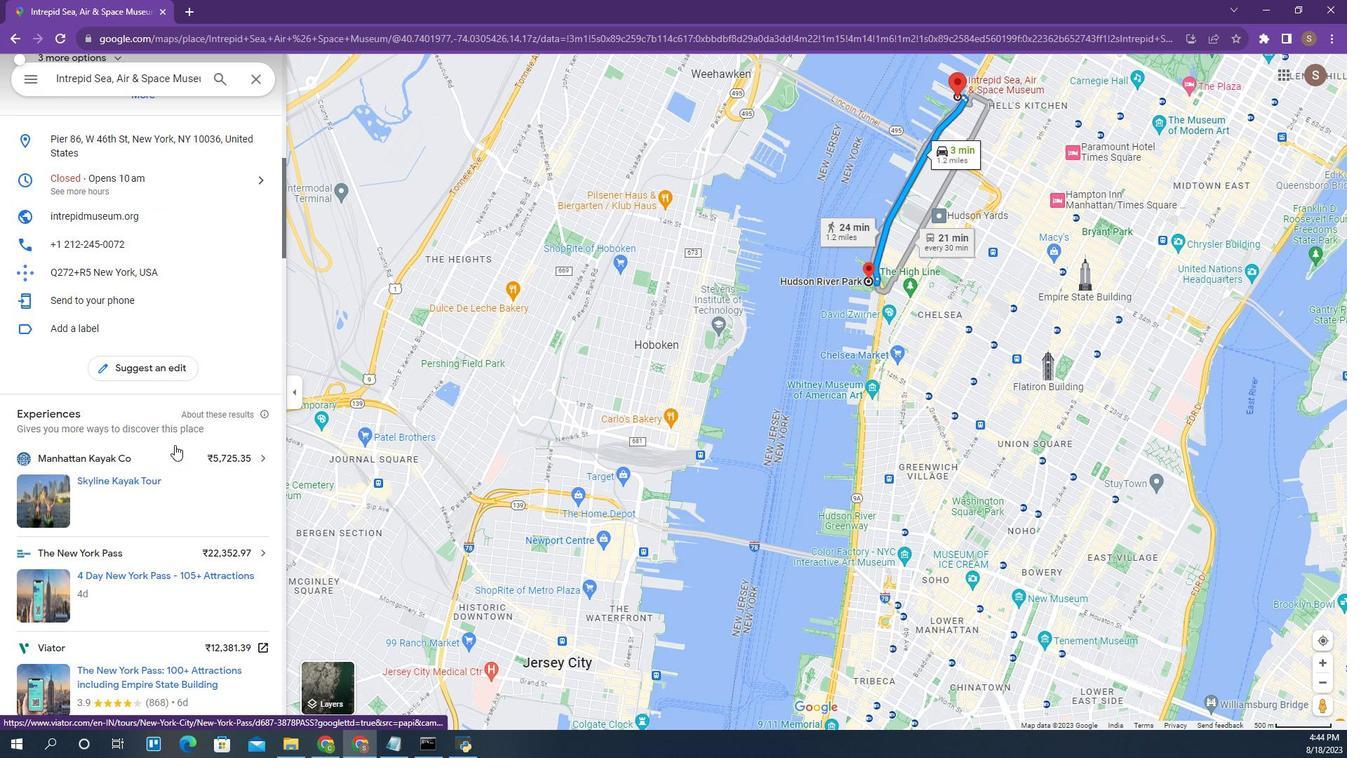 
Action: Mouse scrolled (169, 441) with delta (0, 0)
Screenshot: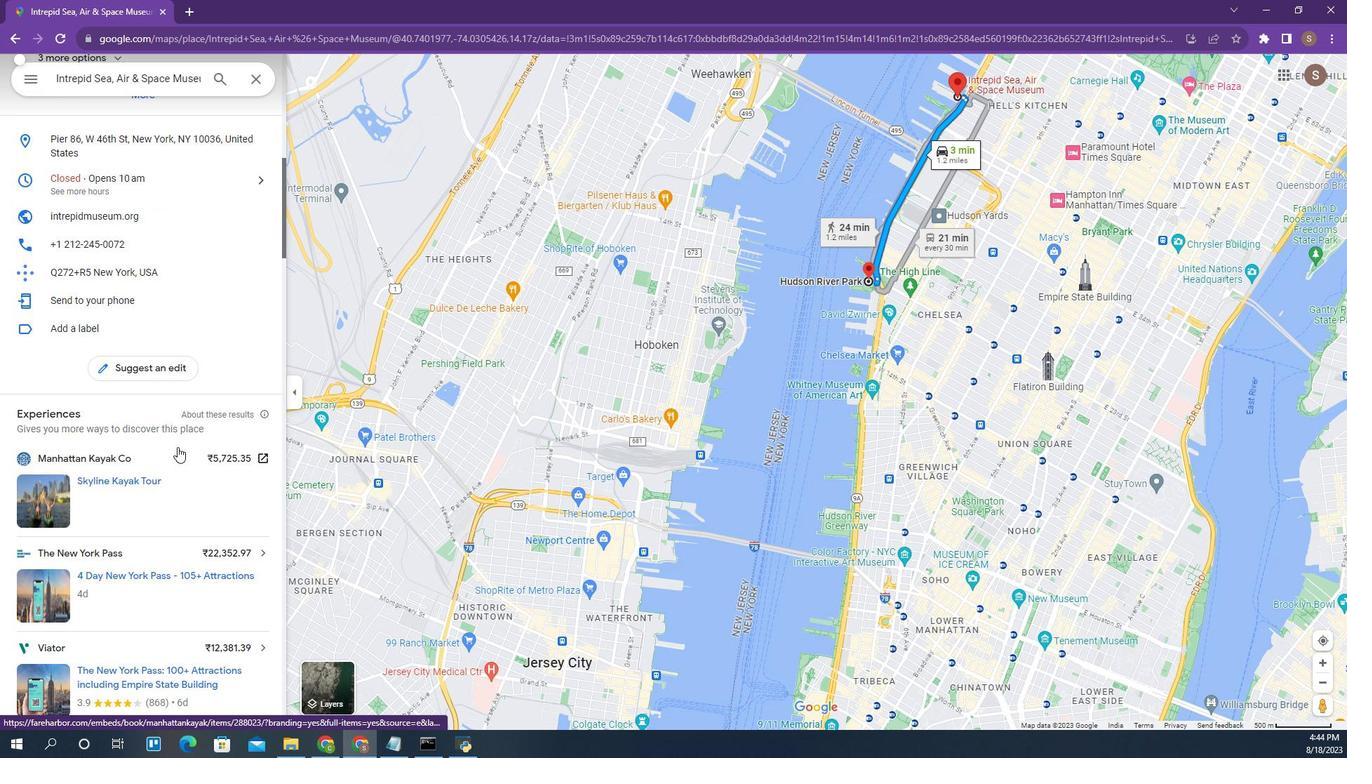 
Action: Mouse scrolled (169, 441) with delta (0, 0)
Screenshot: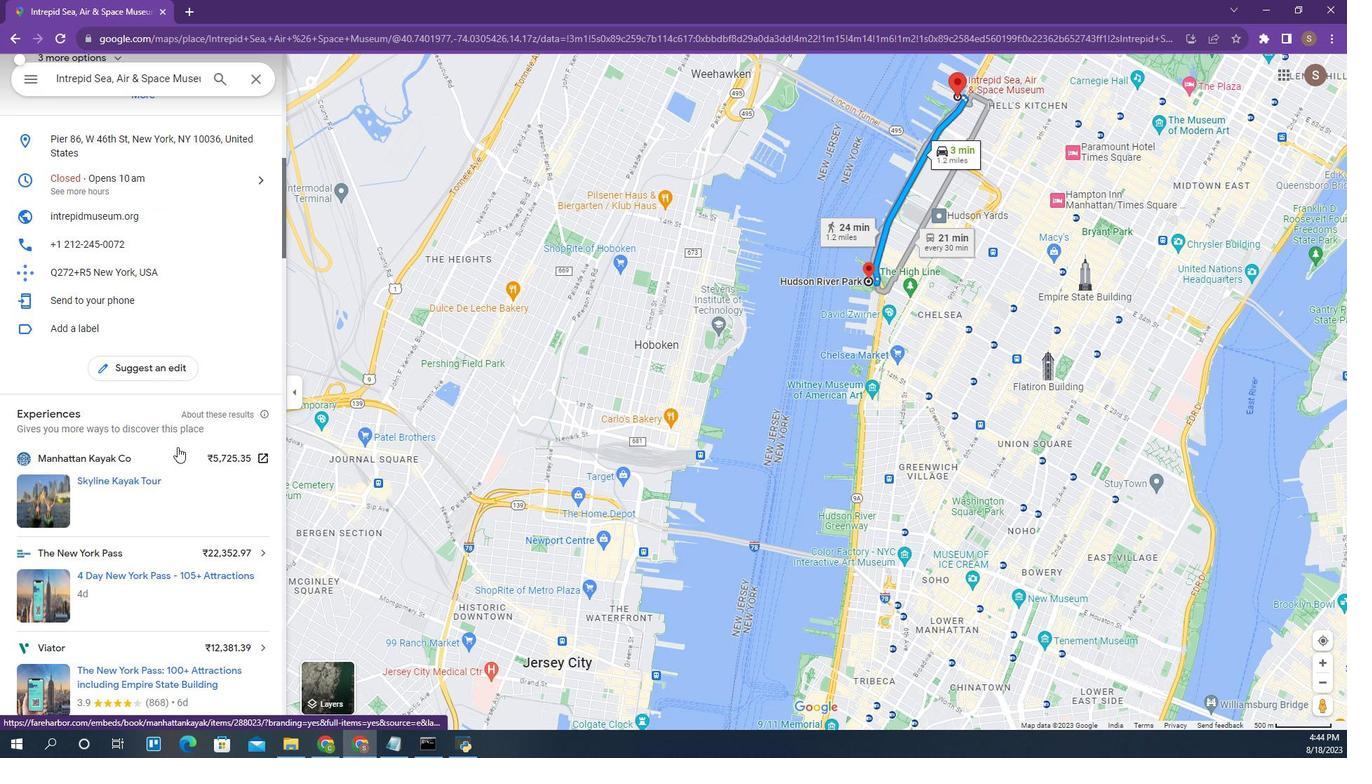 
Action: Mouse moved to (170, 443)
Screenshot: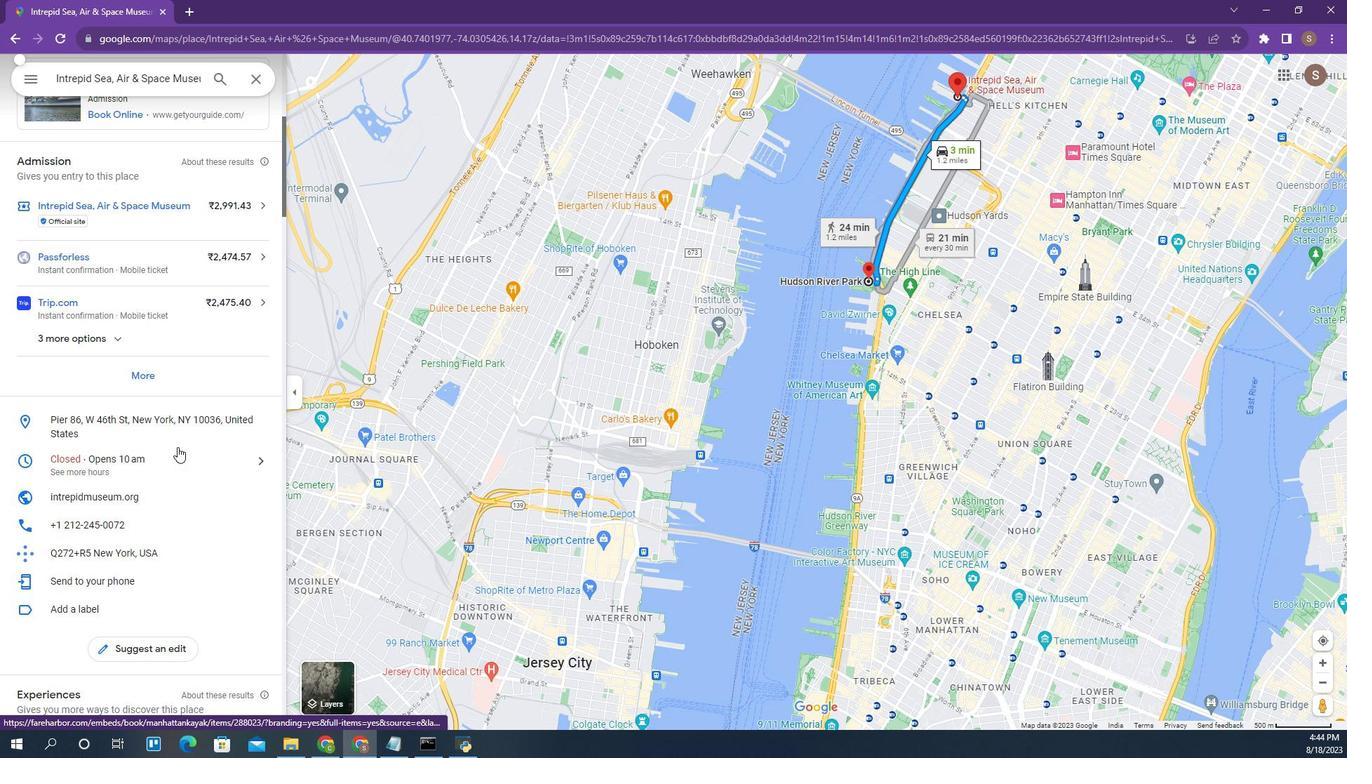 
Action: Mouse scrolled (170, 443) with delta (0, 0)
Screenshot: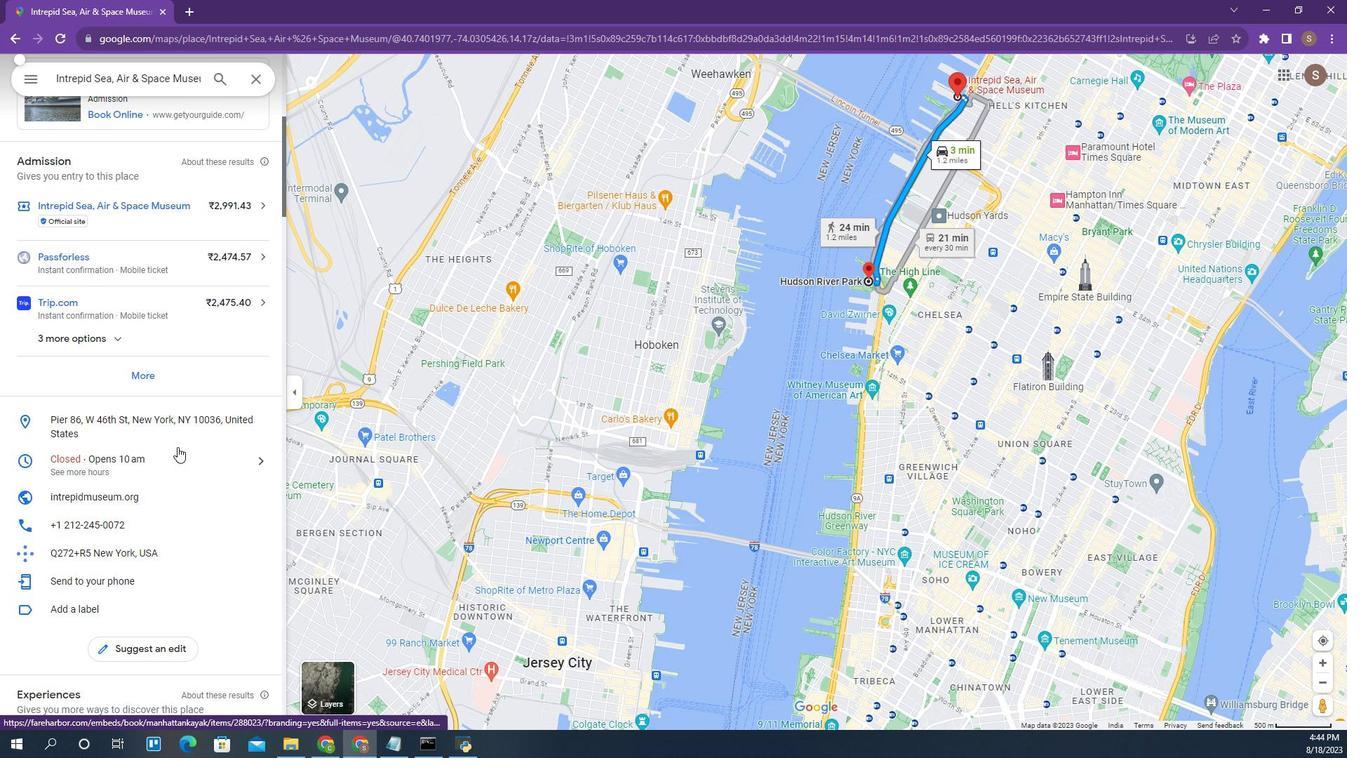 
Action: Mouse scrolled (170, 443) with delta (0, 0)
Screenshot: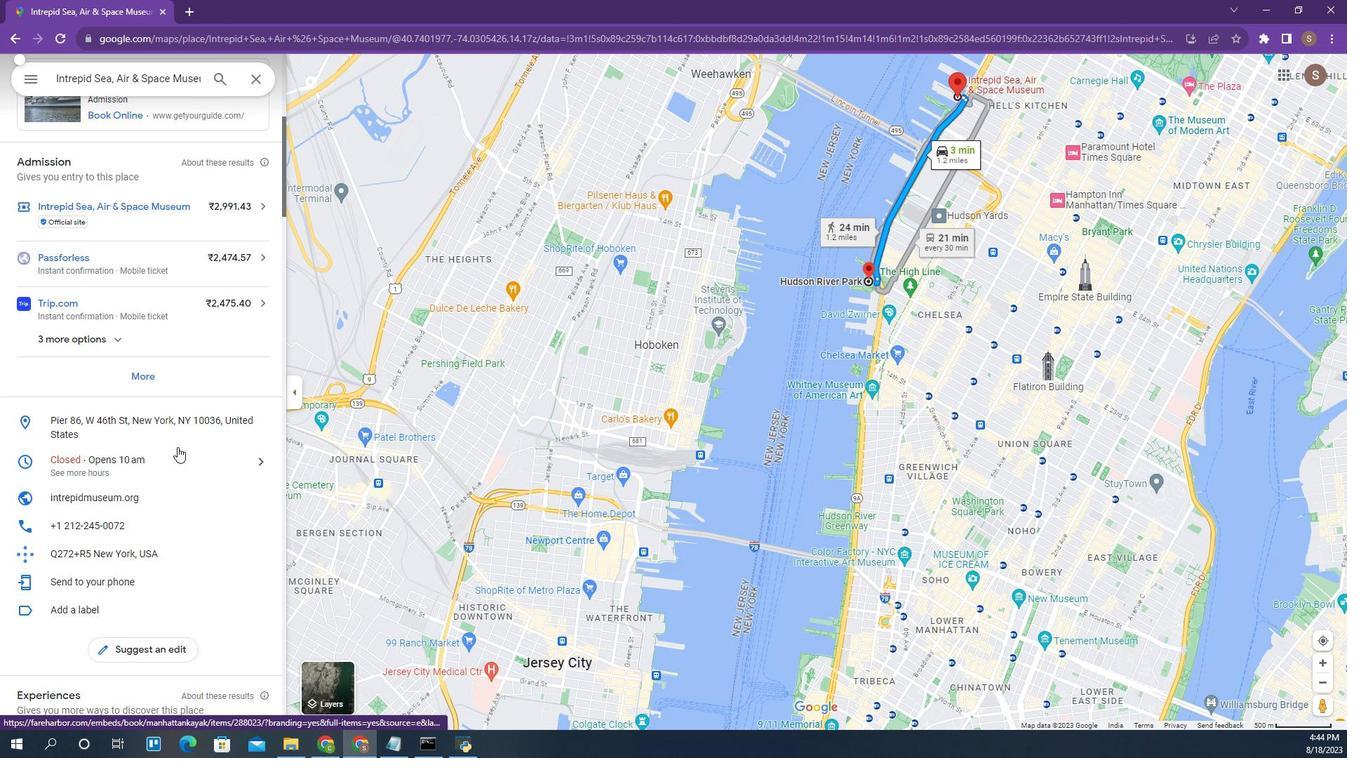 
Action: Mouse scrolled (170, 443) with delta (0, 0)
Screenshot: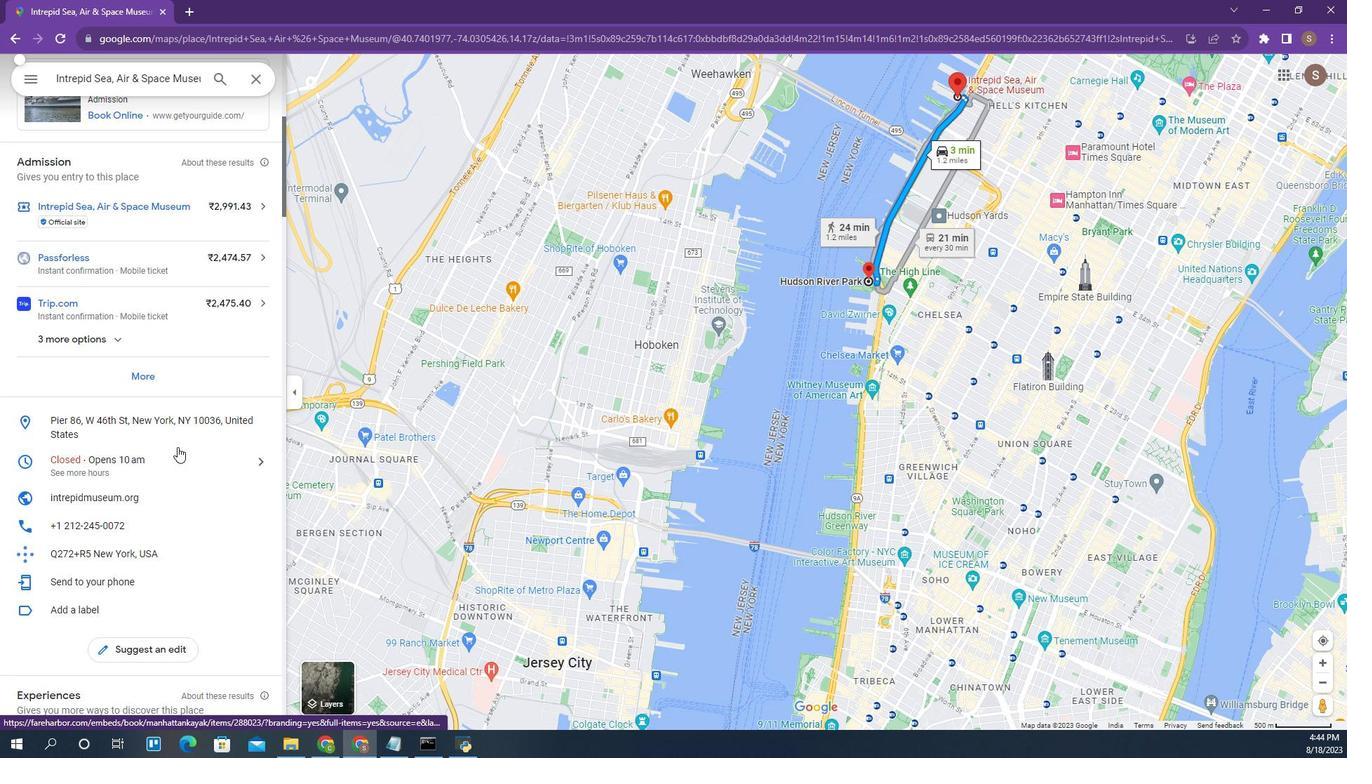 
Action: Mouse scrolled (170, 443) with delta (0, 0)
Screenshot: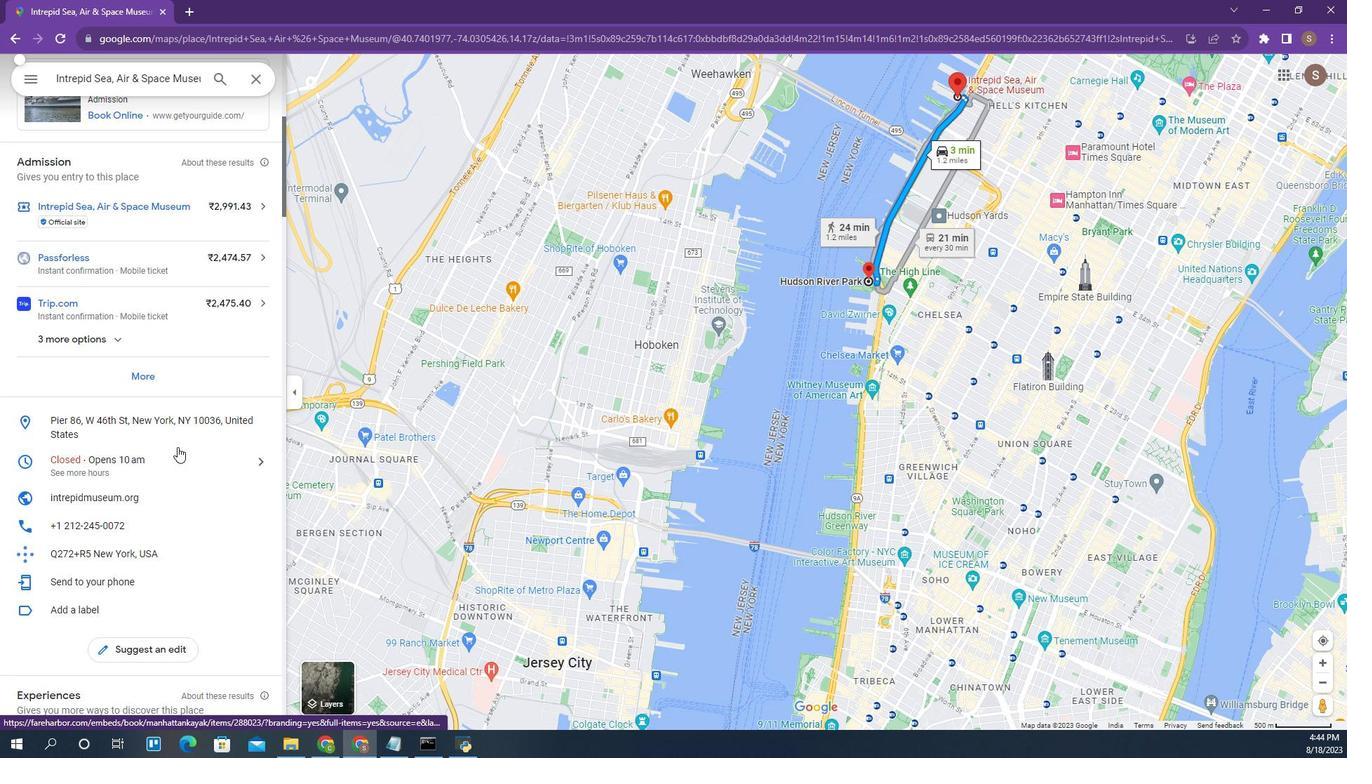 
Action: Mouse scrolled (170, 443) with delta (0, 0)
Screenshot: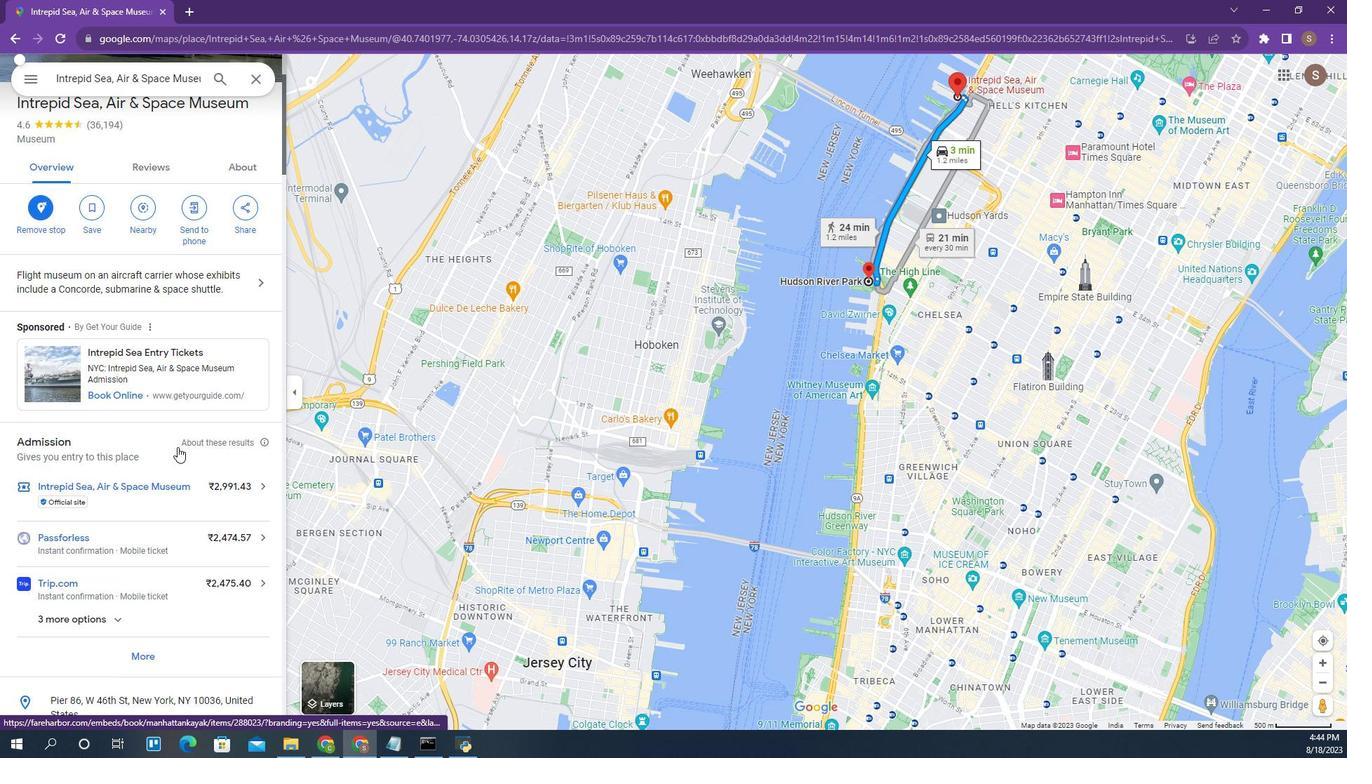 
Action: Mouse scrolled (170, 443) with delta (0, 0)
Screenshot: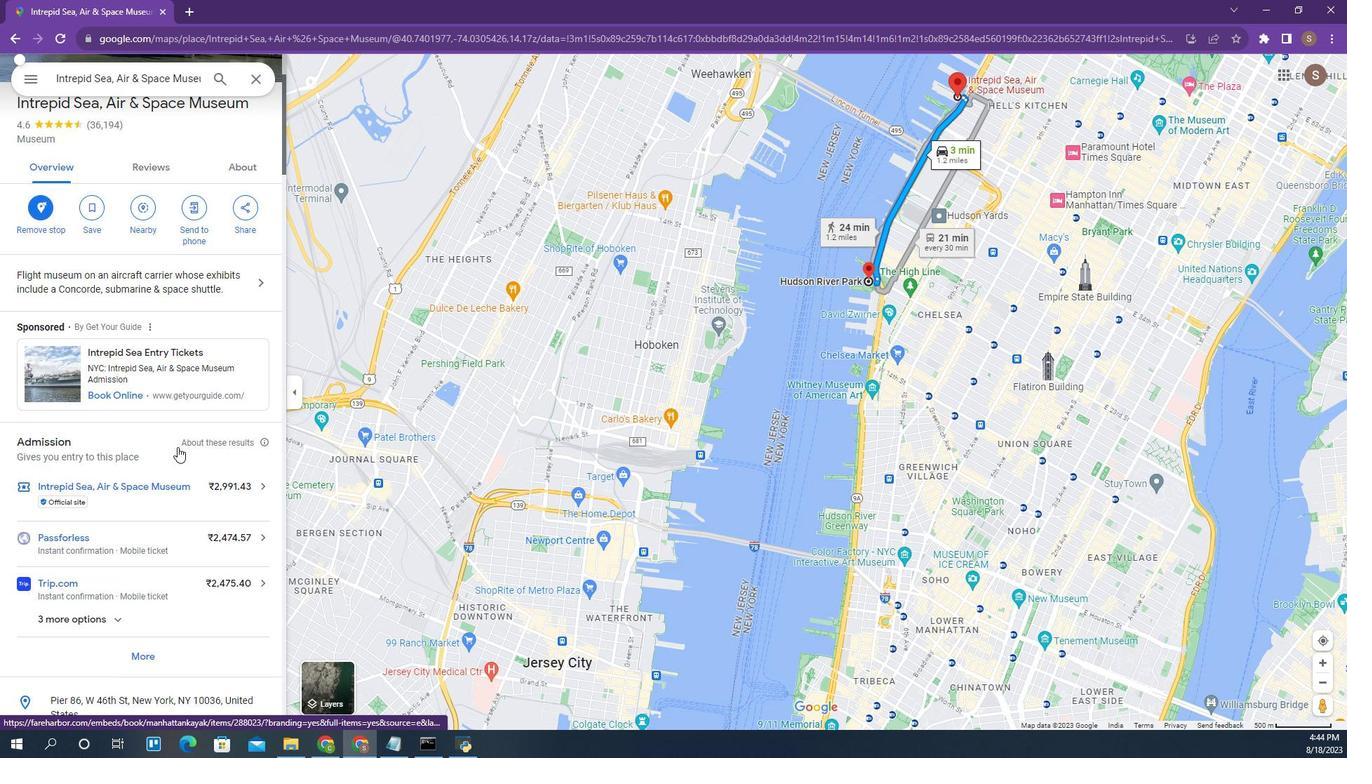 
Action: Mouse scrolled (170, 443) with delta (0, 0)
Screenshot: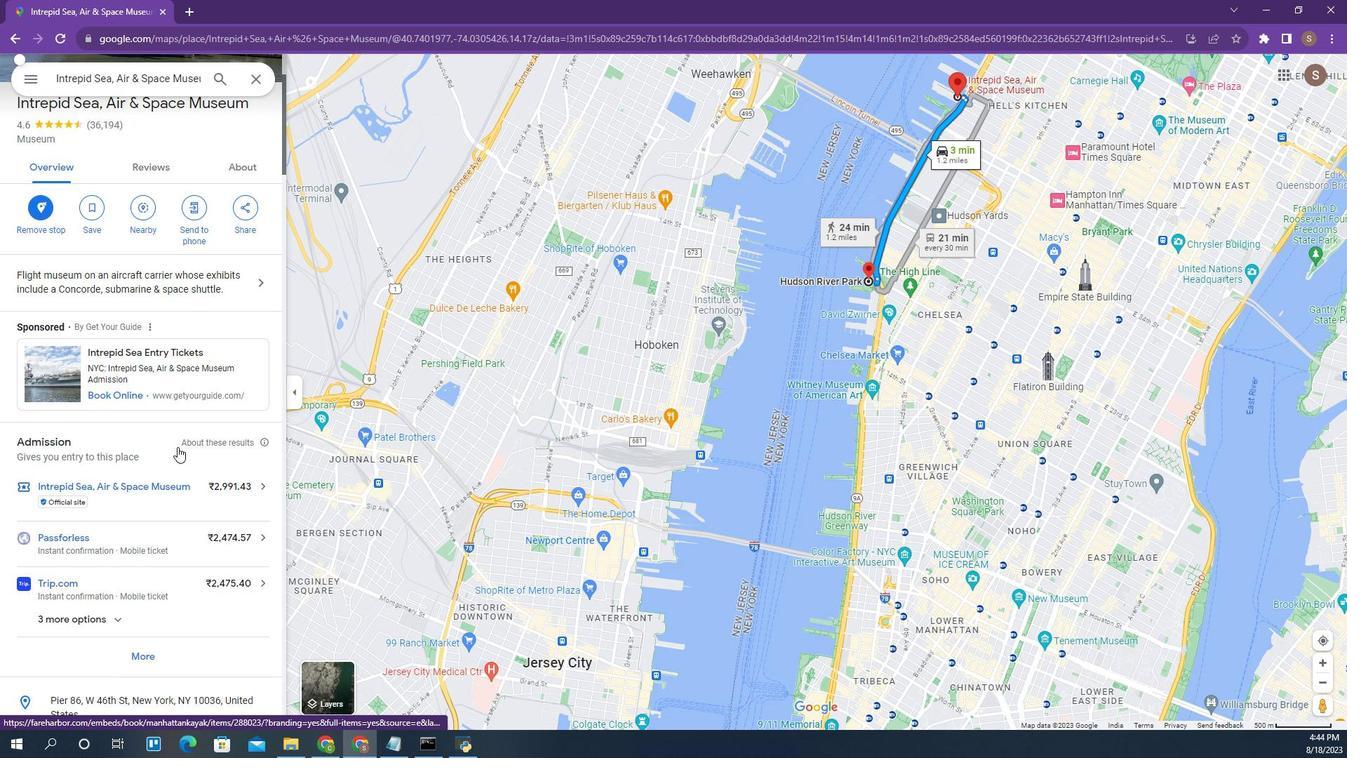 
Action: Mouse scrolled (170, 443) with delta (0, 0)
Screenshot: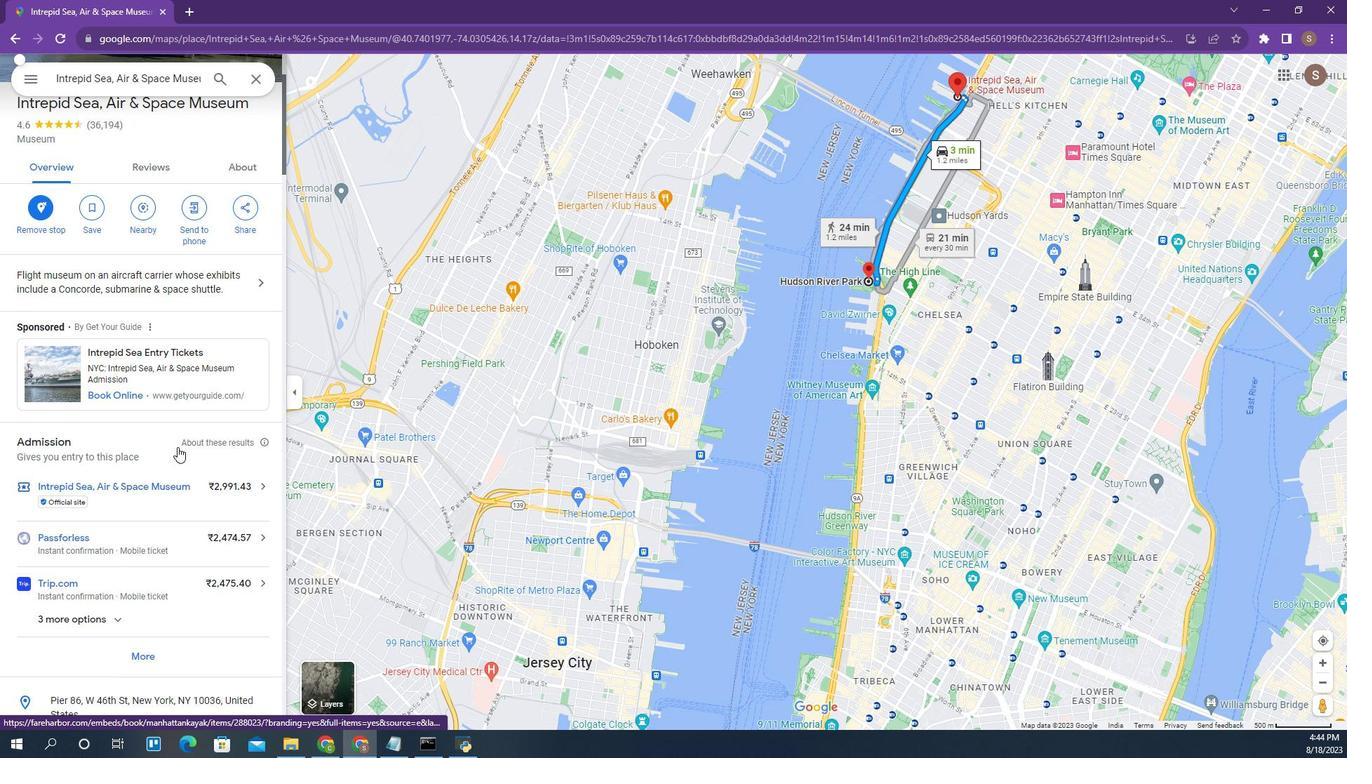 
Action: Mouse scrolled (170, 443) with delta (0, 0)
Screenshot: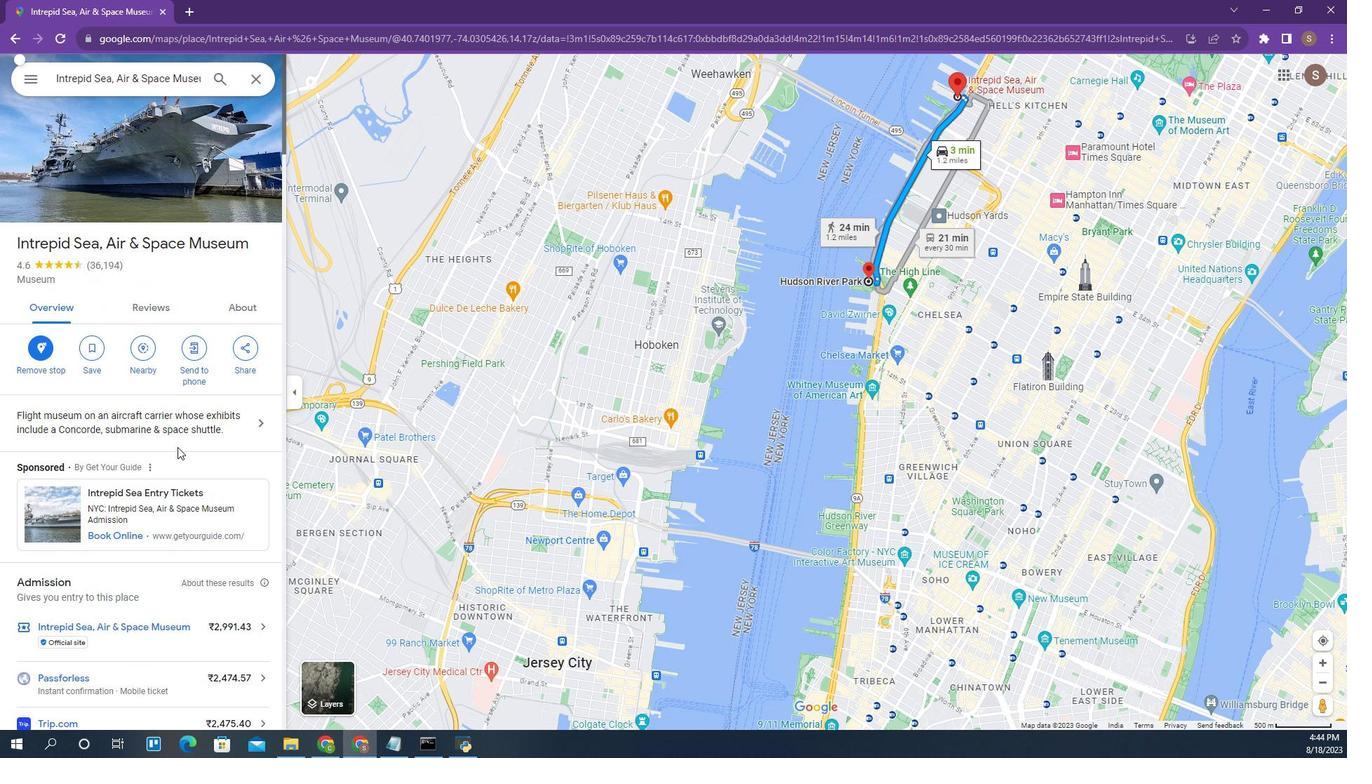 
Action: Mouse scrolled (170, 443) with delta (0, 0)
Screenshot: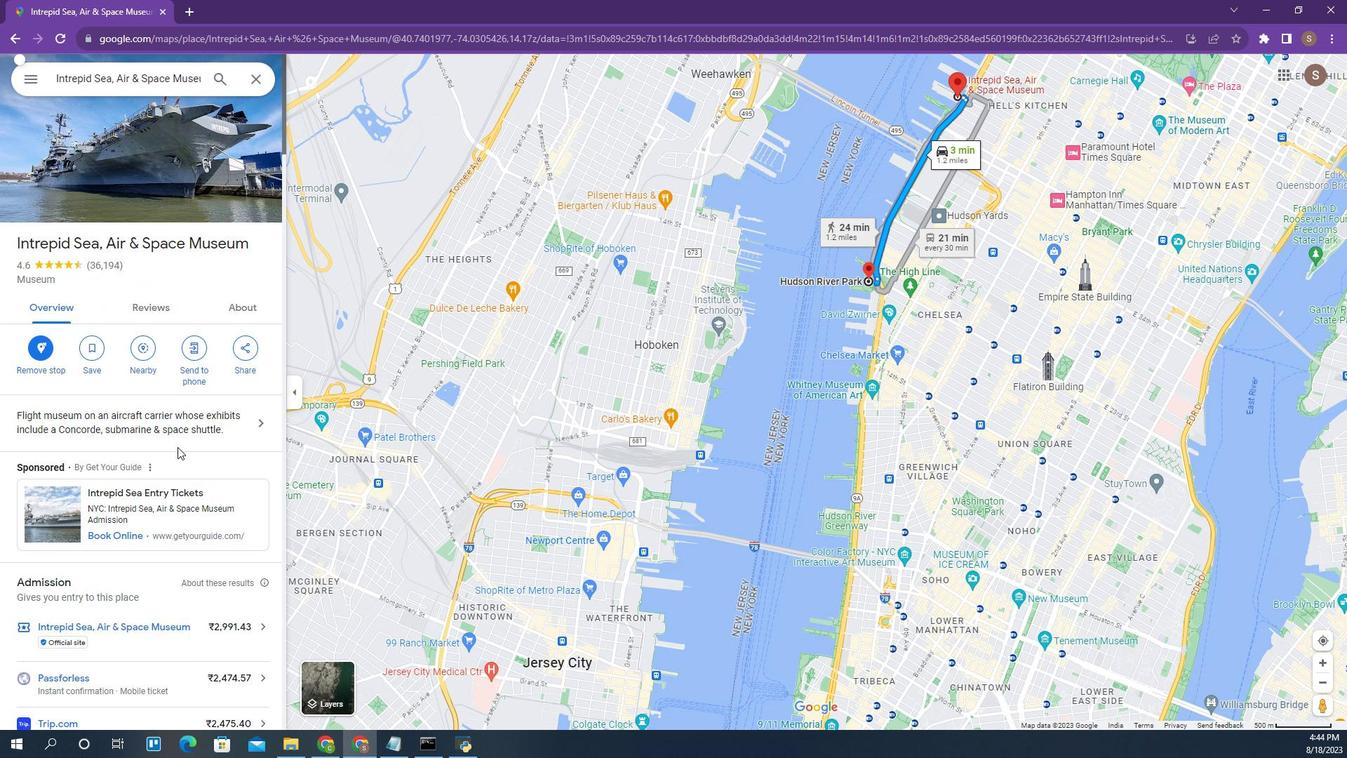 
Action: Mouse scrolled (170, 443) with delta (0, 0)
Screenshot: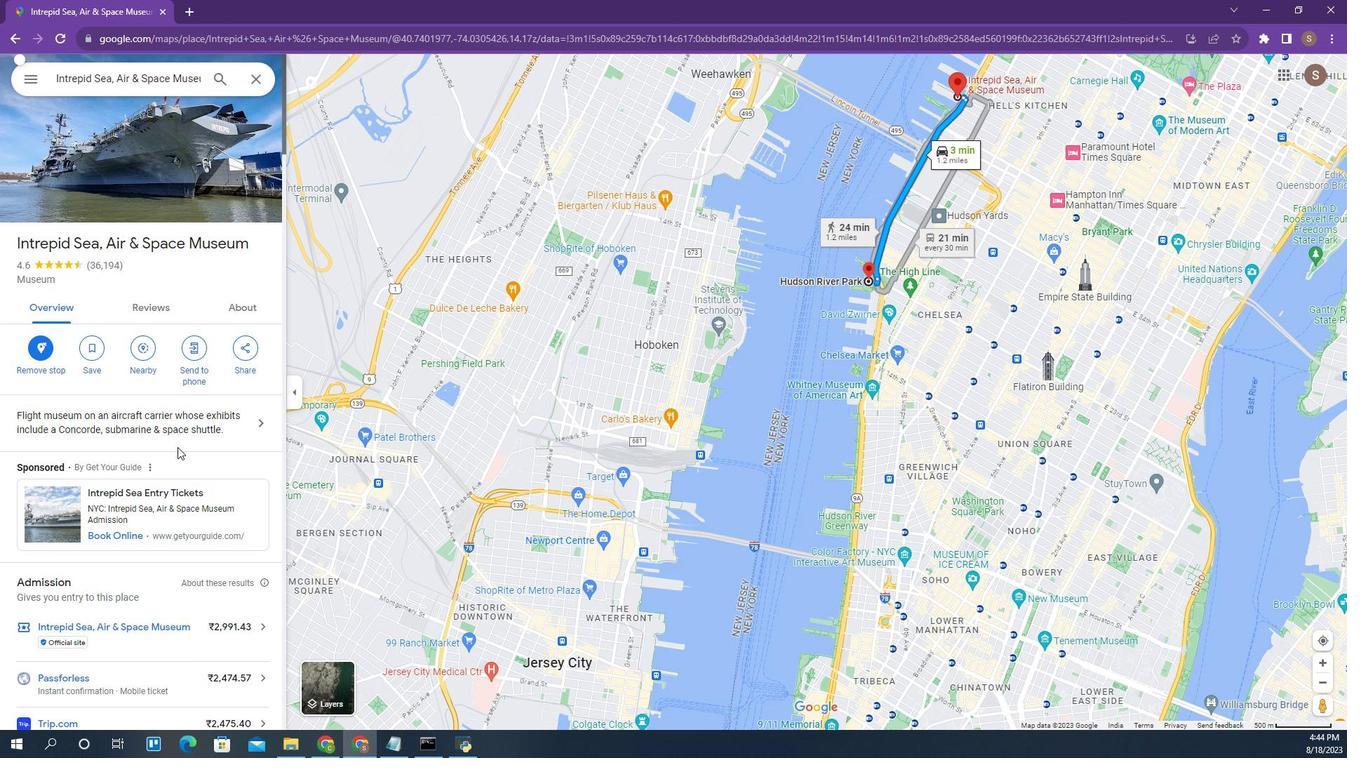 
Action: Mouse scrolled (170, 443) with delta (0, 0)
Screenshot: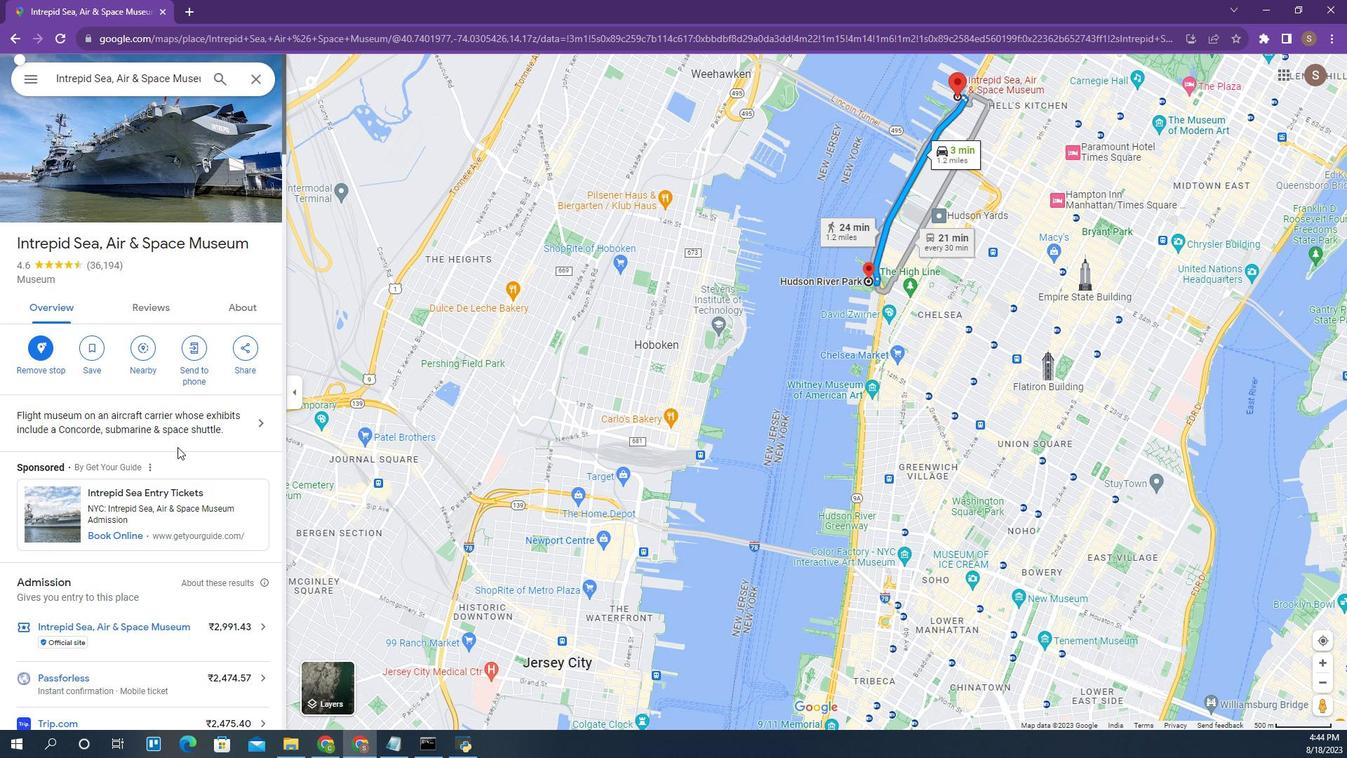 
Action: Mouse scrolled (170, 443) with delta (0, 0)
Screenshot: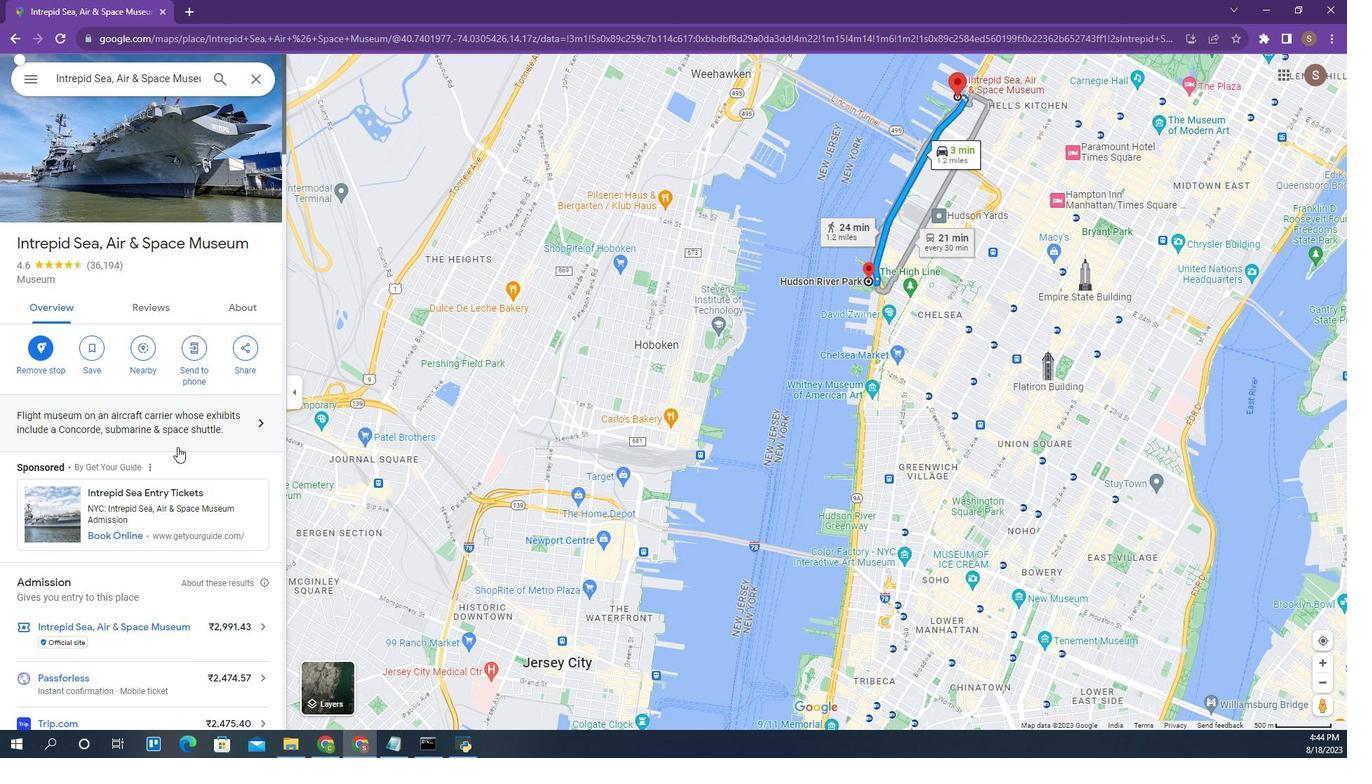 
Action: Mouse scrolled (170, 443) with delta (0, 0)
Screenshot: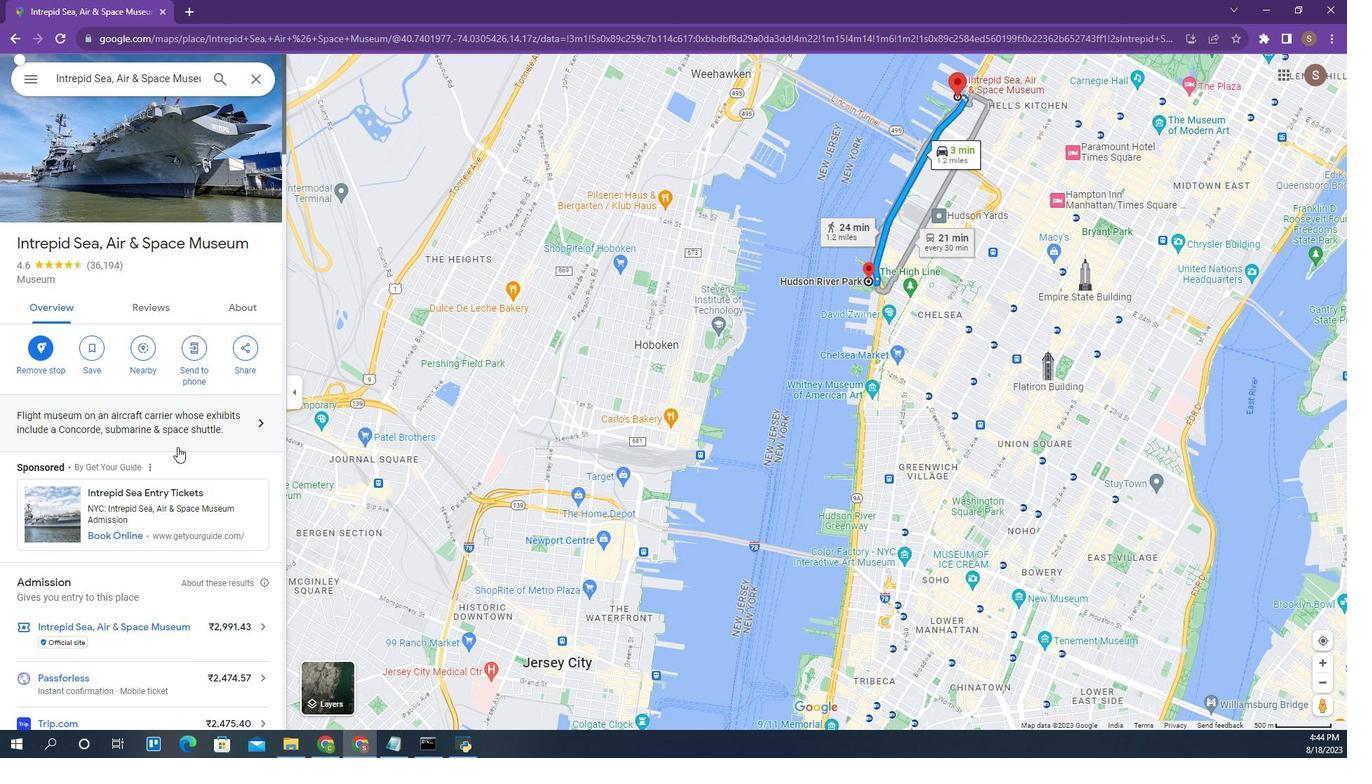 
Action: Mouse scrolled (170, 443) with delta (0, 0)
Screenshot: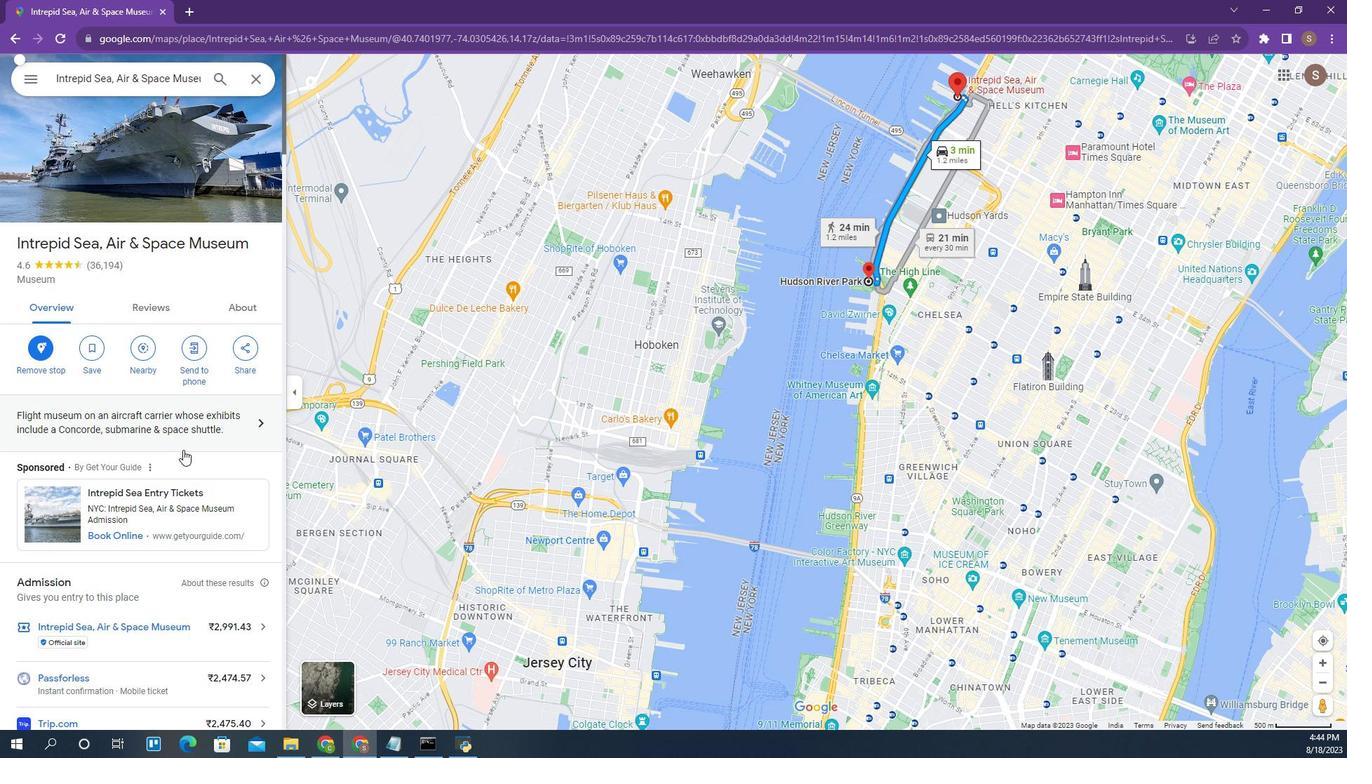 
Action: Mouse moved to (176, 447)
Screenshot: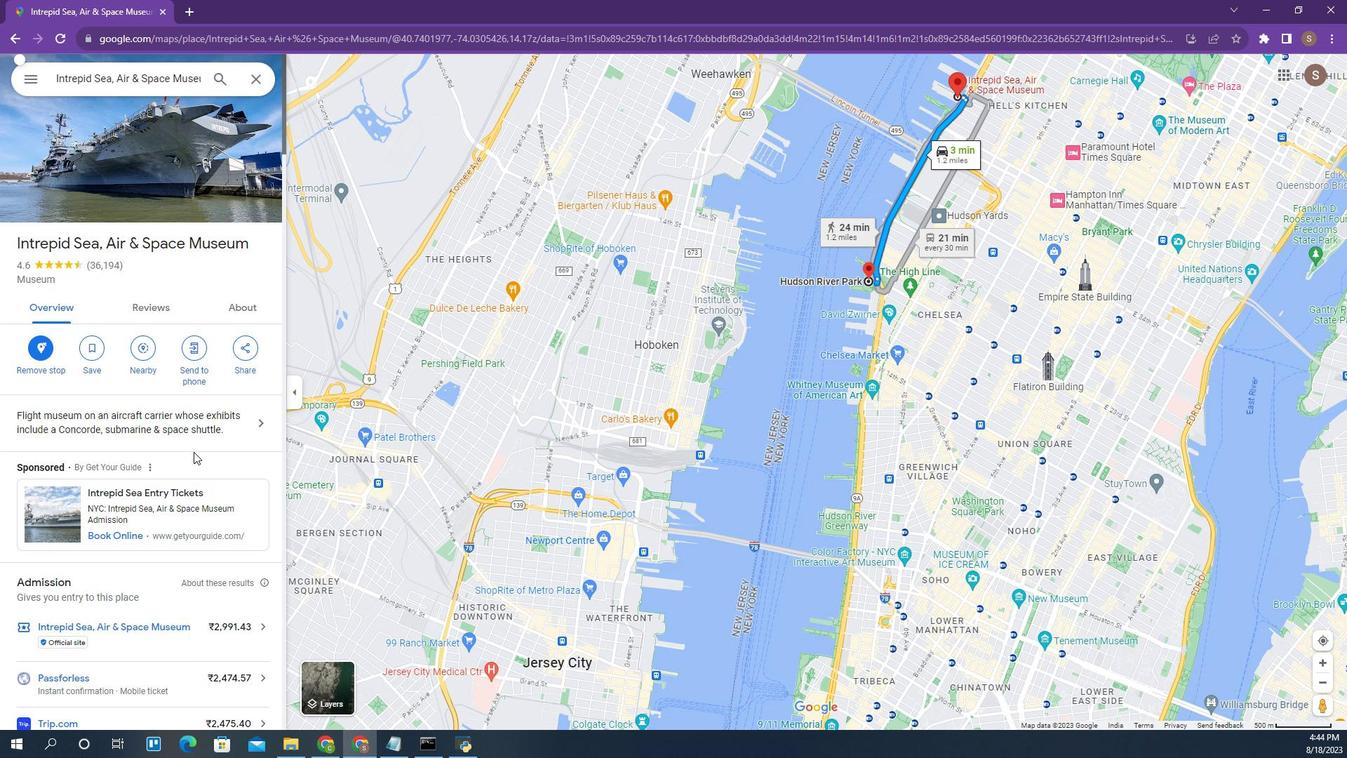 
Action: Mouse scrolled (176, 448) with delta (0, 0)
Screenshot: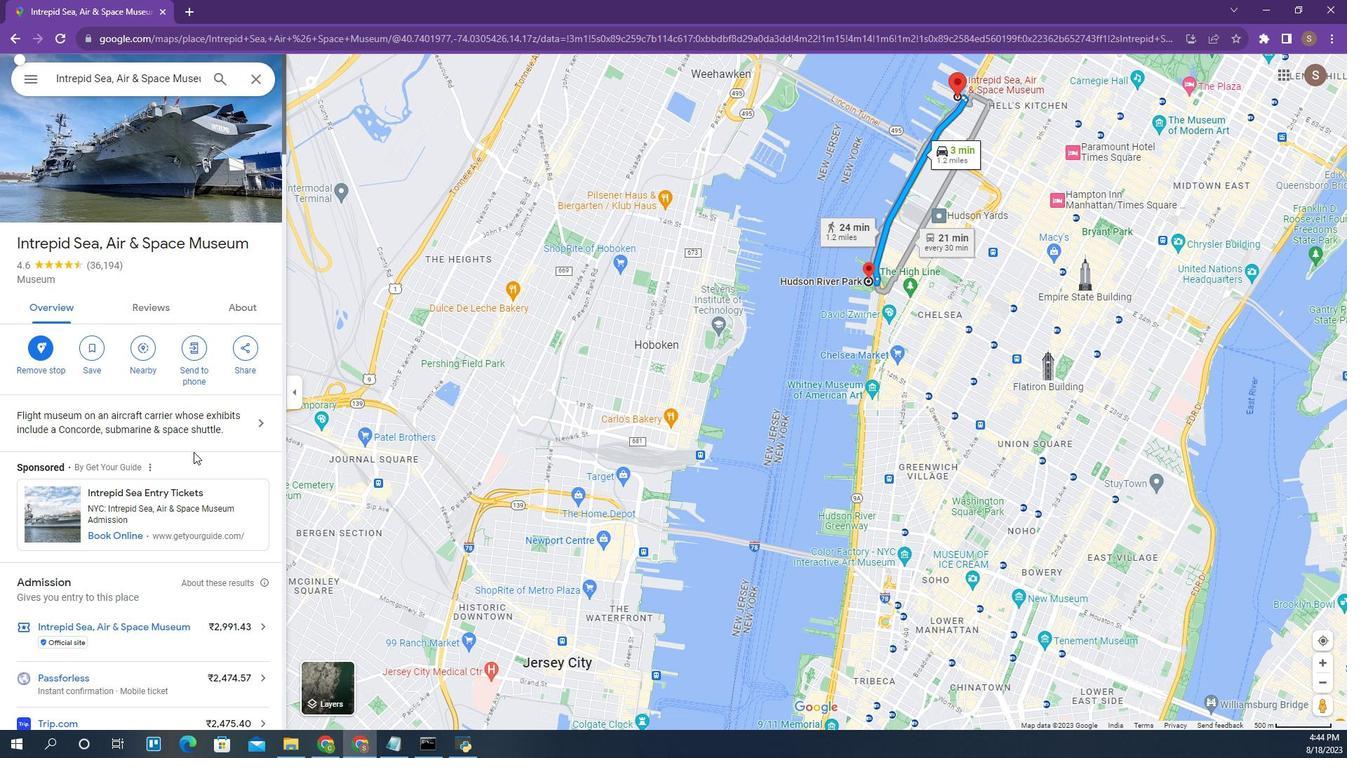 
Action: Mouse moved to (187, 378)
Screenshot: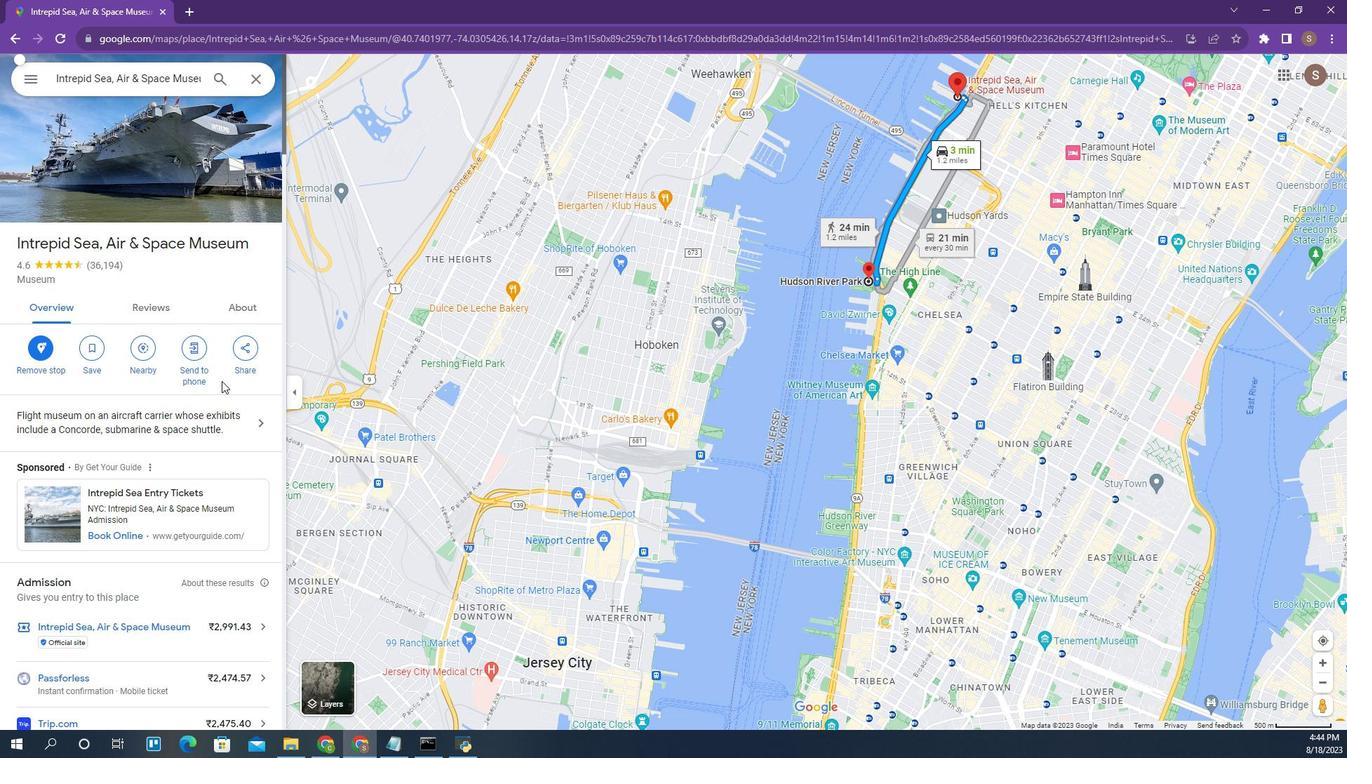 
Action: Mouse scrolled (187, 379) with delta (0, 0)
Screenshot: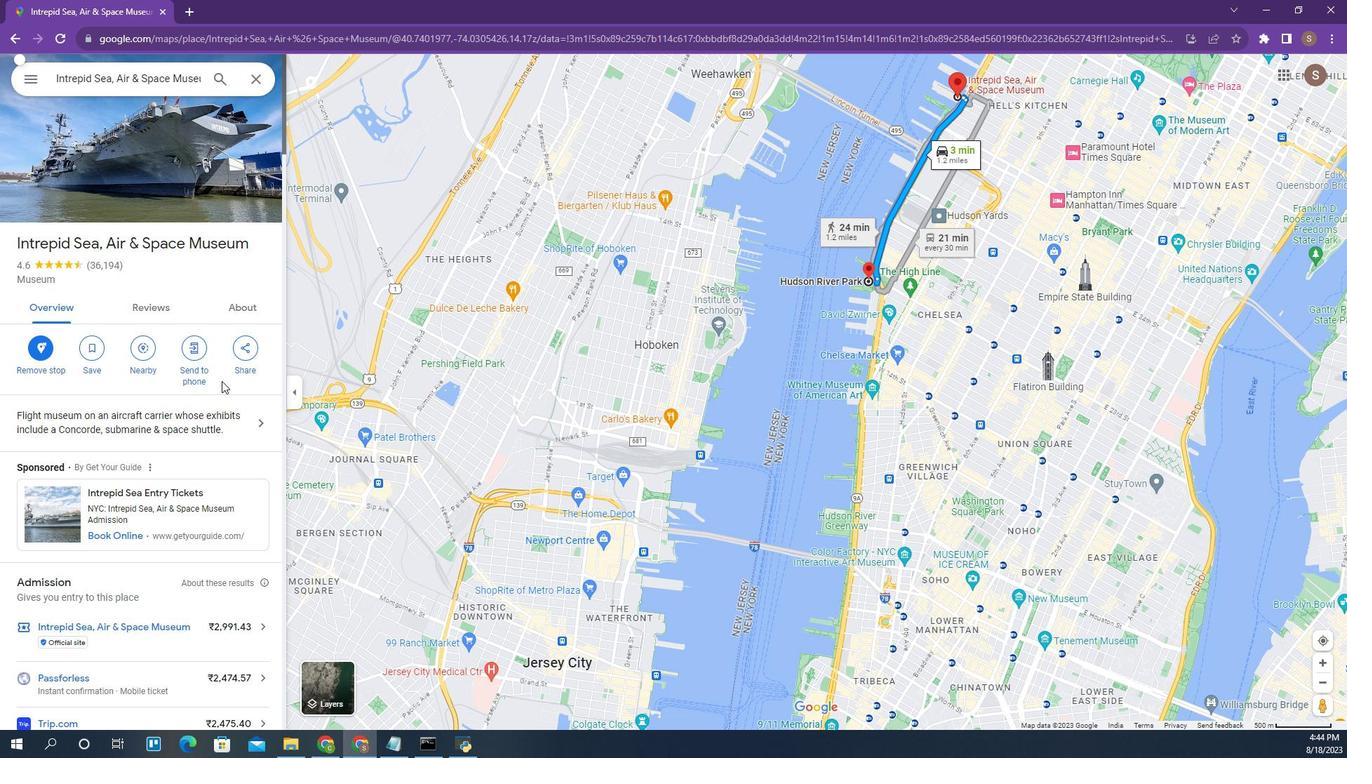 
Action: Mouse moved to (120, 346)
Screenshot: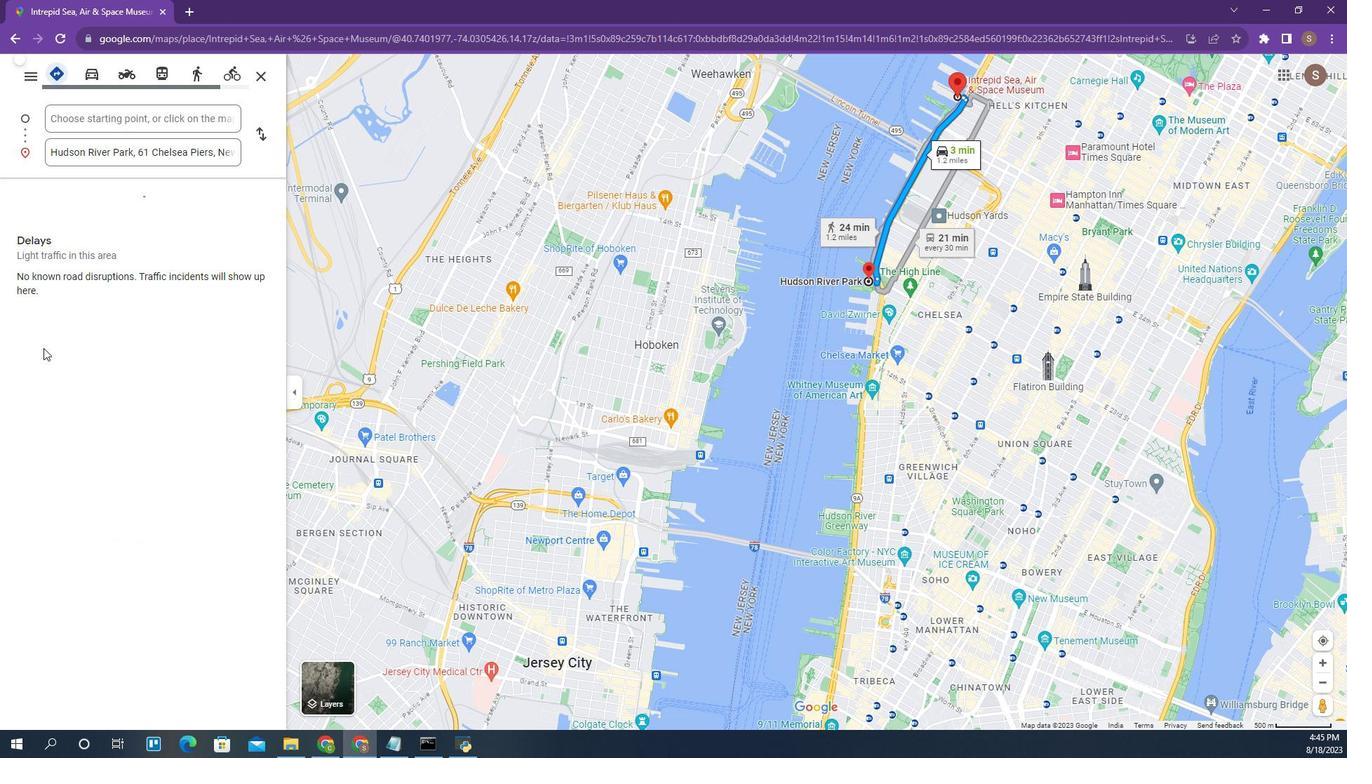 
Action: Mouse pressed left at (120, 346)
Screenshot: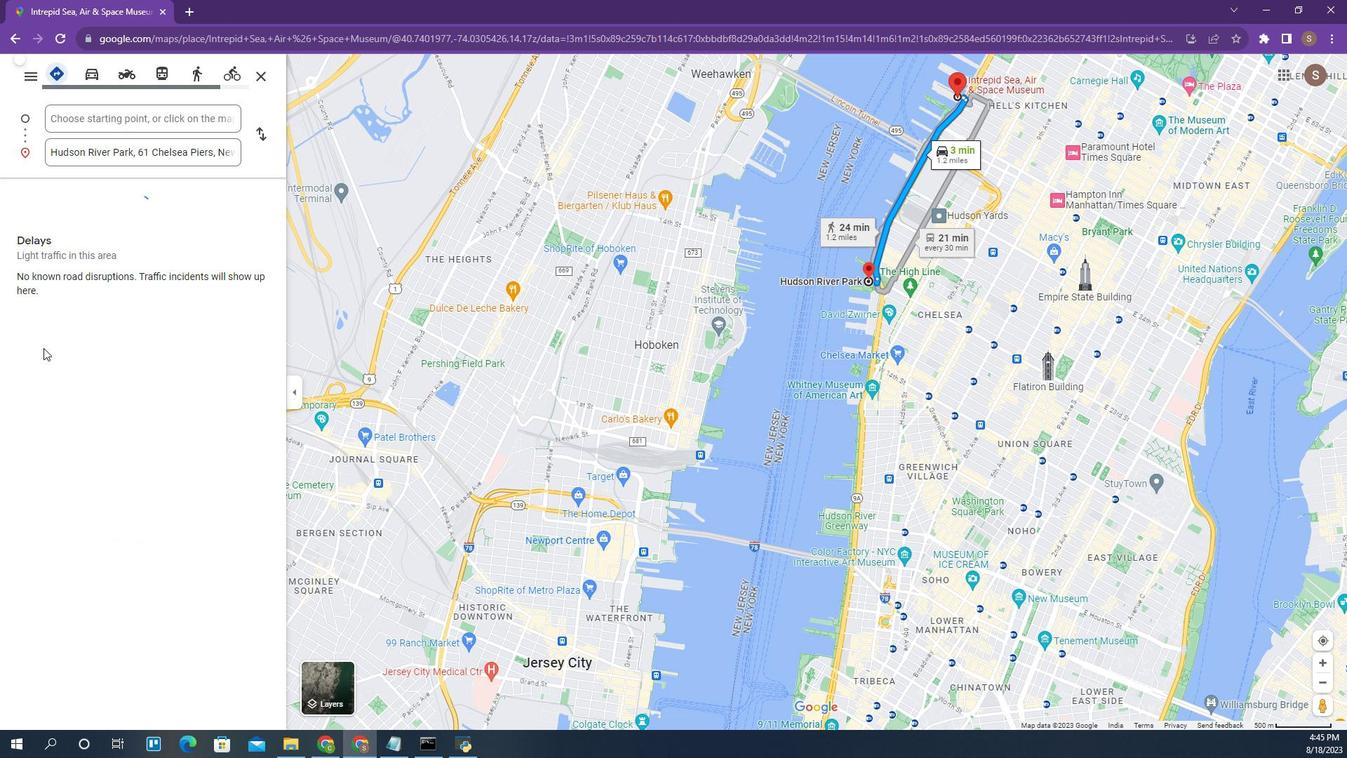
Action: Mouse moved to (303, 360)
Screenshot: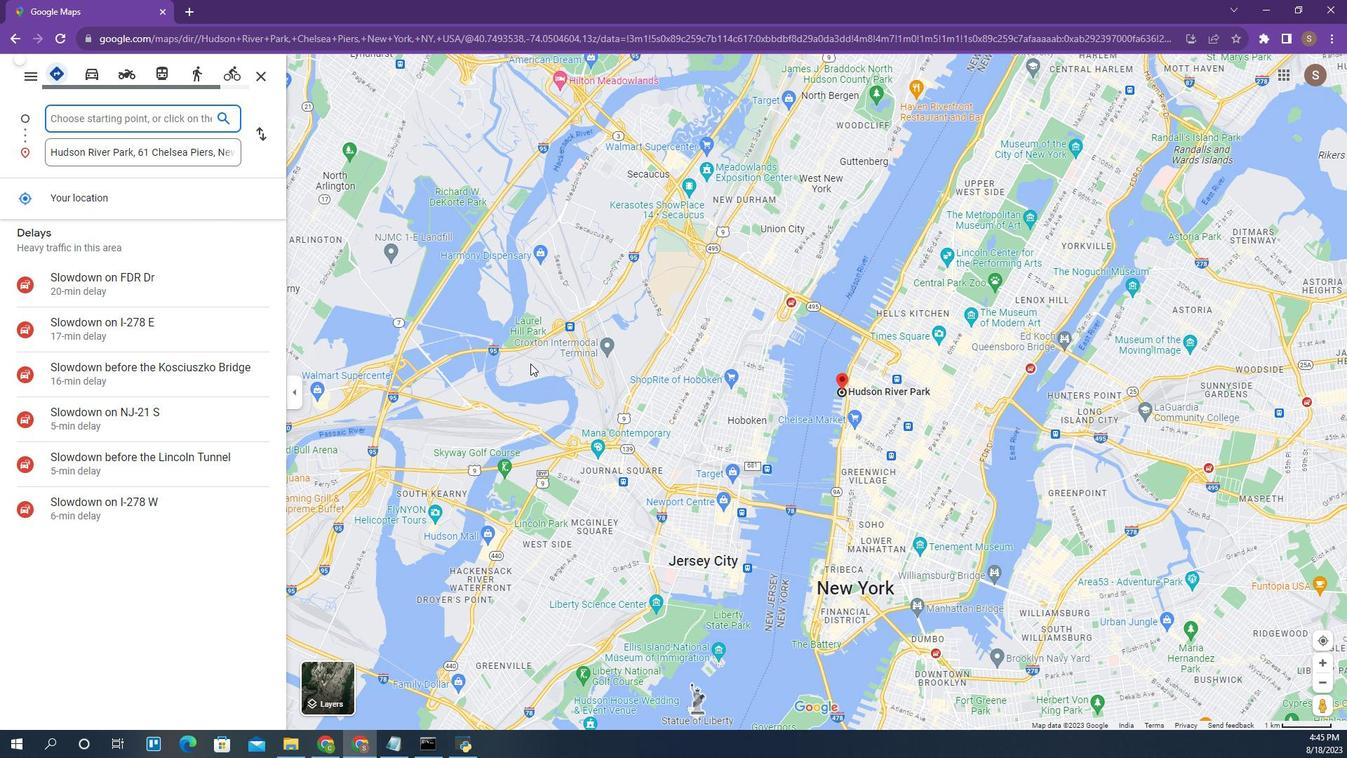
